 Task: Read customer reviews and ratings for real estate agents in Topeka, Kansas, to find an agent who specializes in equestrian properties or ranches.
Action: Mouse moved to (319, 204)
Screenshot: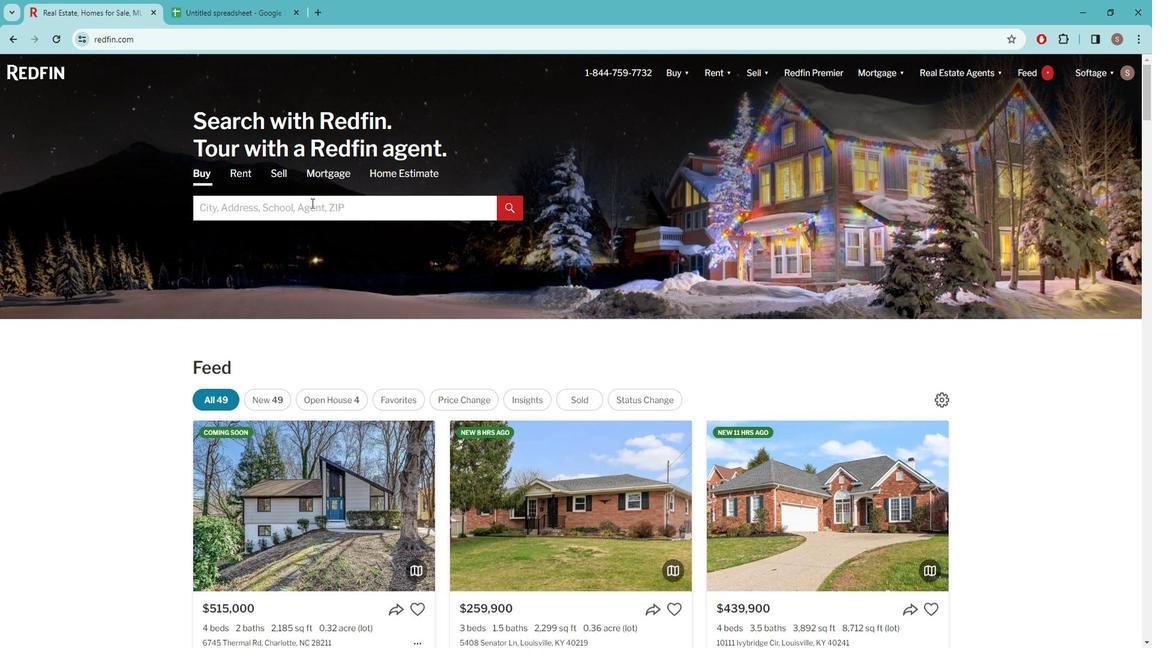 
Action: Mouse pressed left at (319, 204)
Screenshot: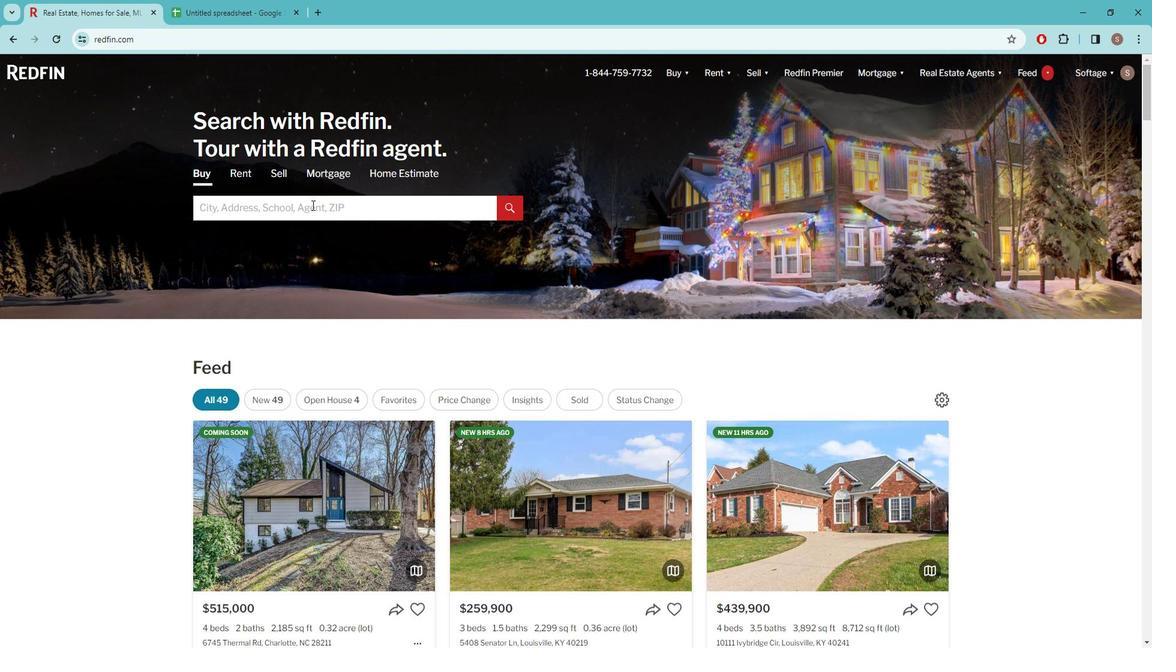 
Action: Key pressed t<Key.caps_lock>OPEKA,<Key.space>
Screenshot: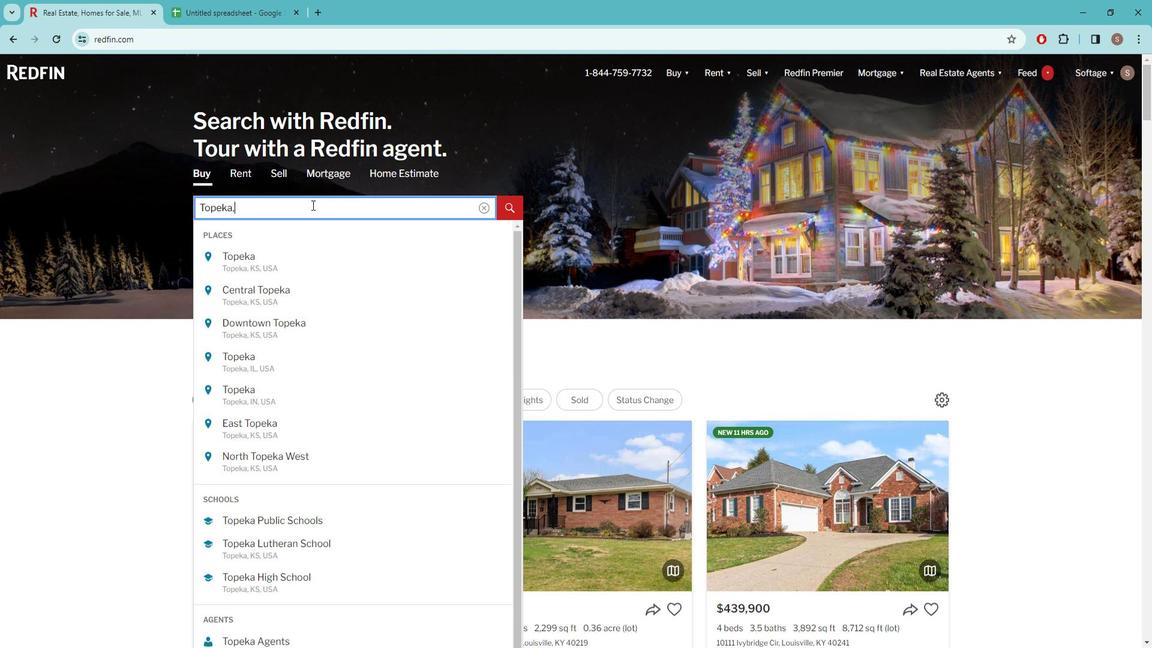 
Action: Mouse moved to (267, 248)
Screenshot: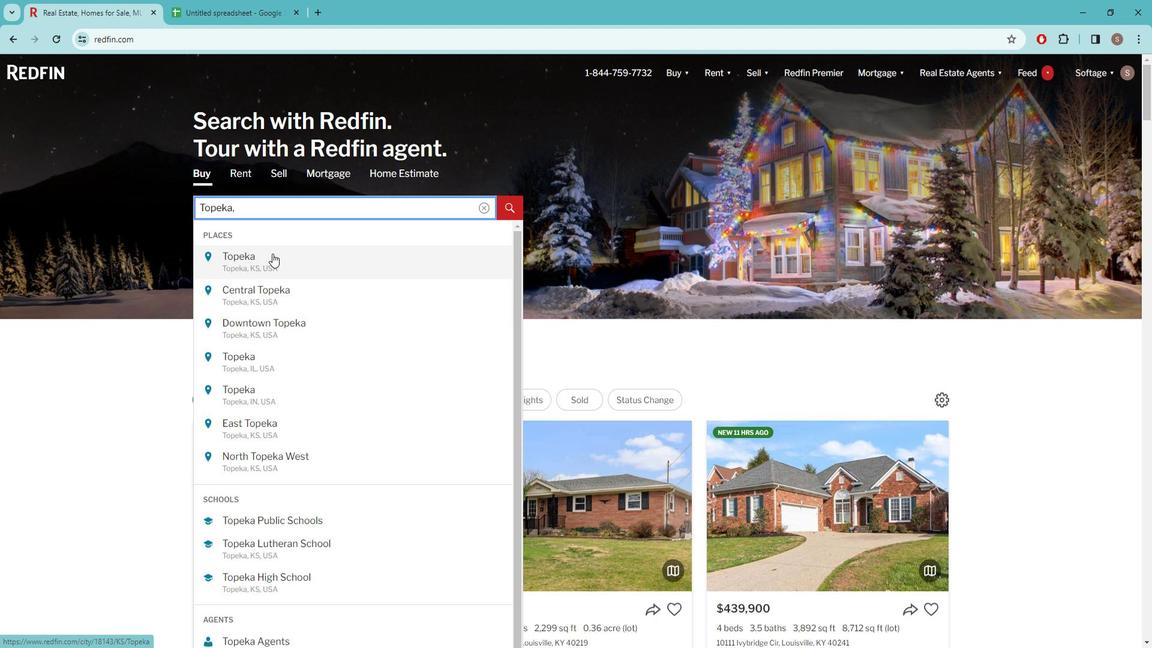 
Action: Mouse pressed left at (267, 248)
Screenshot: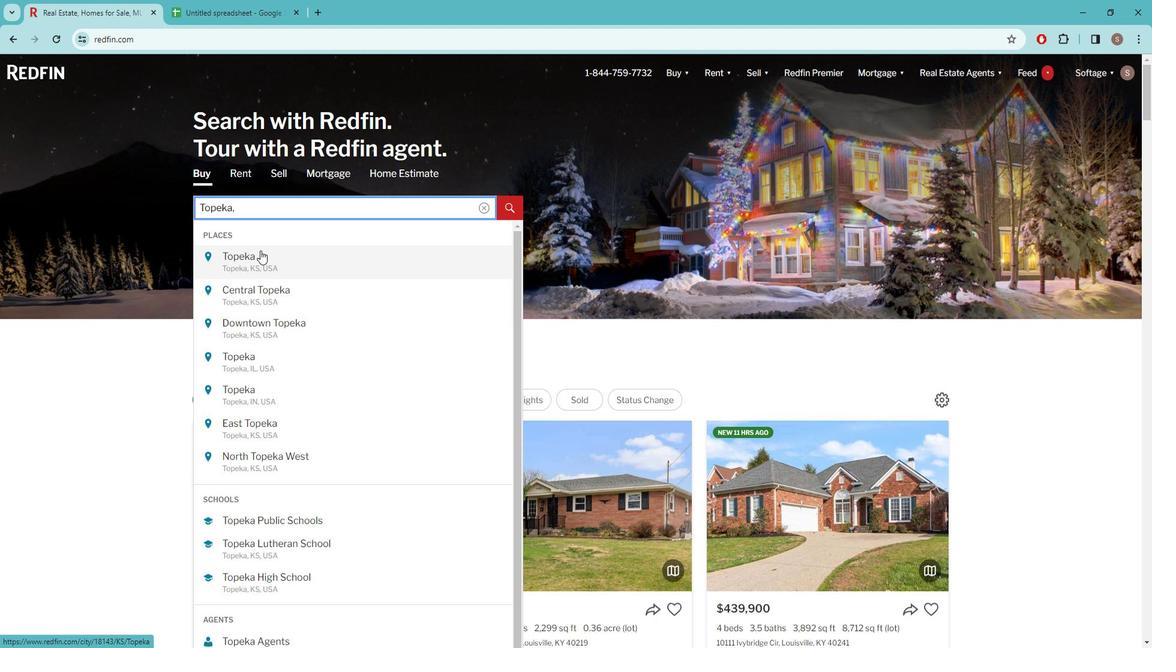 
Action: Mouse moved to (1020, 150)
Screenshot: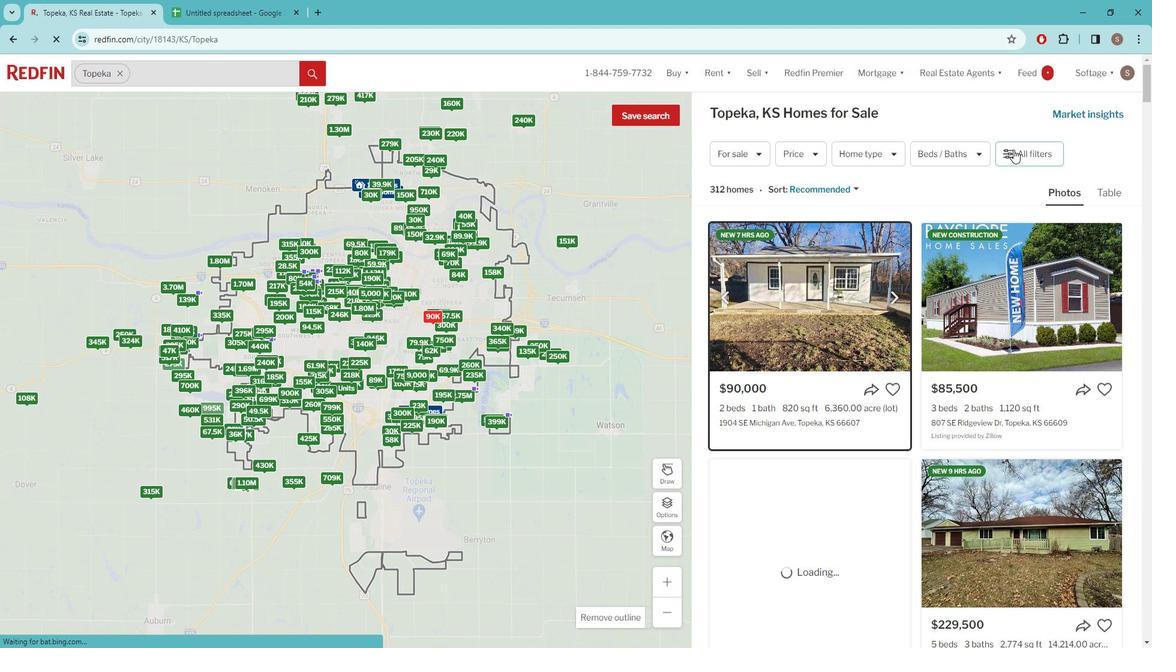 
Action: Mouse pressed left at (1020, 150)
Screenshot: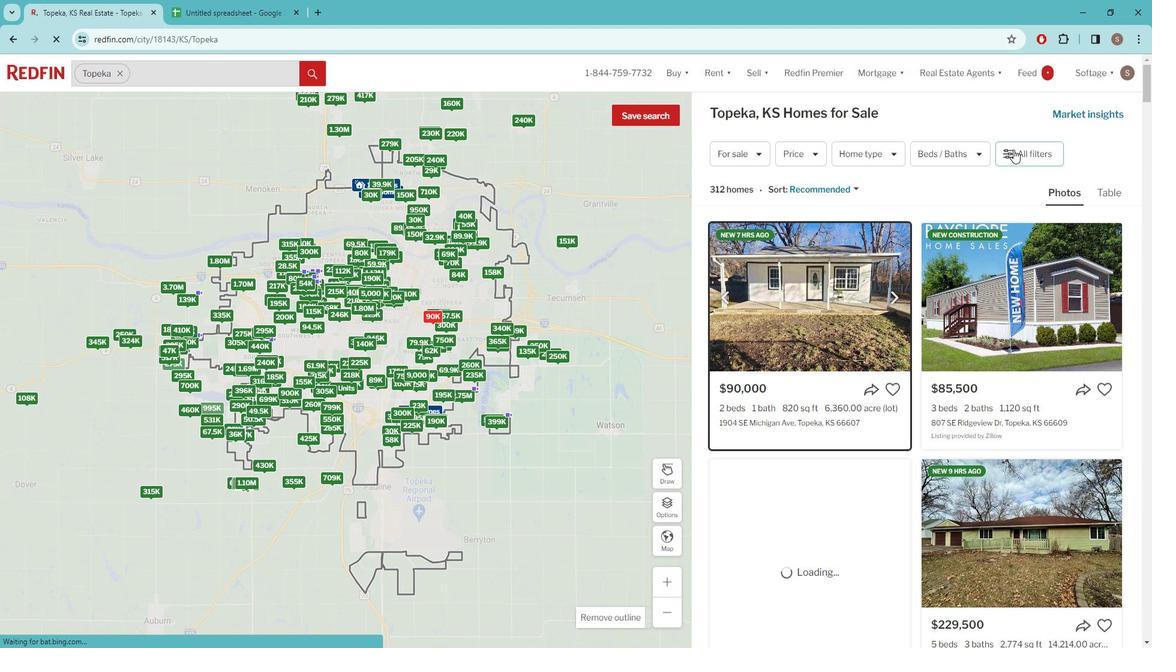 
Action: Mouse pressed left at (1020, 150)
Screenshot: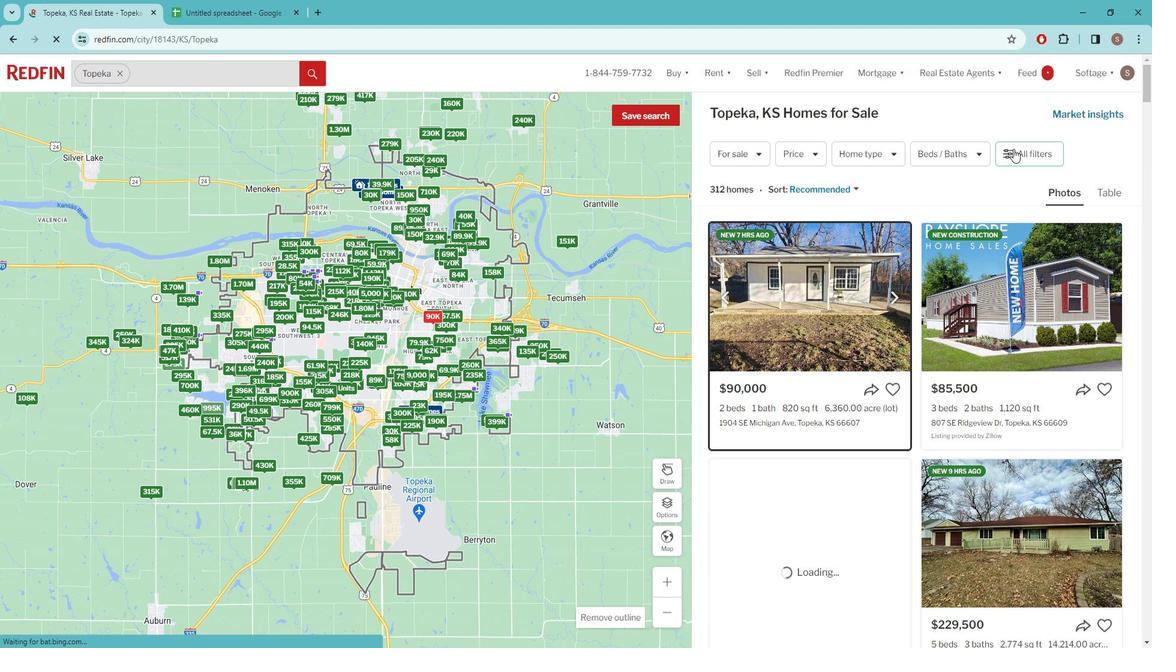 
Action: Mouse moved to (1019, 153)
Screenshot: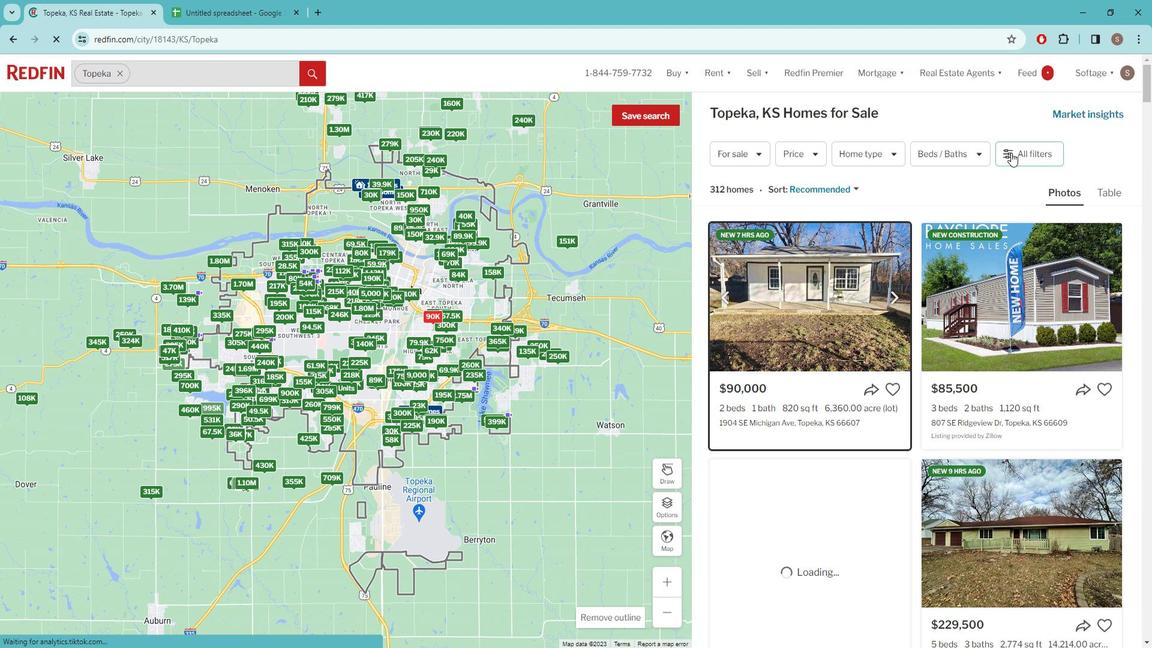
Action: Mouse pressed left at (1019, 153)
Screenshot: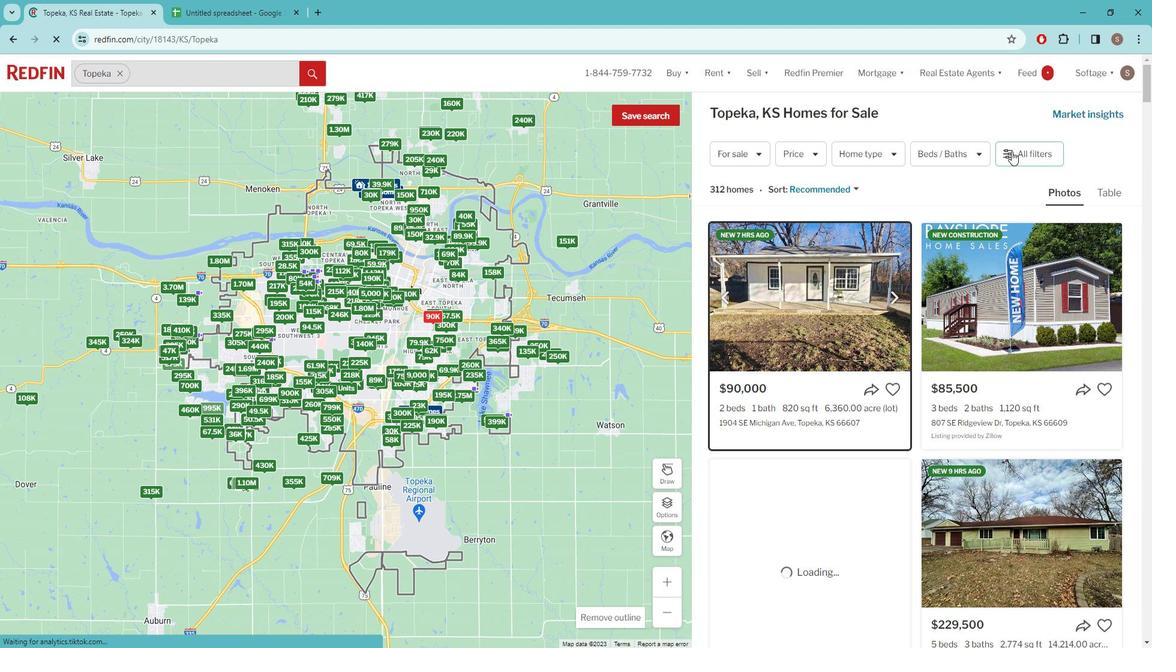 
Action: Mouse moved to (1019, 152)
Screenshot: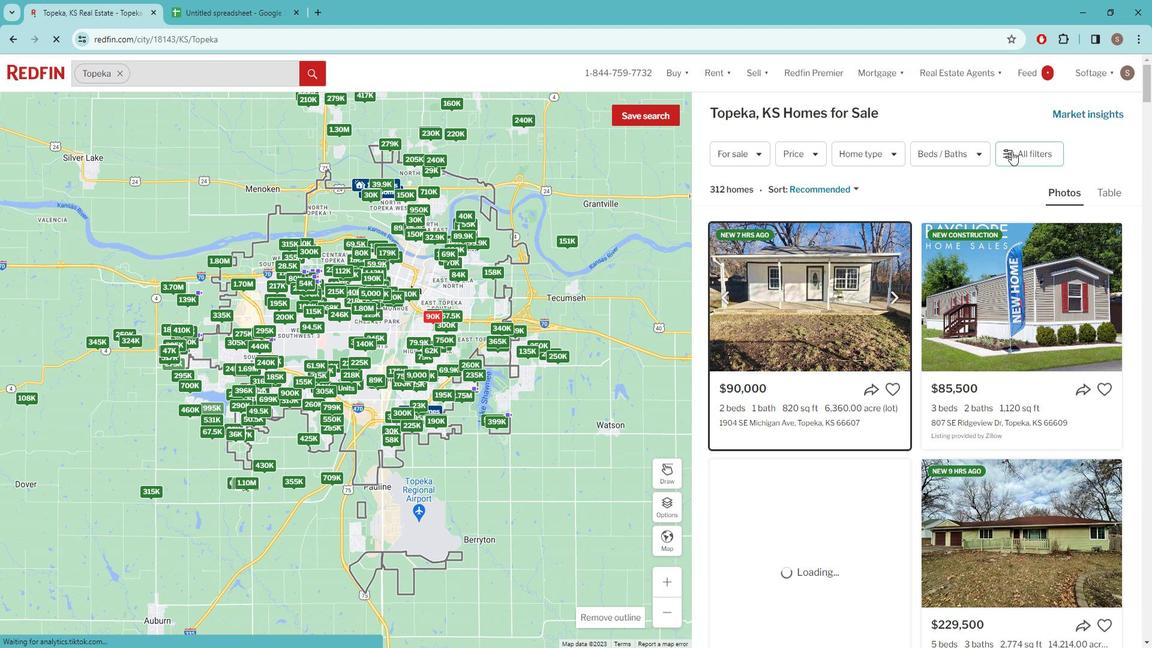 
Action: Mouse pressed left at (1019, 152)
Screenshot: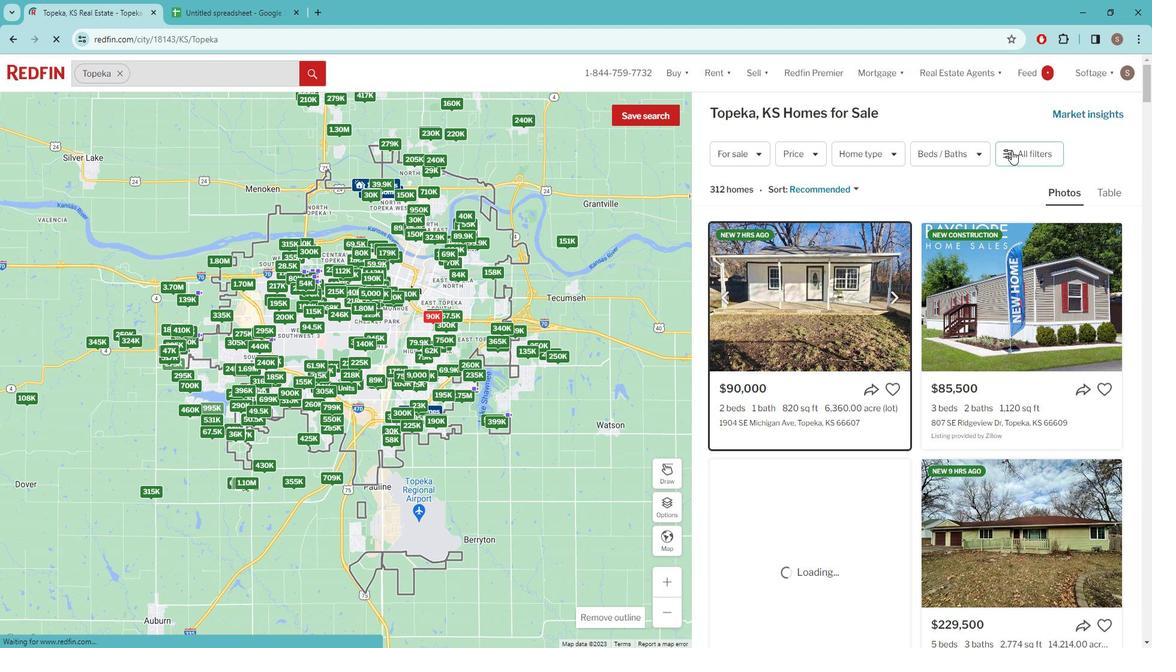 
Action: Mouse moved to (1019, 154)
Screenshot: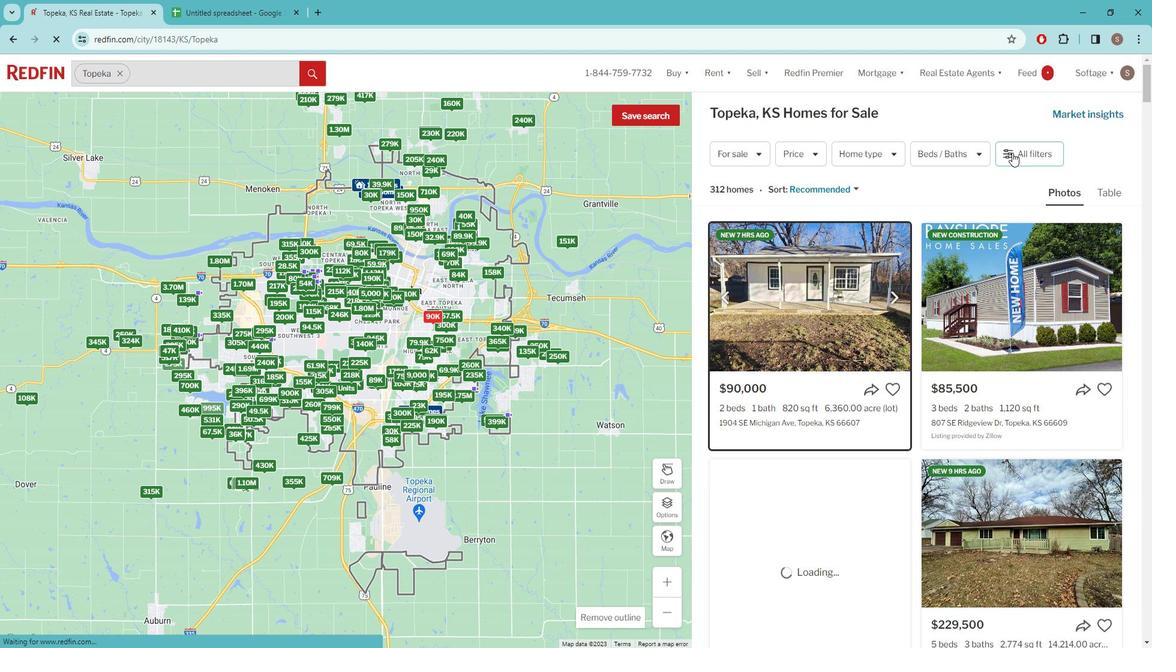 
Action: Mouse pressed left at (1019, 154)
Screenshot: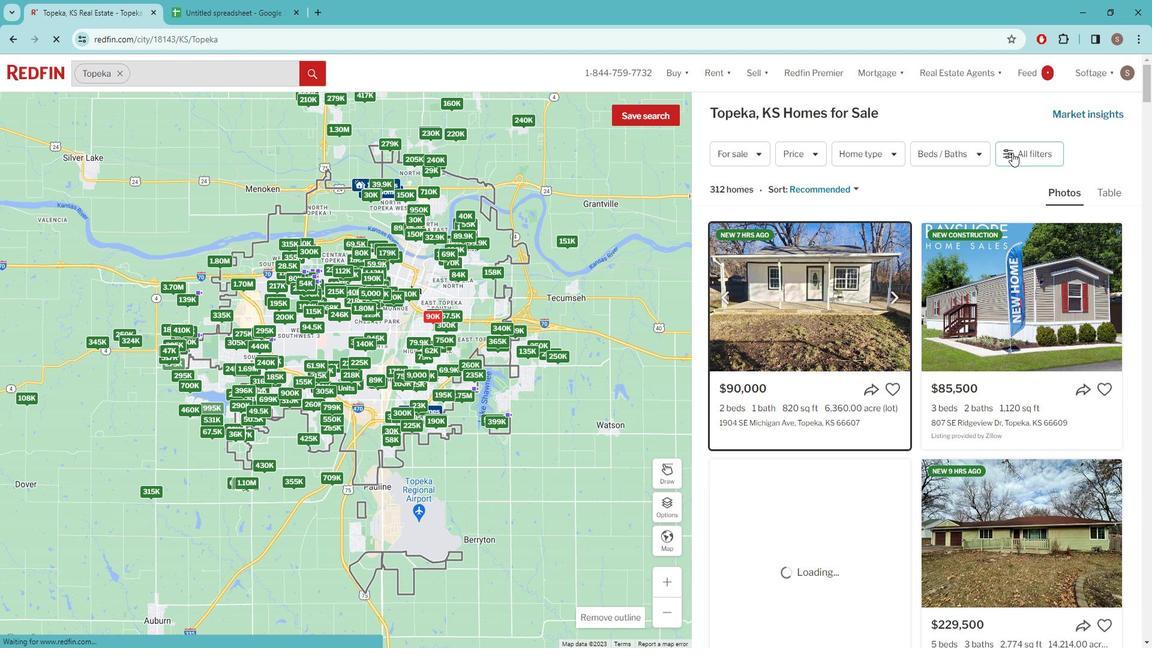 
Action: Mouse moved to (1026, 154)
Screenshot: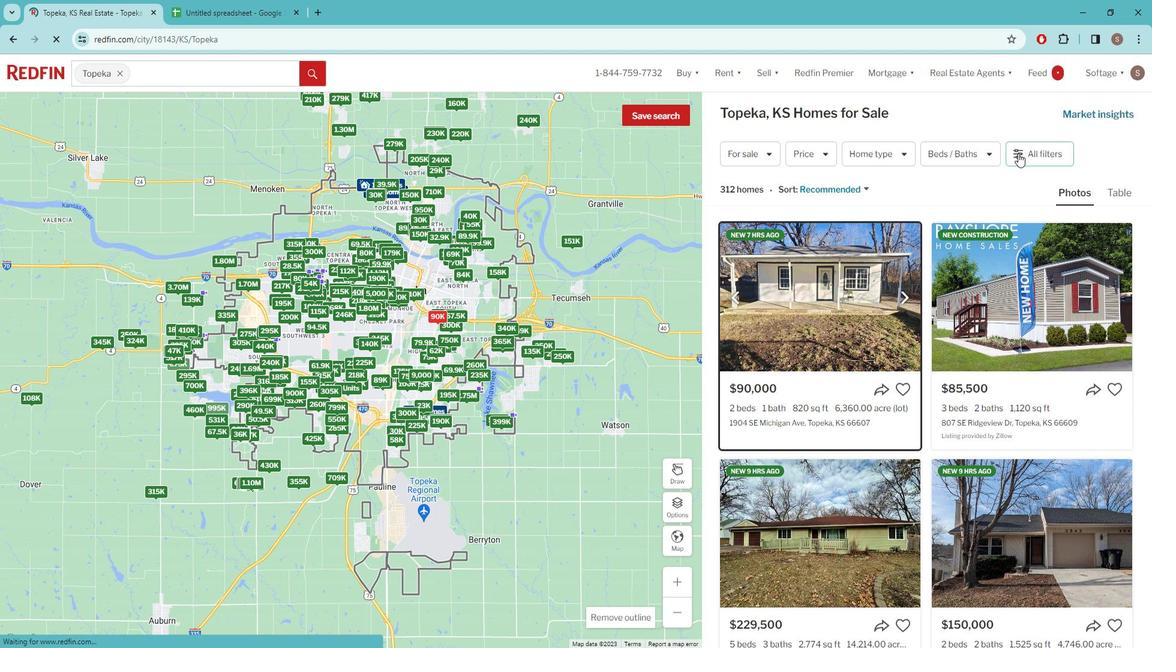 
Action: Mouse pressed left at (1026, 154)
Screenshot: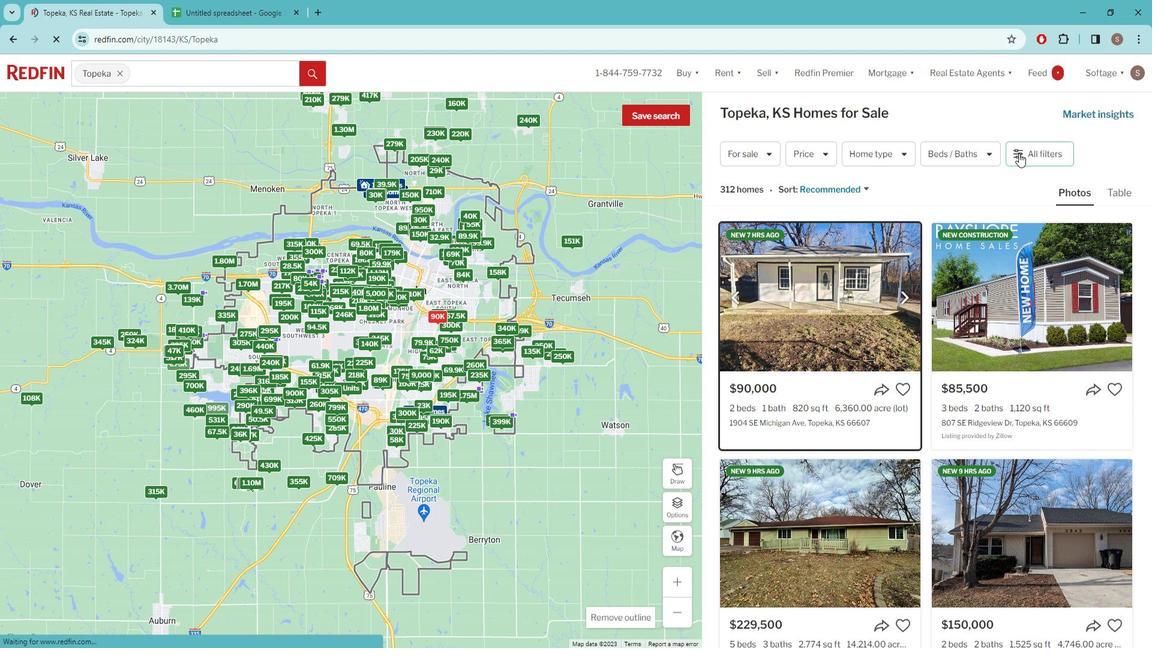 
Action: Mouse moved to (1025, 154)
Screenshot: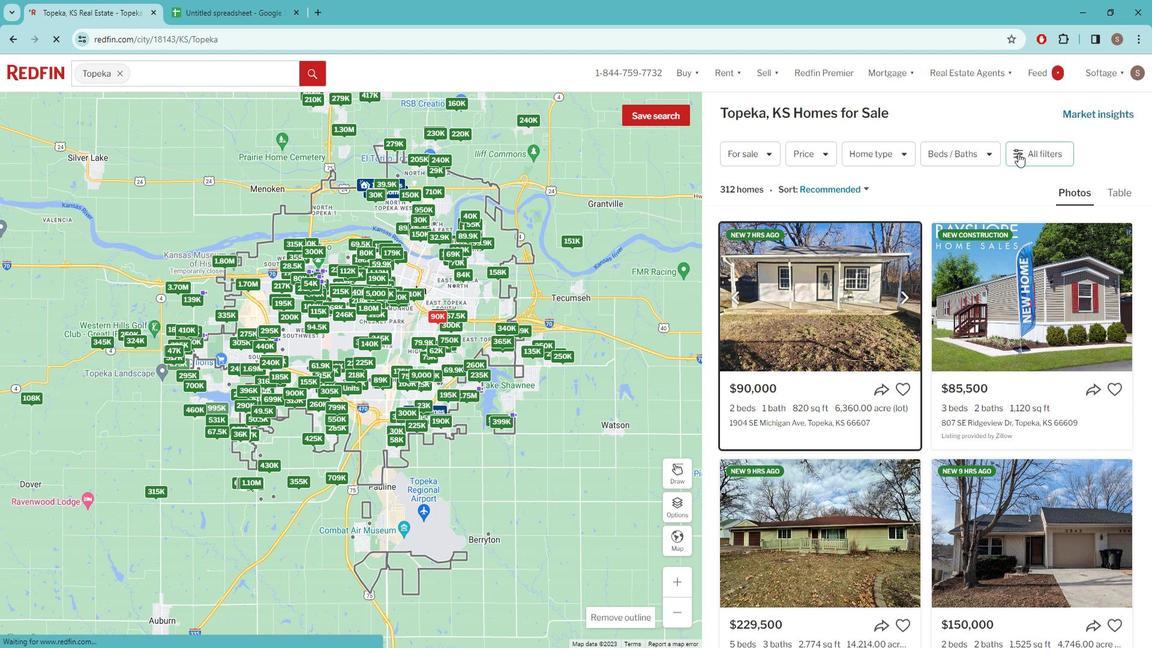 
Action: Mouse pressed left at (1025, 154)
Screenshot: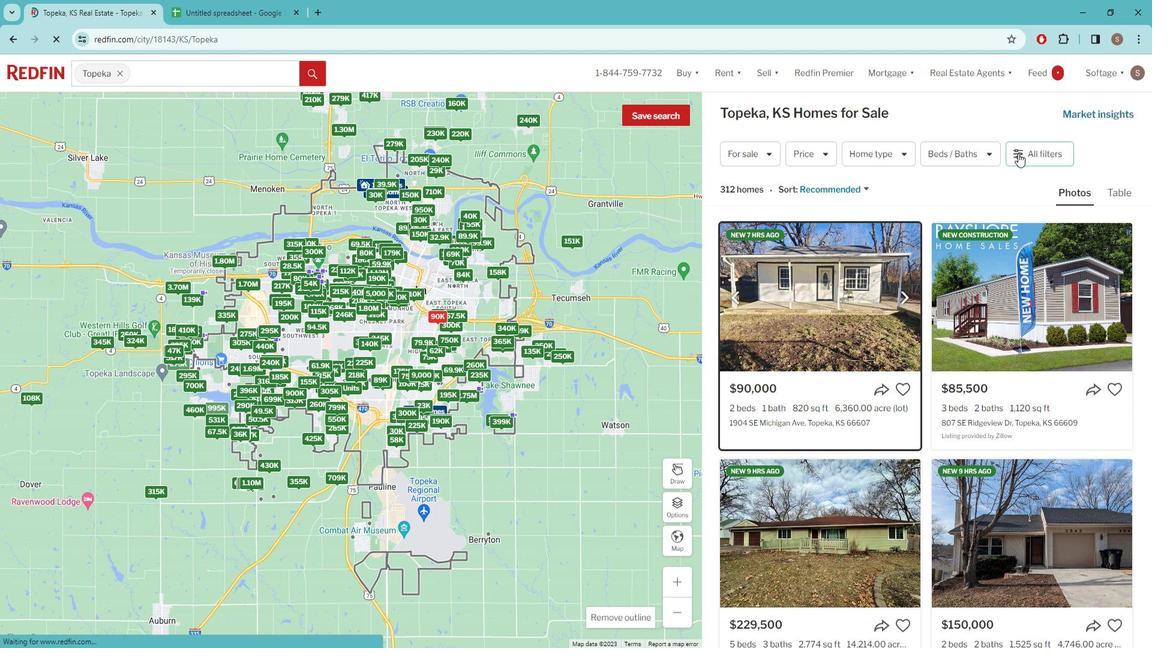 
Action: Mouse pressed left at (1025, 154)
Screenshot: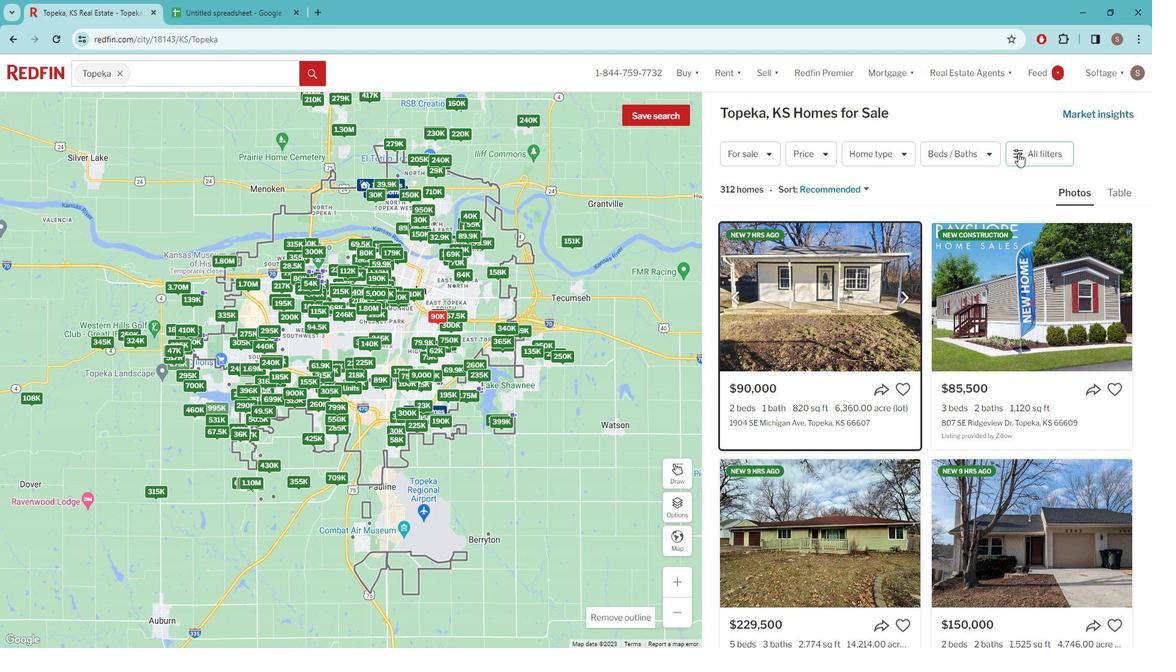 
Action: Mouse moved to (944, 207)
Screenshot: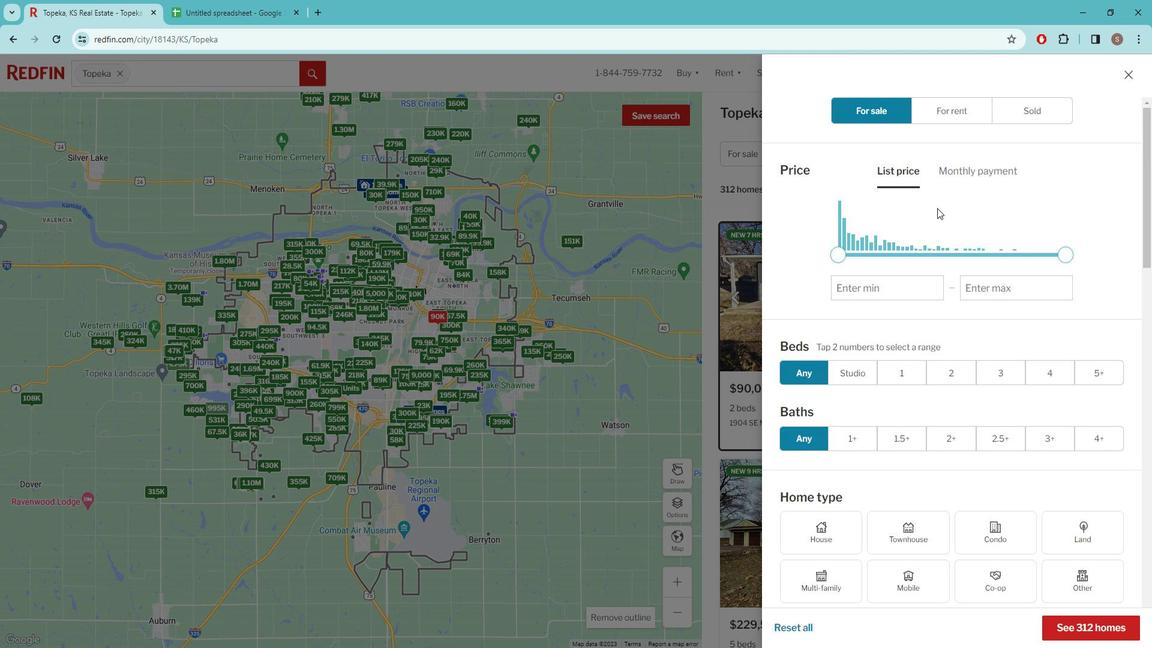 
Action: Mouse scrolled (944, 207) with delta (0, 0)
Screenshot: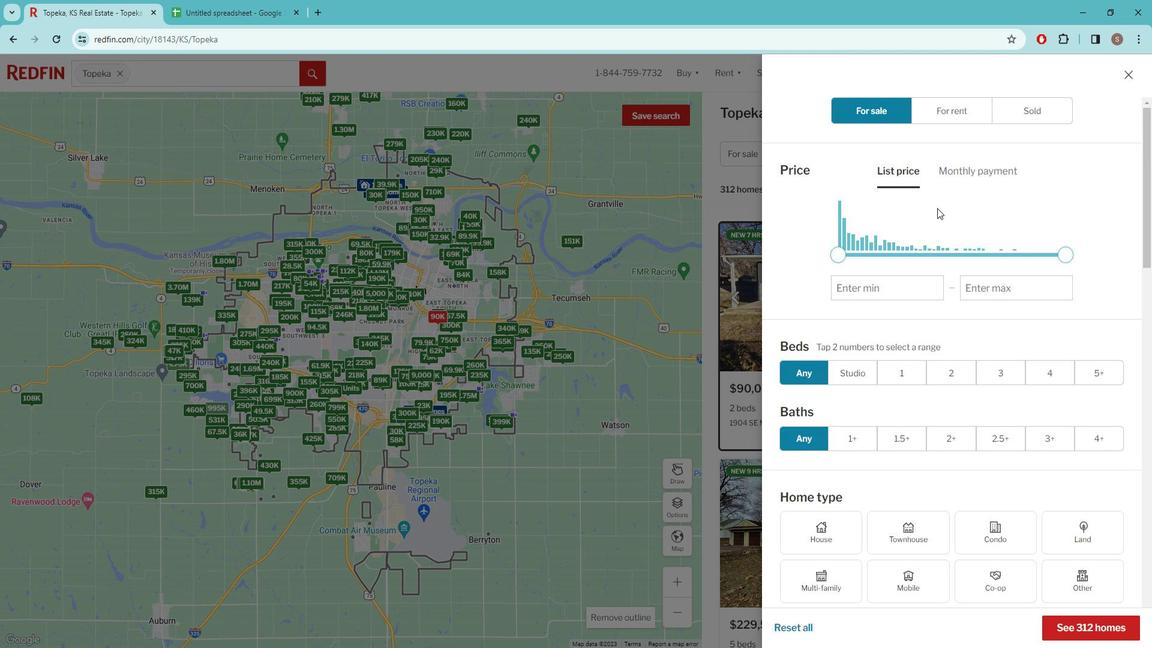 
Action: Mouse moved to (944, 208)
Screenshot: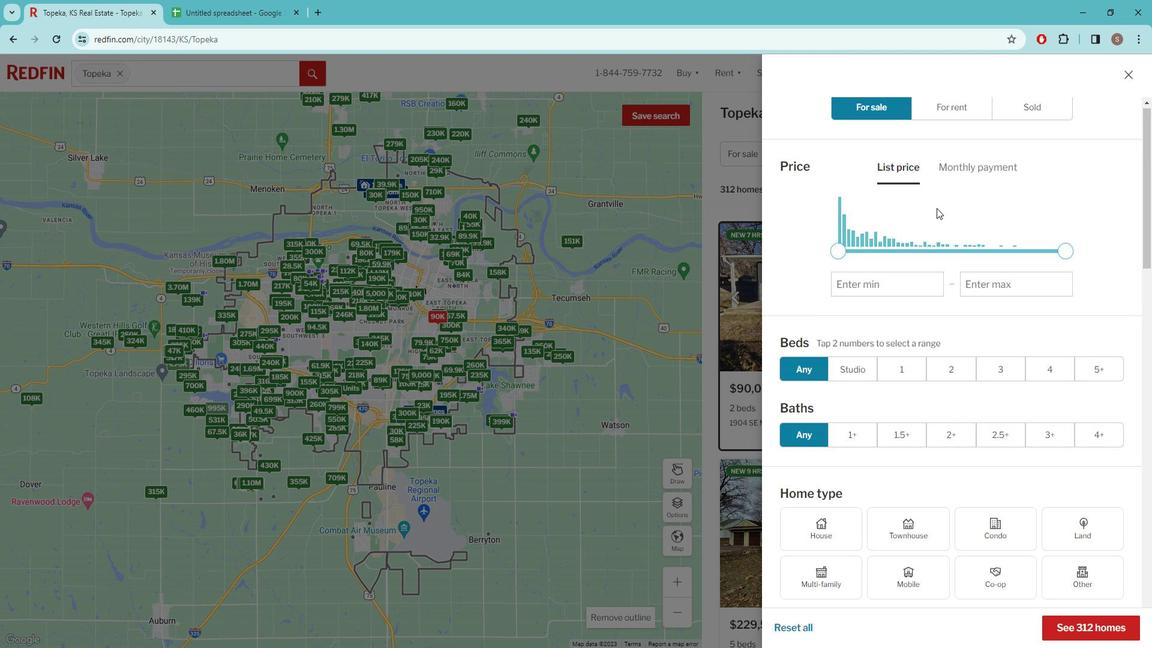 
Action: Mouse scrolled (944, 207) with delta (0, 0)
Screenshot: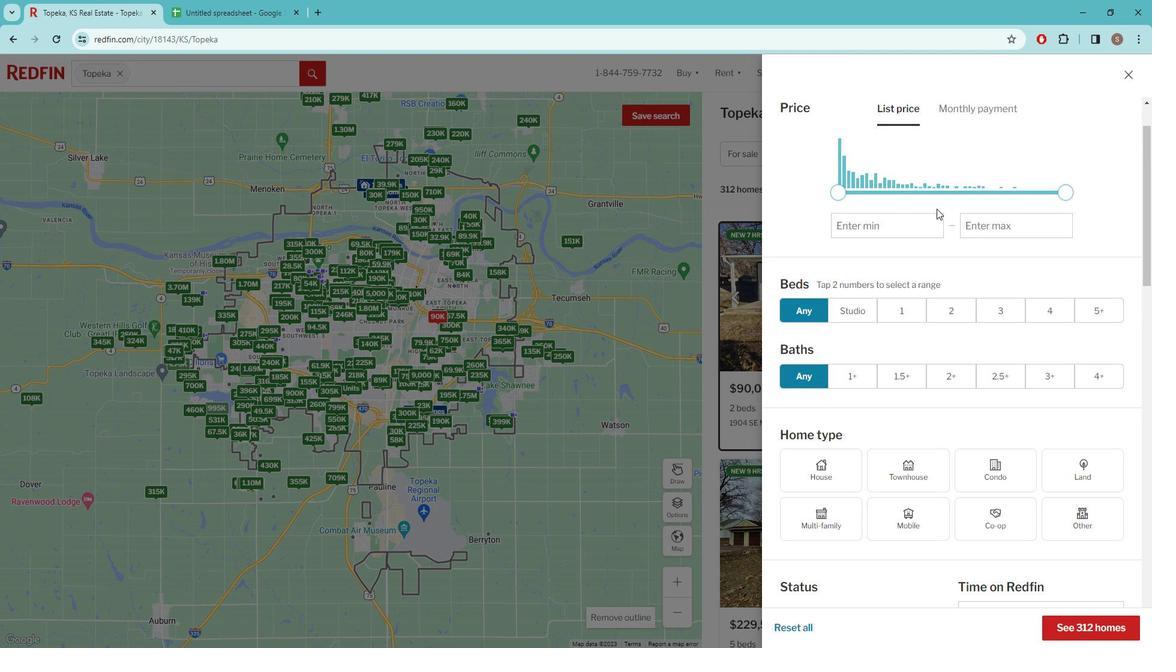 
Action: Mouse moved to (926, 223)
Screenshot: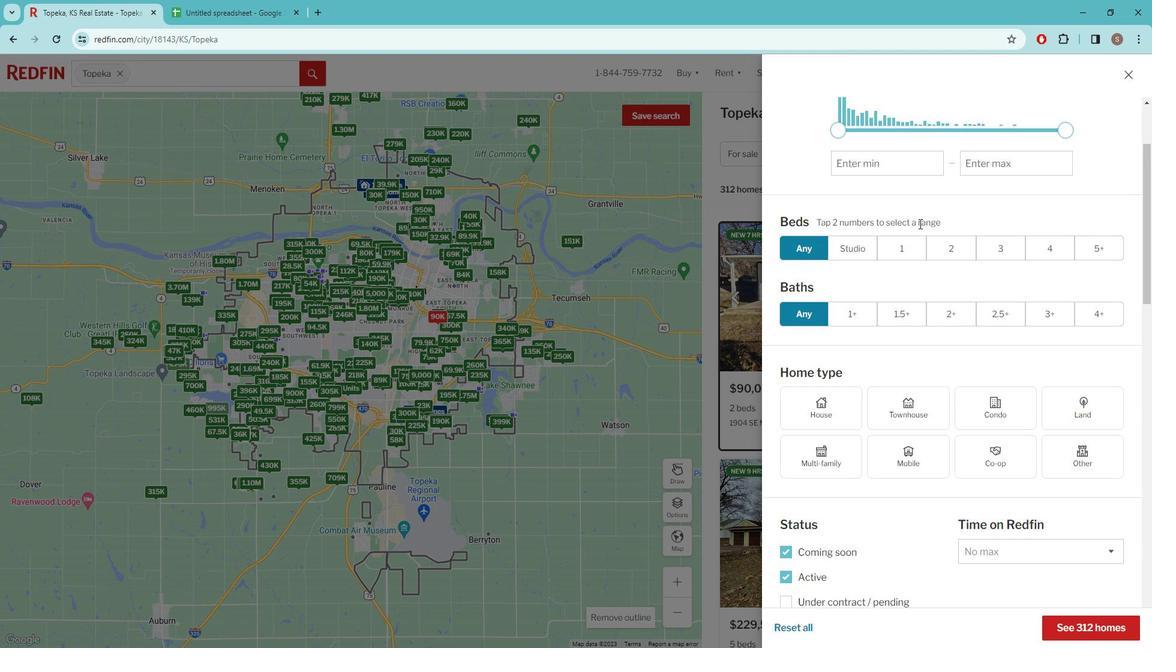 
Action: Mouse scrolled (926, 223) with delta (0, 0)
Screenshot: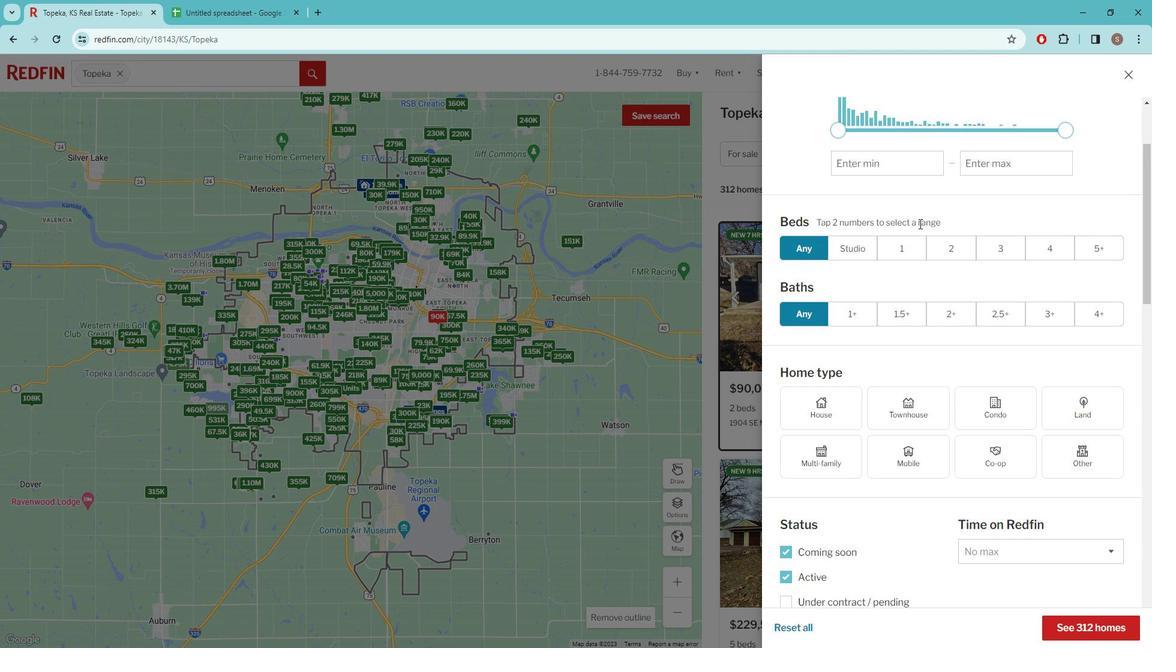 
Action: Mouse moved to (926, 225)
Screenshot: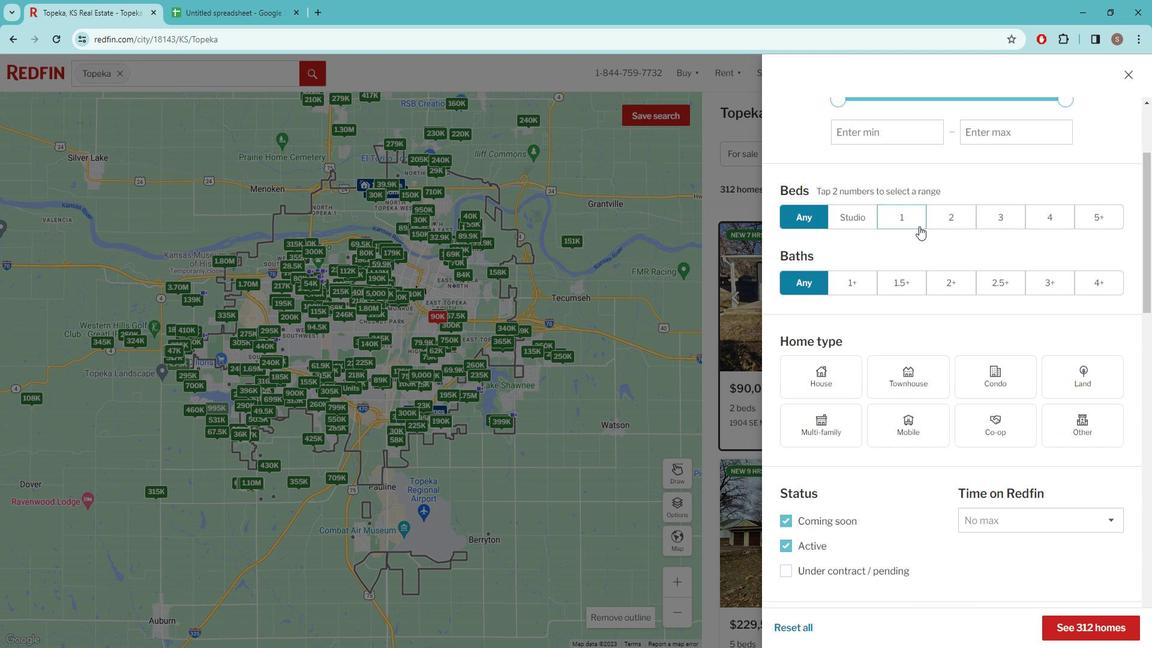 
Action: Mouse scrolled (926, 225) with delta (0, 0)
Screenshot: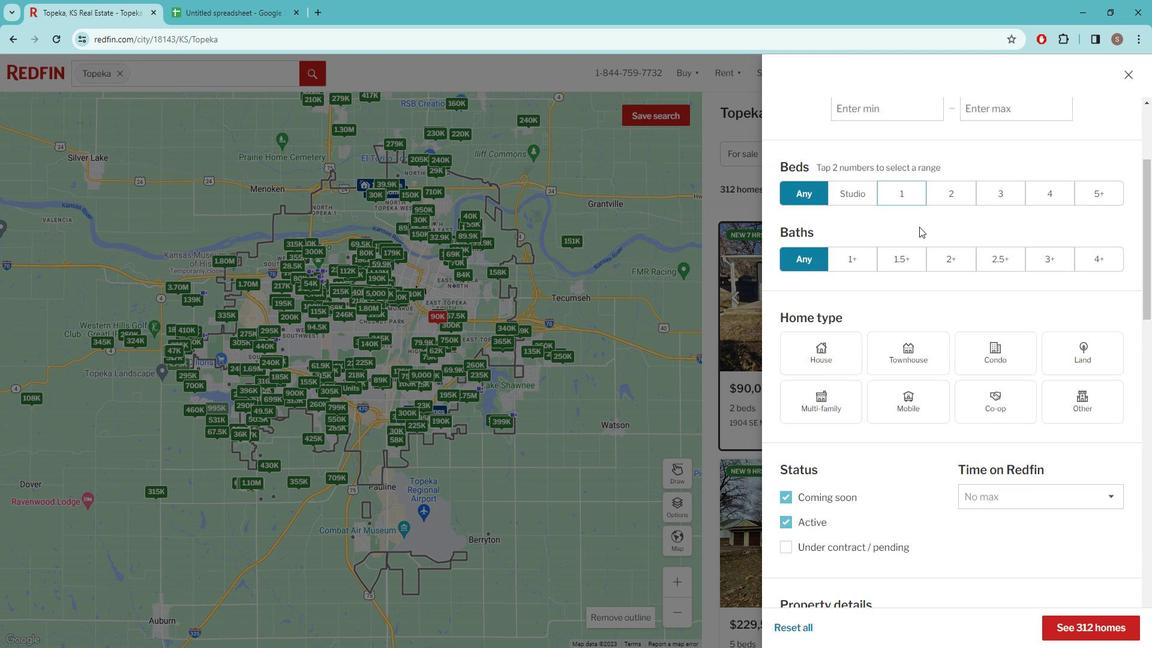 
Action: Mouse moved to (881, 241)
Screenshot: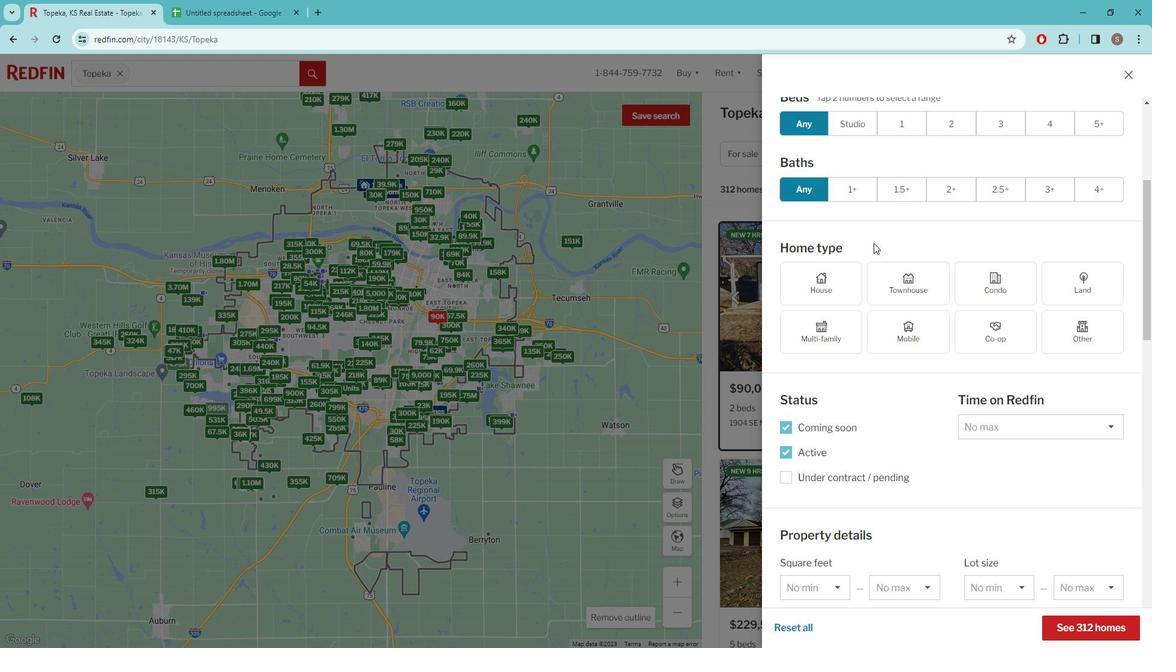 
Action: Mouse scrolled (881, 240) with delta (0, 0)
Screenshot: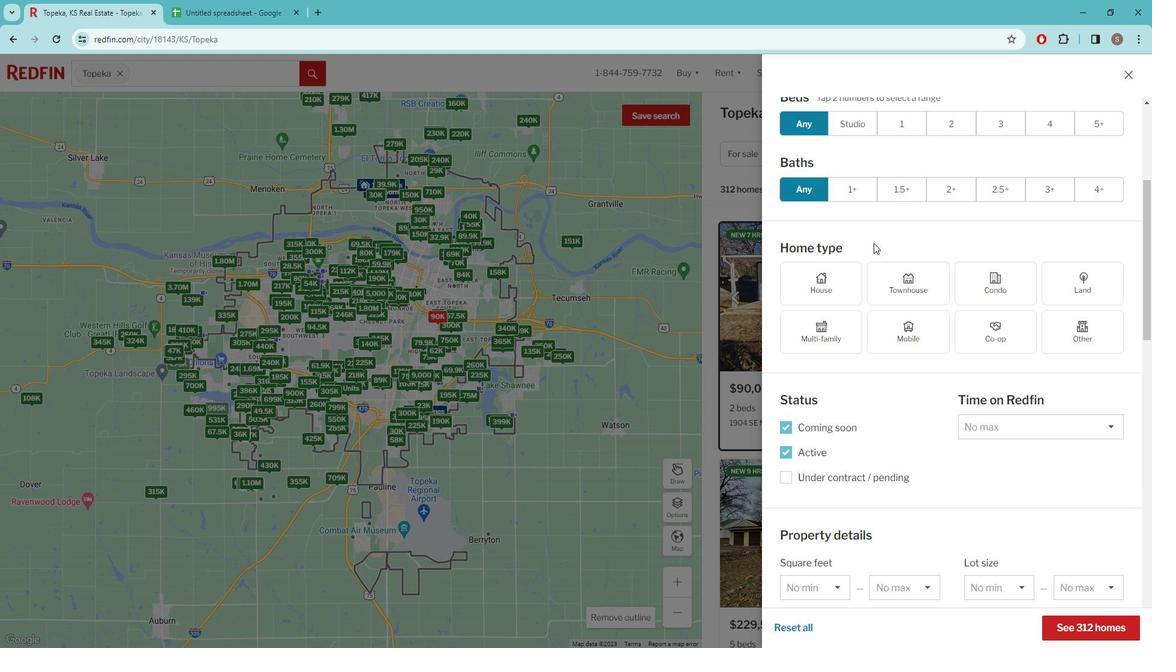 
Action: Mouse moved to (879, 243)
Screenshot: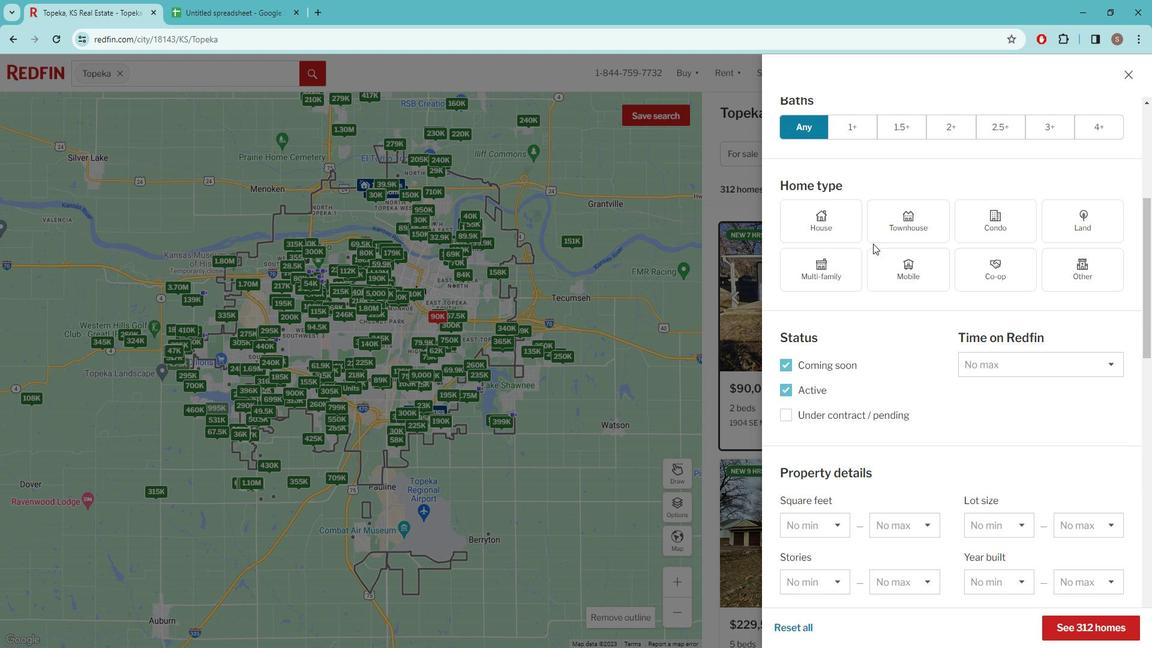 
Action: Mouse scrolled (879, 242) with delta (0, 0)
Screenshot: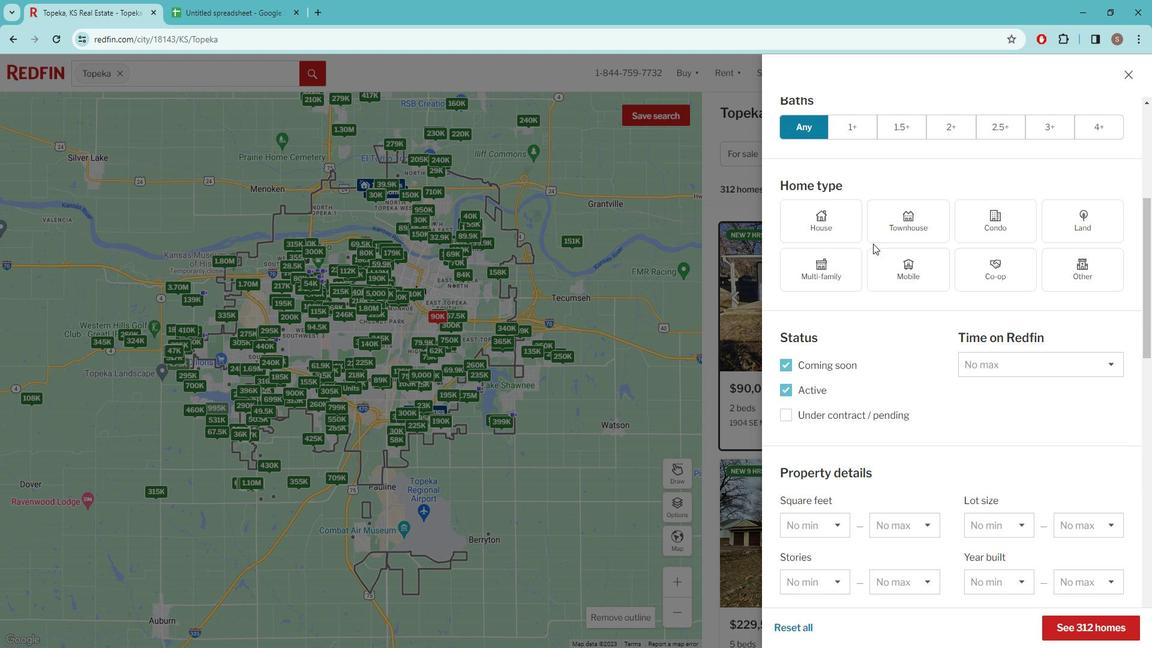 
Action: Mouse moved to (993, 298)
Screenshot: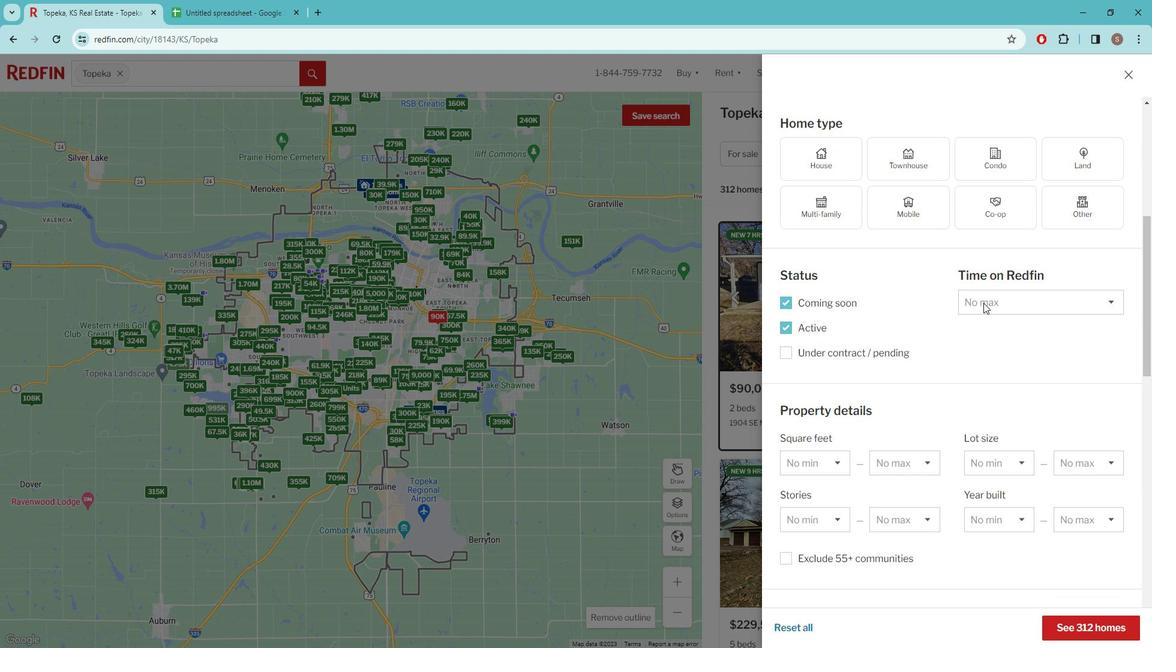 
Action: Mouse scrolled (993, 299) with delta (0, 0)
Screenshot: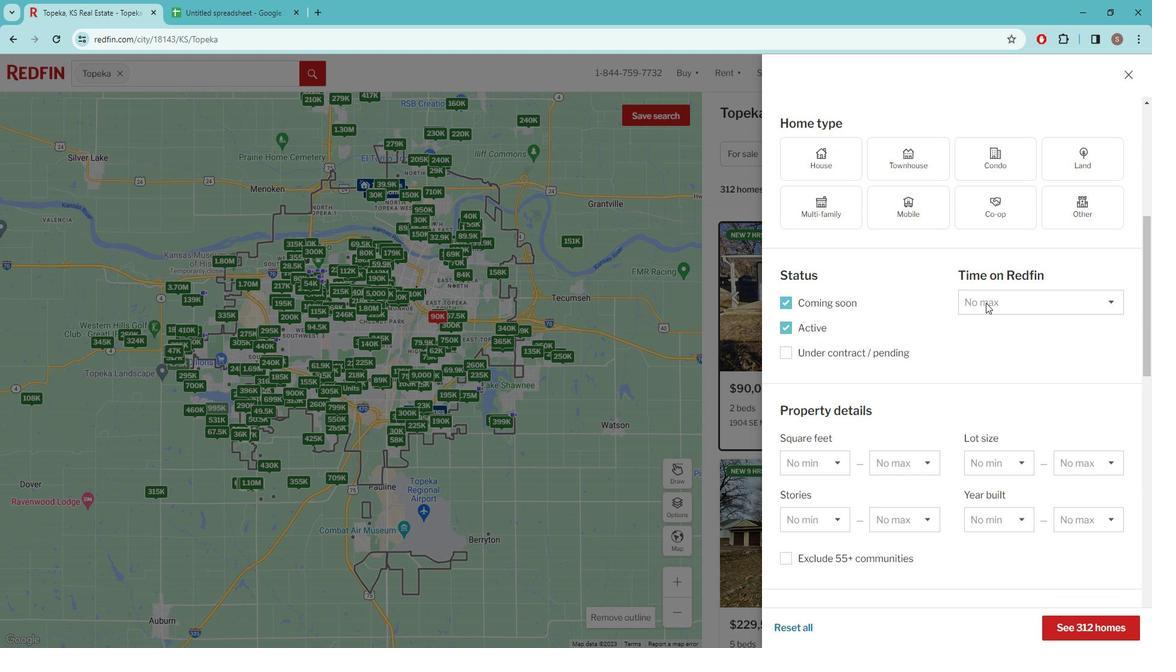 
Action: Mouse scrolled (993, 299) with delta (0, 0)
Screenshot: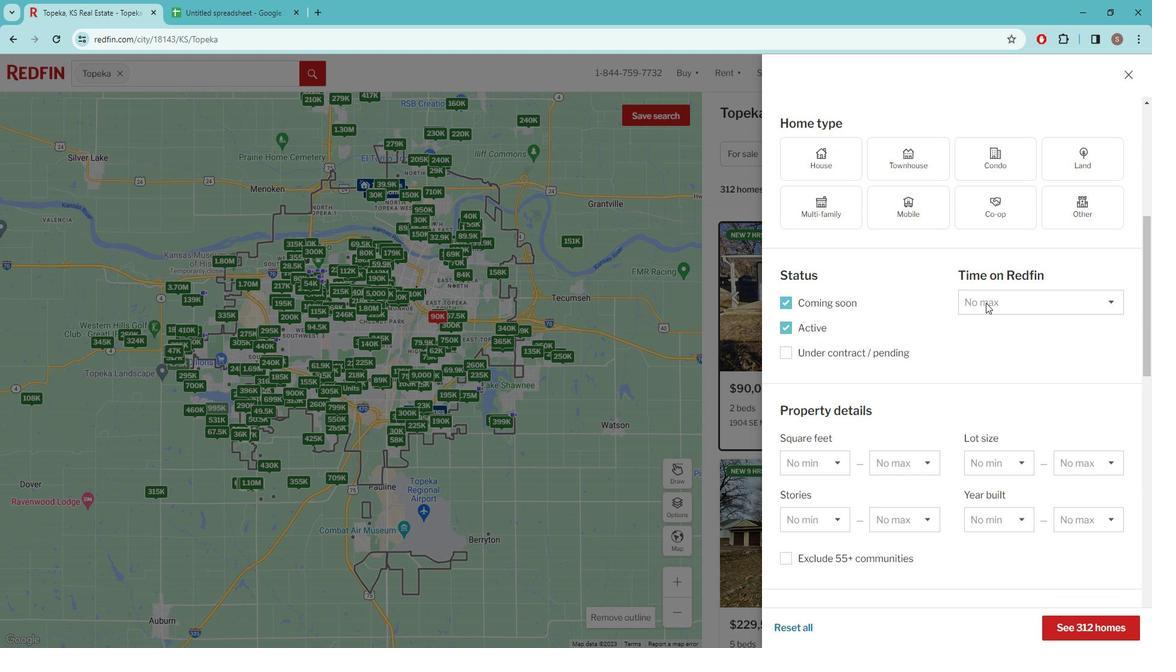 
Action: Mouse moved to (1089, 333)
Screenshot: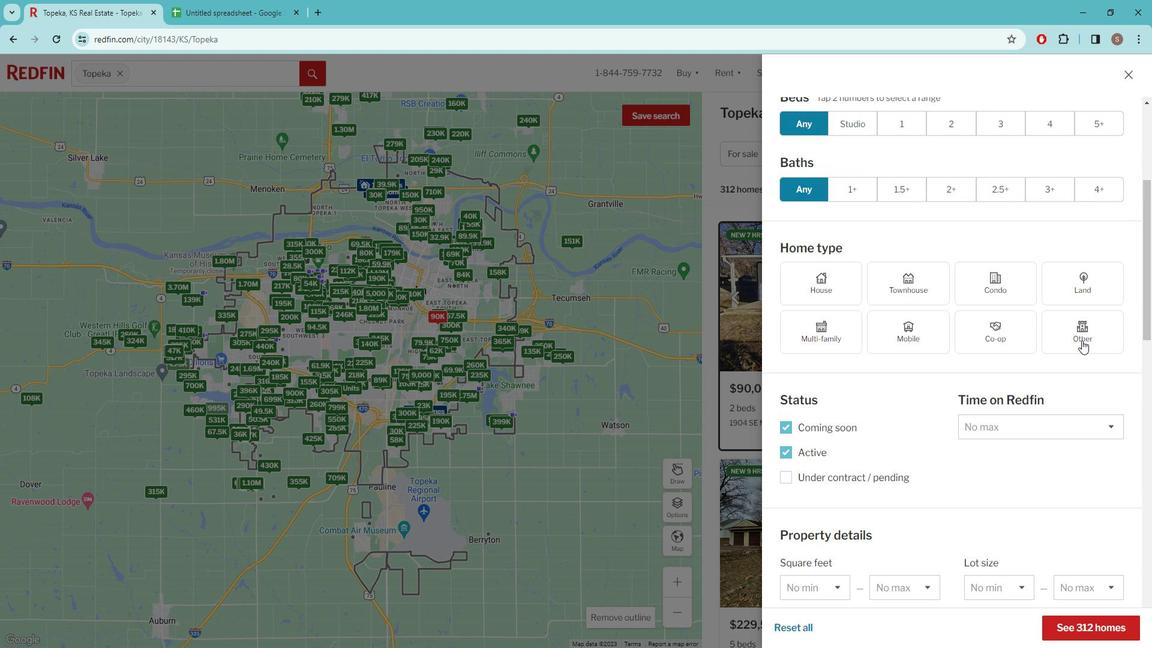 
Action: Mouse pressed left at (1089, 333)
Screenshot: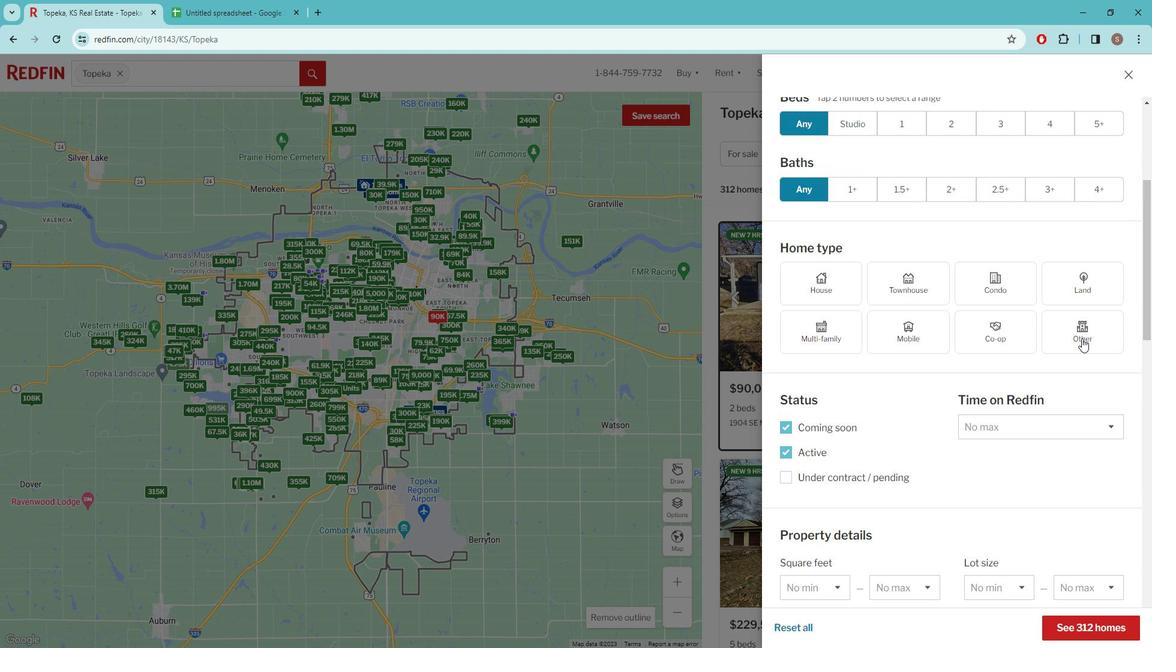 
Action: Mouse moved to (1032, 321)
Screenshot: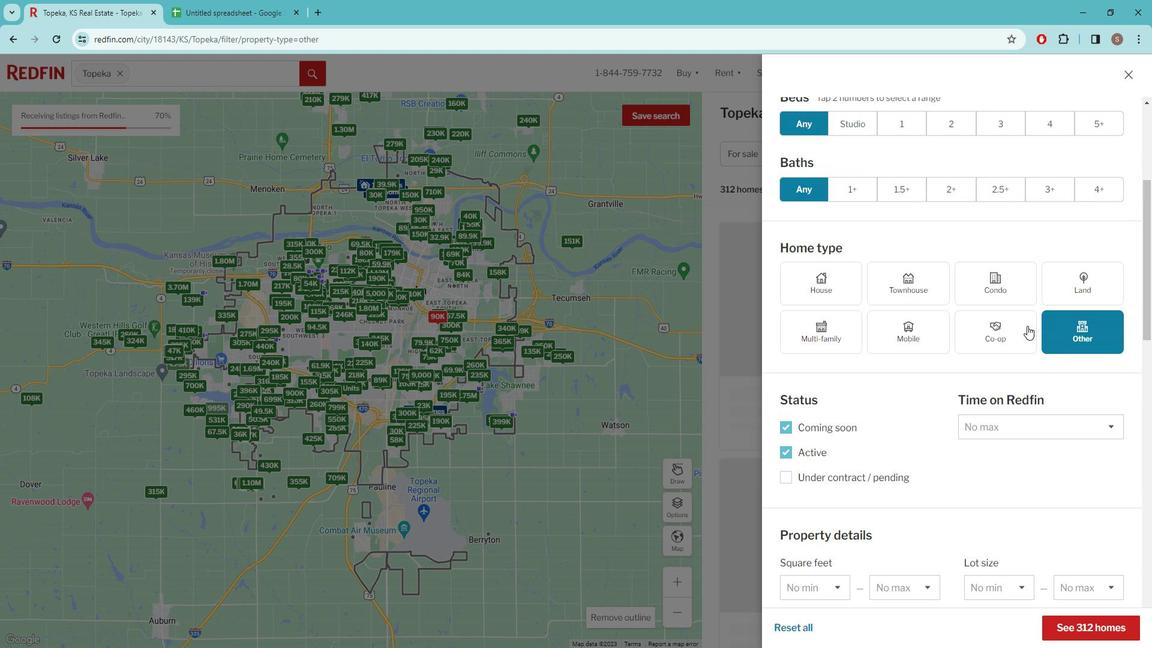 
Action: Mouse scrolled (1032, 320) with delta (0, 0)
Screenshot: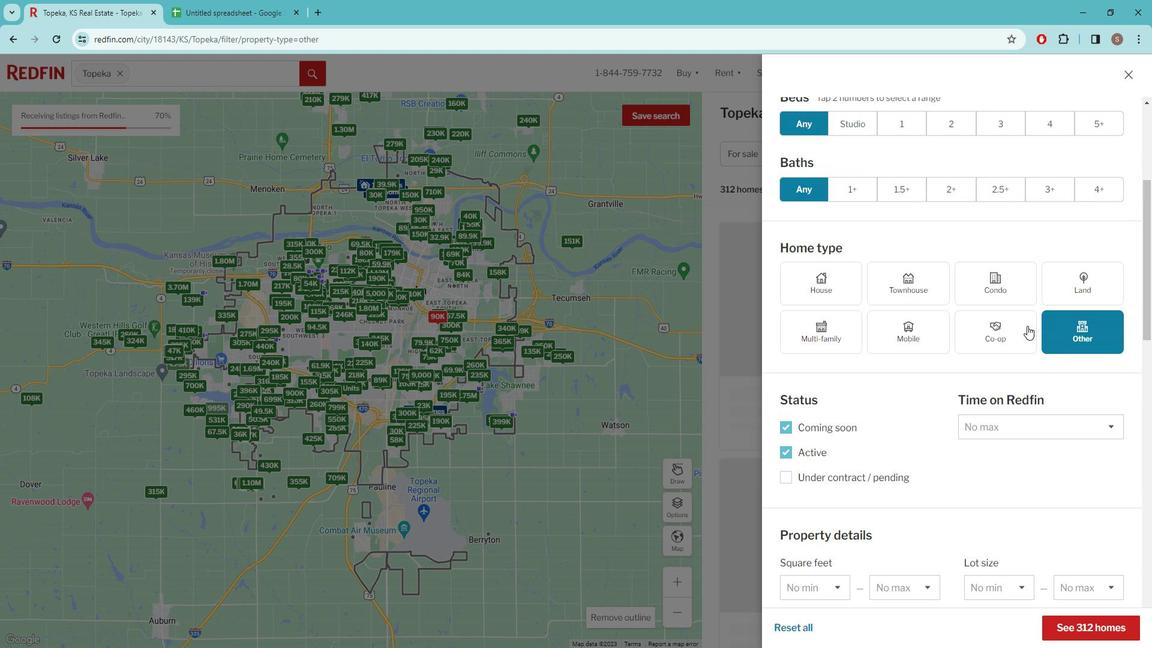 
Action: Mouse scrolled (1032, 320) with delta (0, 0)
Screenshot: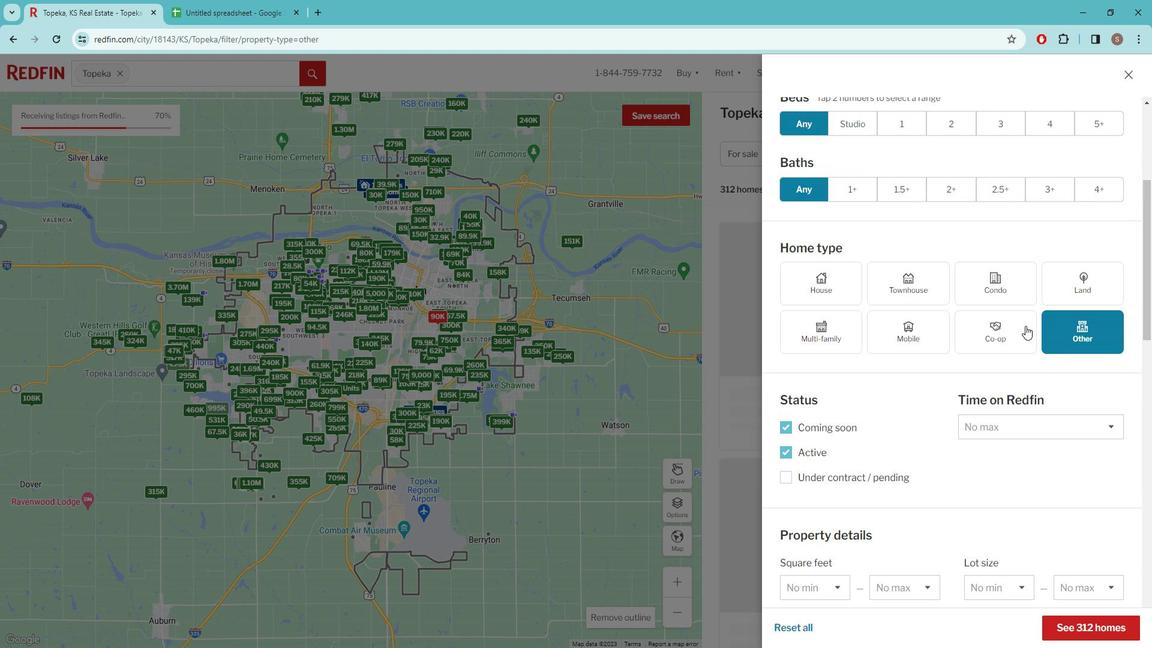 
Action: Mouse moved to (1031, 321)
Screenshot: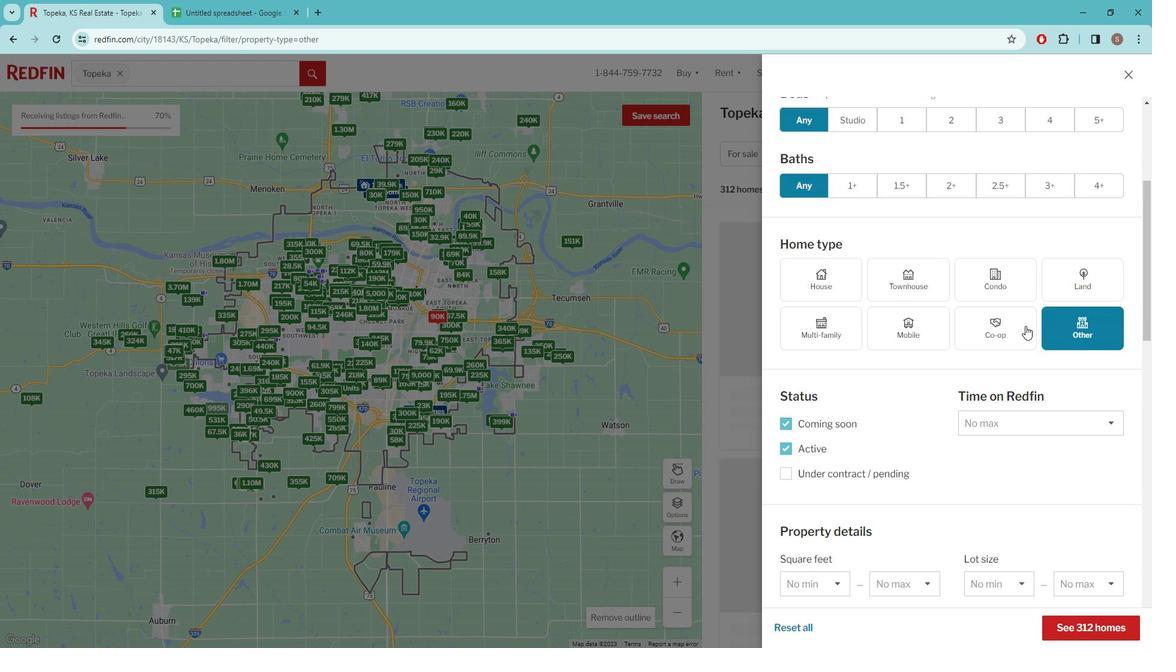 
Action: Mouse scrolled (1031, 320) with delta (0, 0)
Screenshot: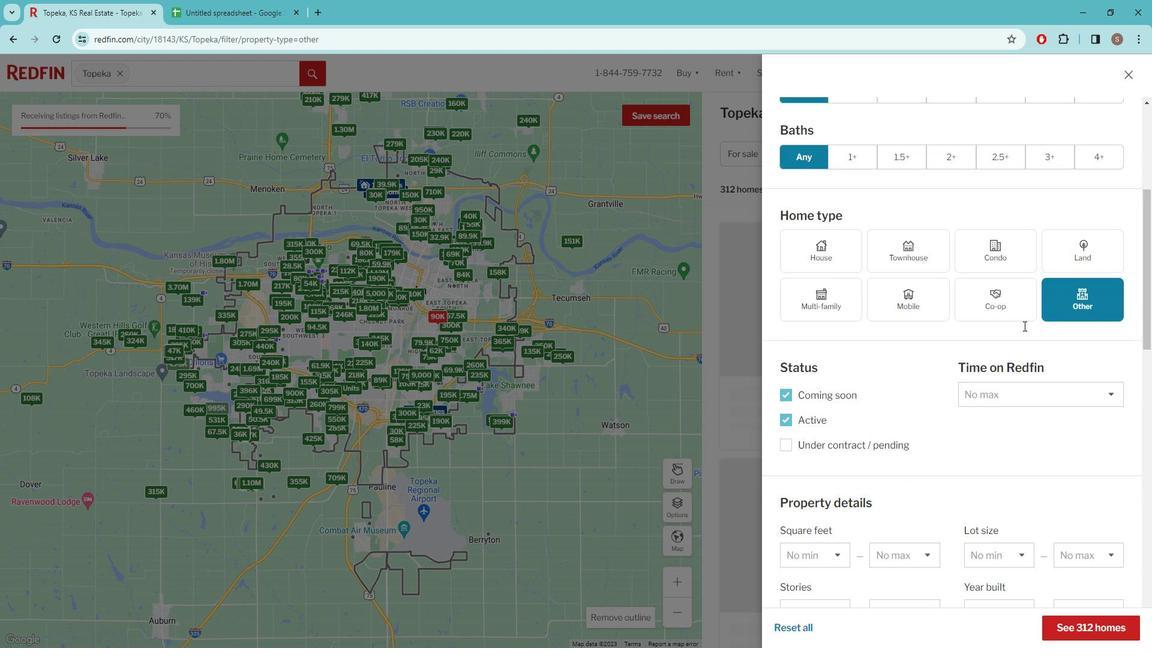 
Action: Mouse moved to (1029, 319)
Screenshot: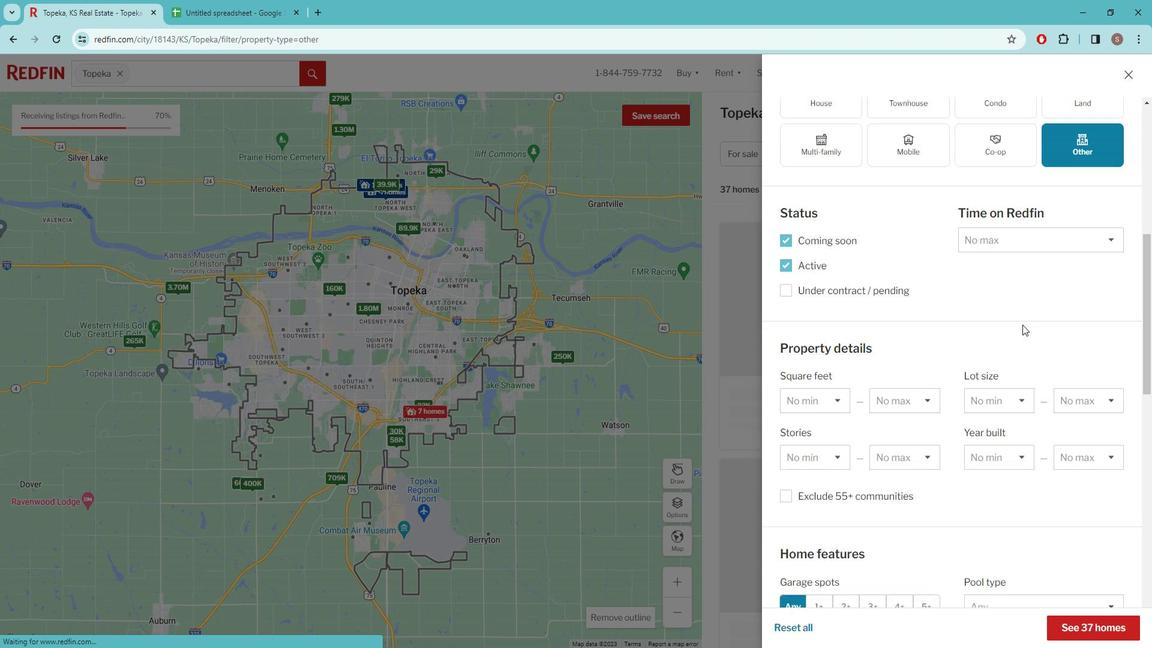 
Action: Mouse scrolled (1029, 318) with delta (0, 0)
Screenshot: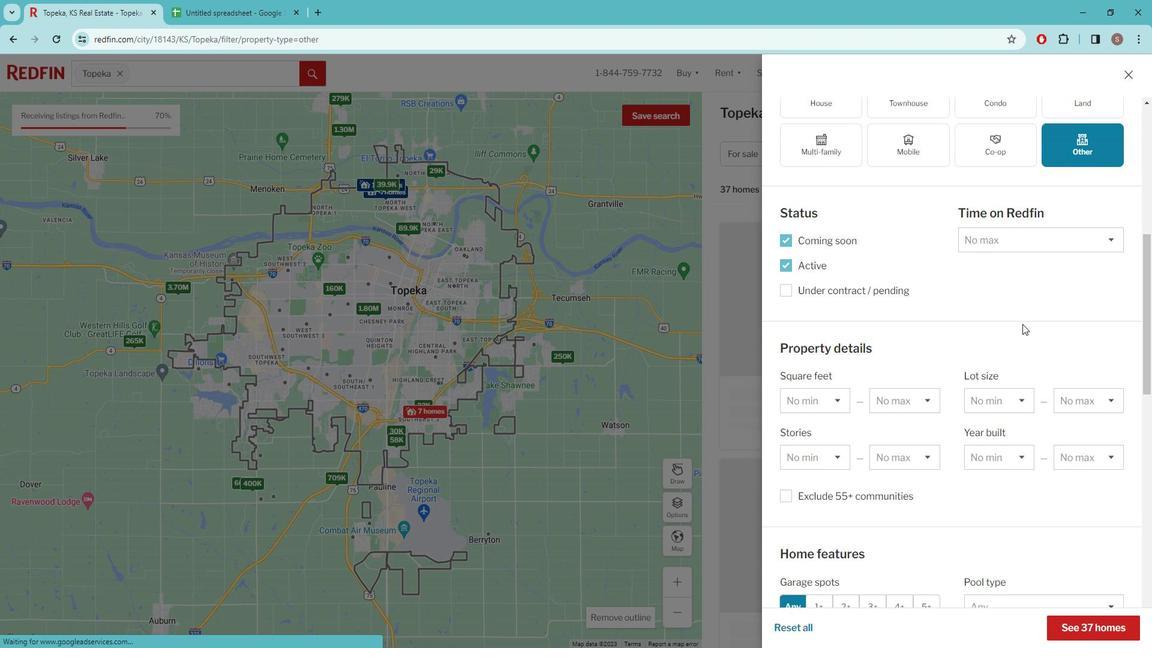 
Action: Mouse scrolled (1029, 318) with delta (0, 0)
Screenshot: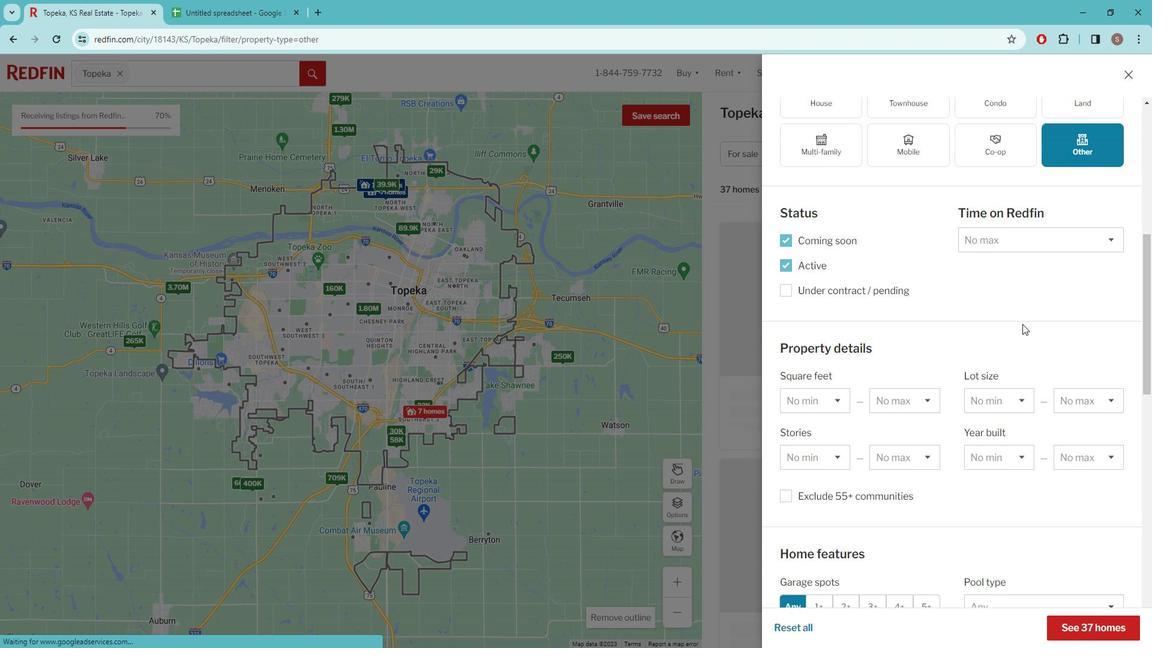 
Action: Mouse scrolled (1029, 318) with delta (0, 0)
Screenshot: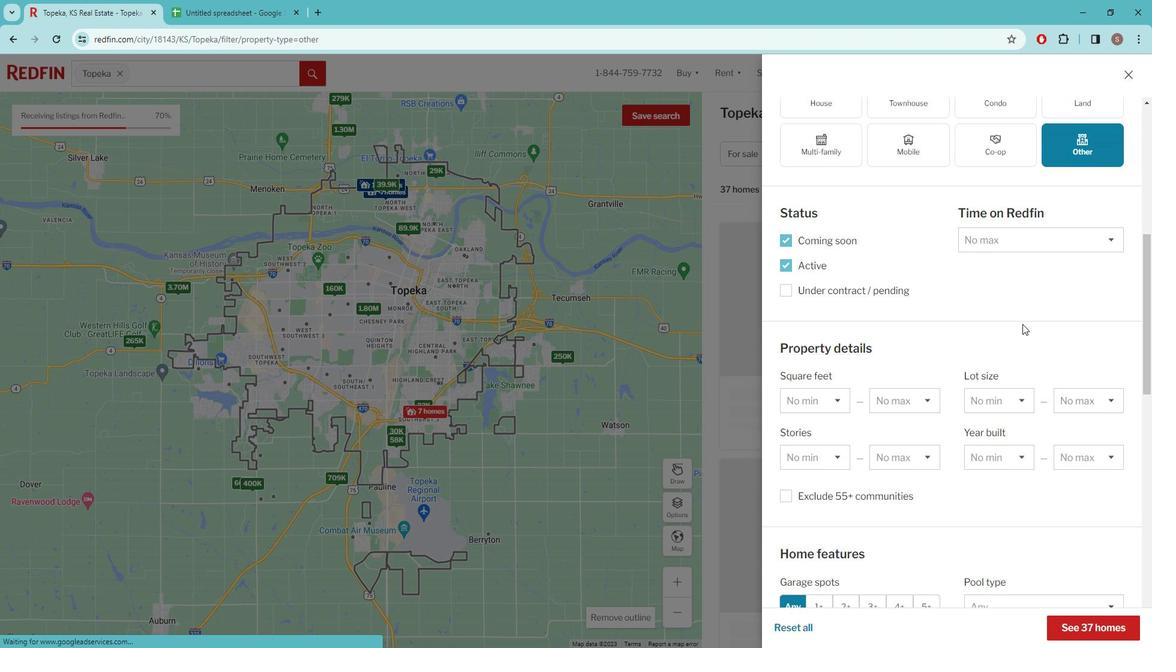 
Action: Mouse scrolled (1029, 318) with delta (0, 0)
Screenshot: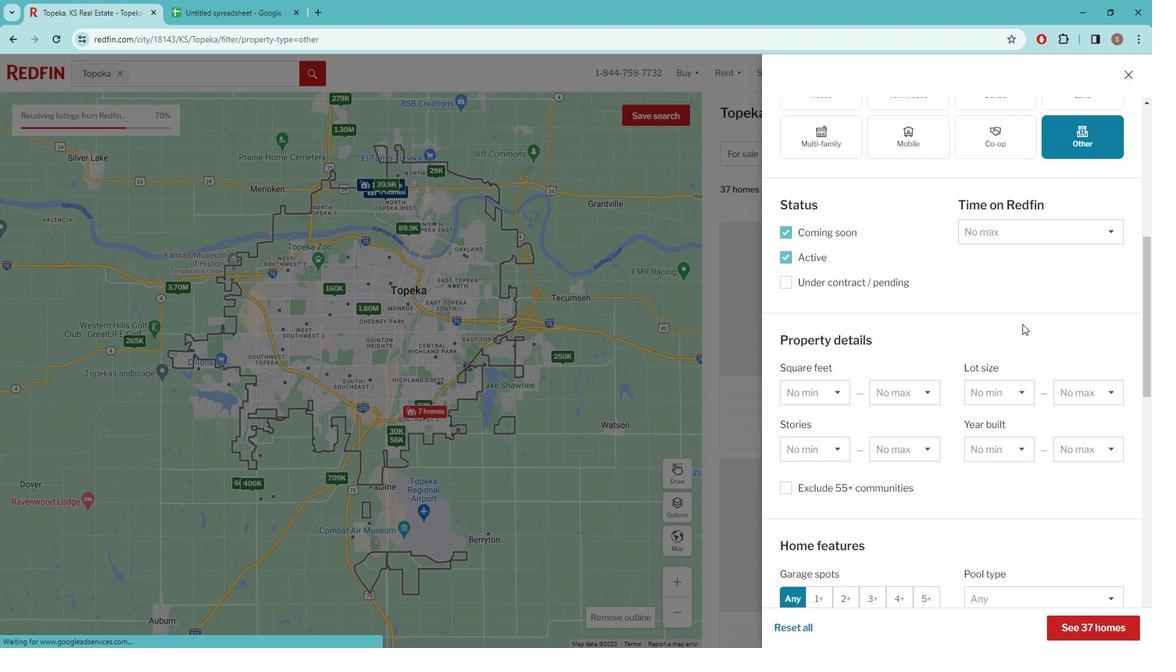 
Action: Mouse scrolled (1029, 318) with delta (0, 0)
Screenshot: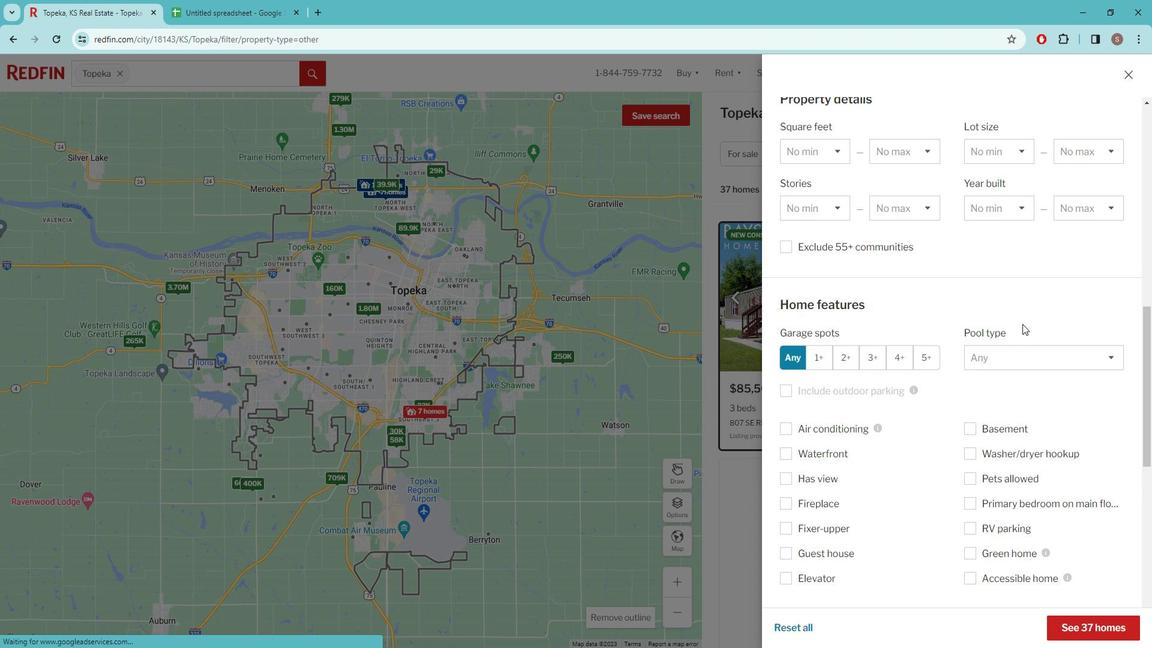 
Action: Mouse scrolled (1029, 318) with delta (0, 0)
Screenshot: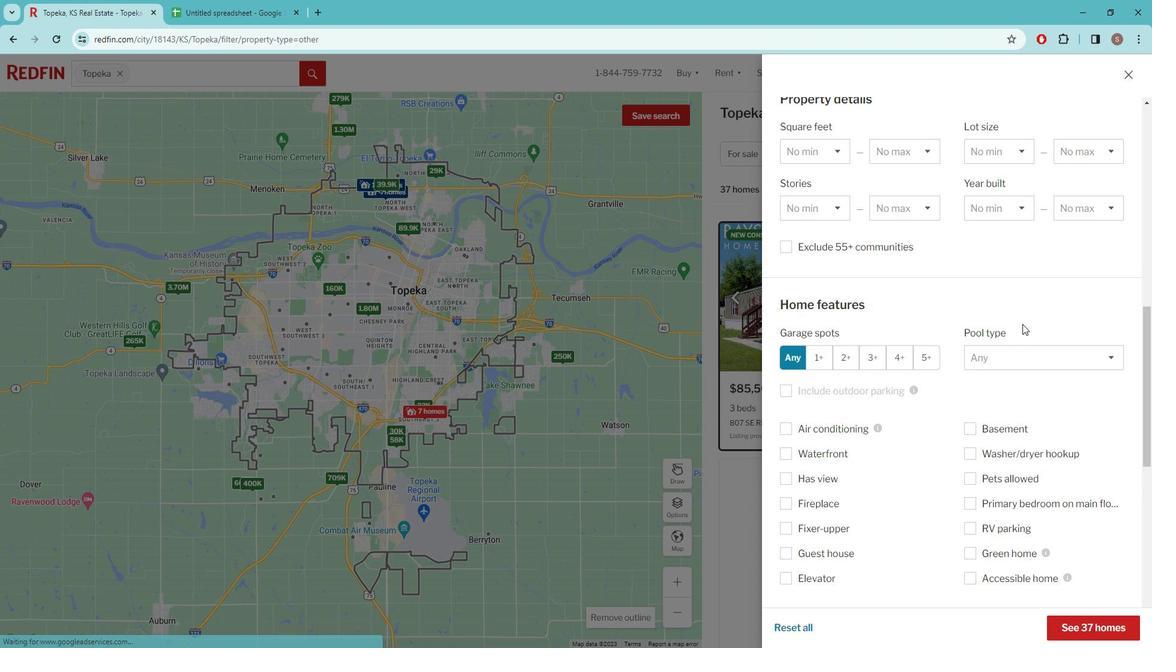 
Action: Mouse scrolled (1029, 318) with delta (0, 0)
Screenshot: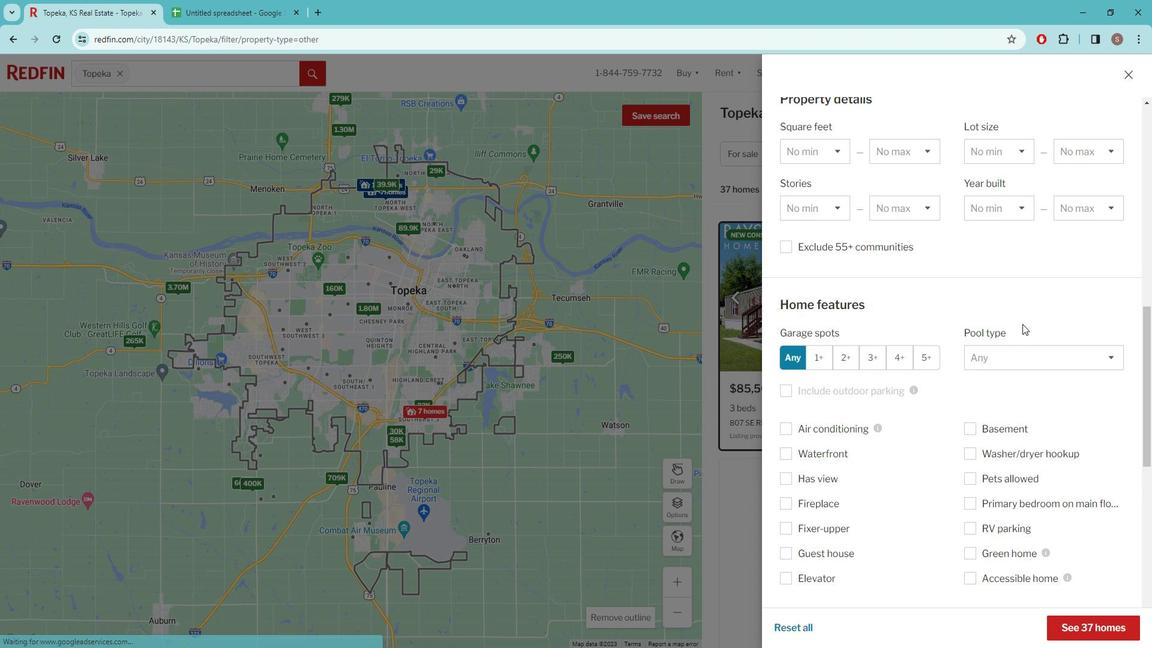 
Action: Mouse scrolled (1029, 318) with delta (0, 0)
Screenshot: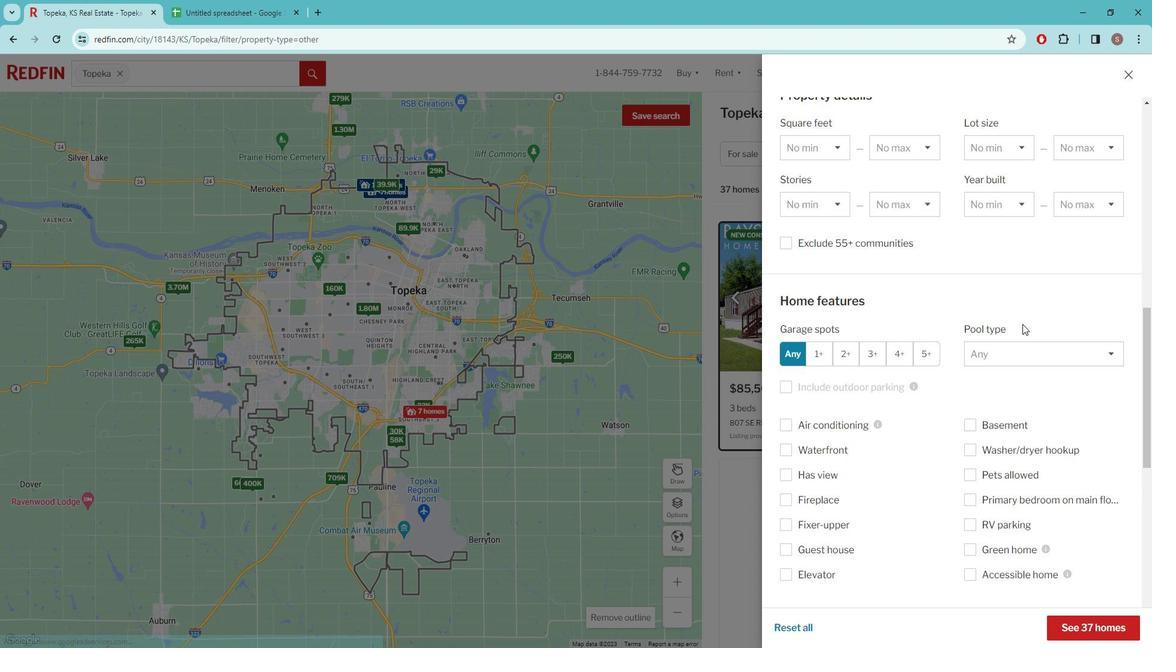 
Action: Mouse scrolled (1029, 318) with delta (0, 0)
Screenshot: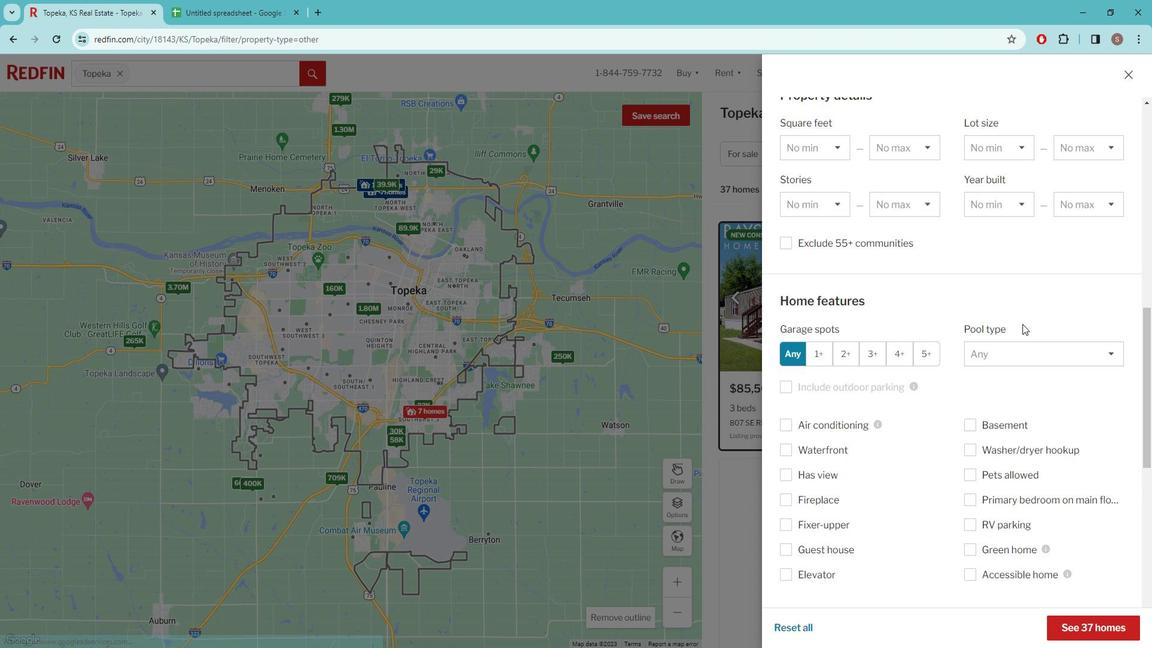 
Action: Mouse scrolled (1029, 318) with delta (0, 0)
Screenshot: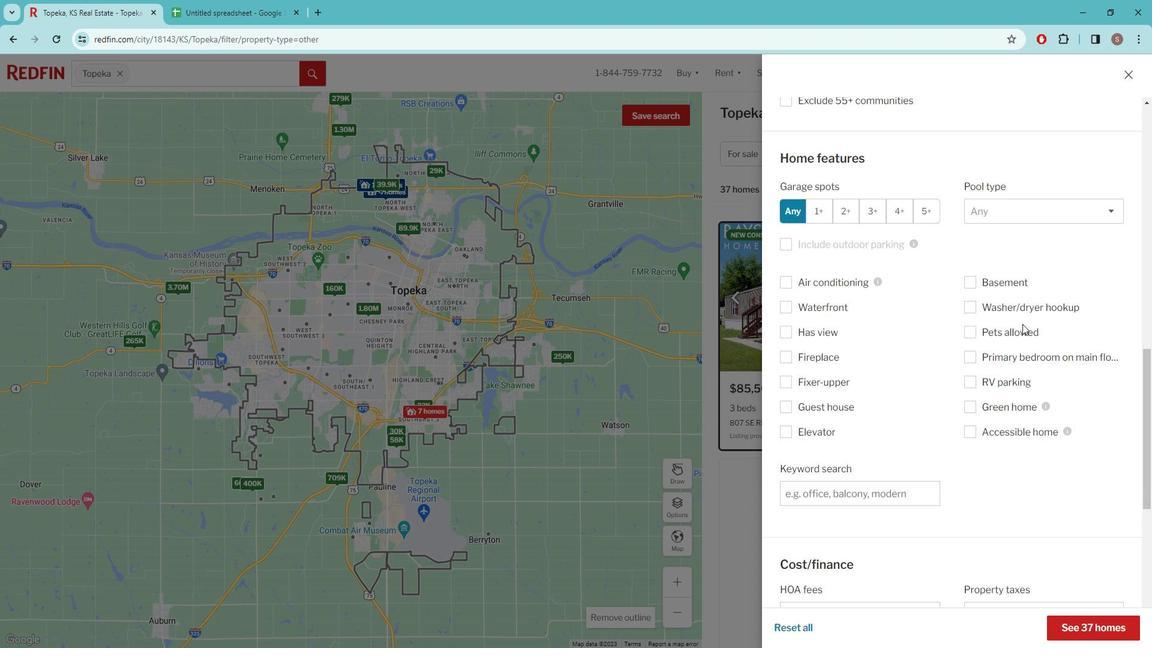 
Action: Mouse moved to (1035, 402)
Screenshot: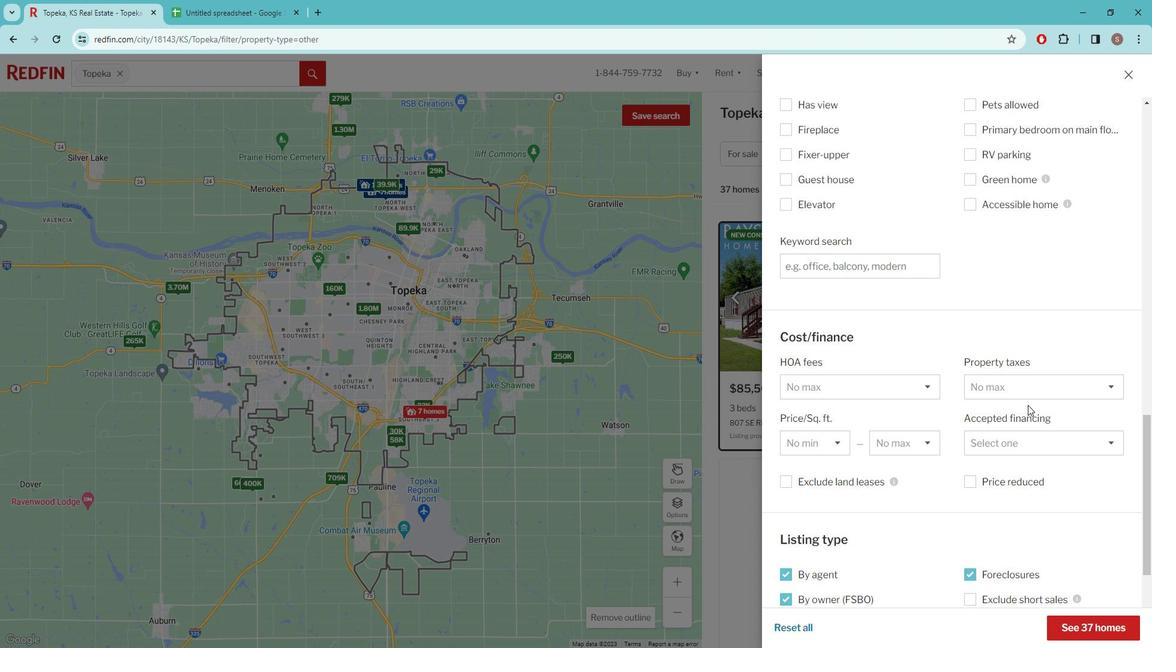 
Action: Mouse scrolled (1035, 402) with delta (0, 0)
Screenshot: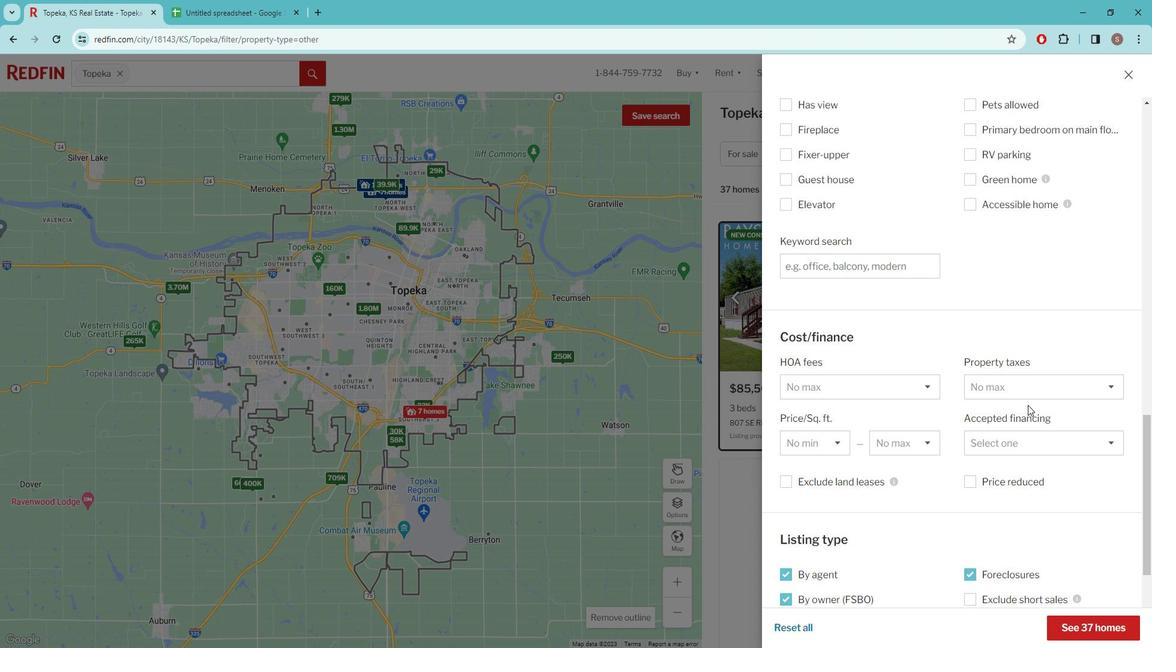 
Action: Mouse scrolled (1035, 402) with delta (0, 0)
Screenshot: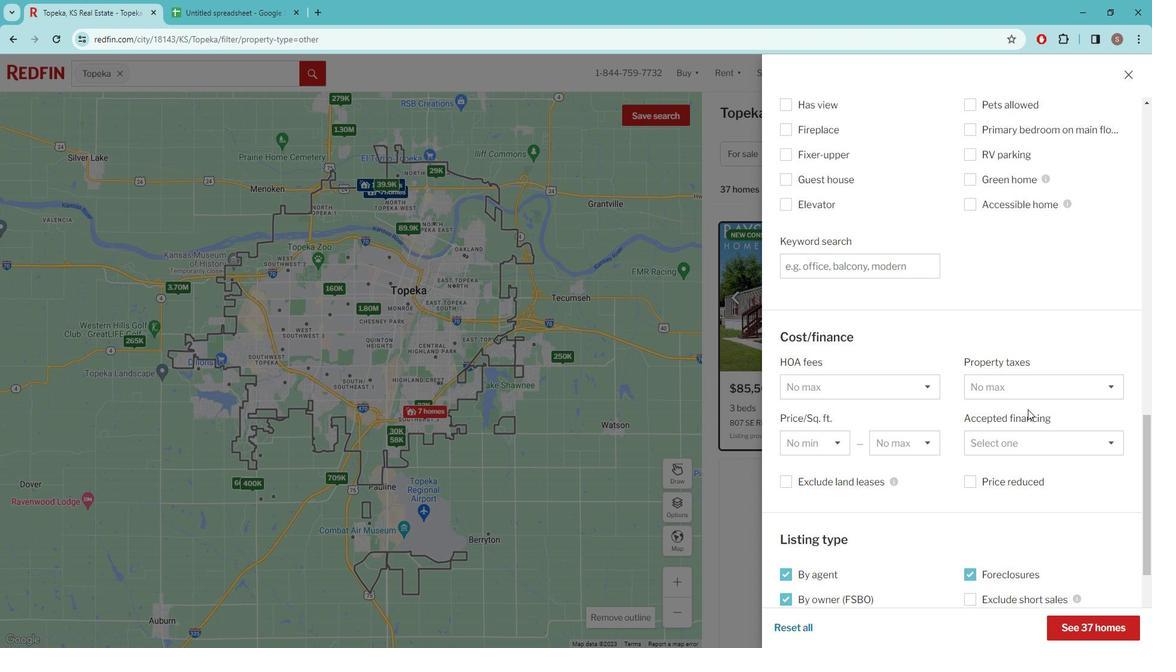 
Action: Mouse scrolled (1035, 402) with delta (0, 0)
Screenshot: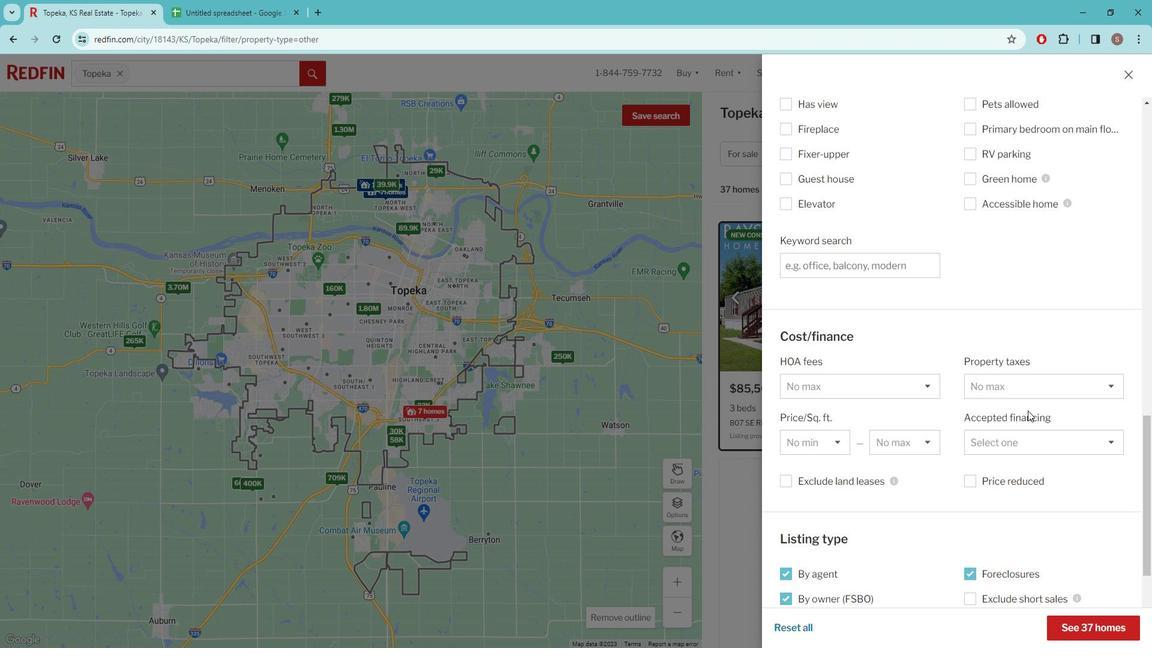 
Action: Mouse moved to (1035, 403)
Screenshot: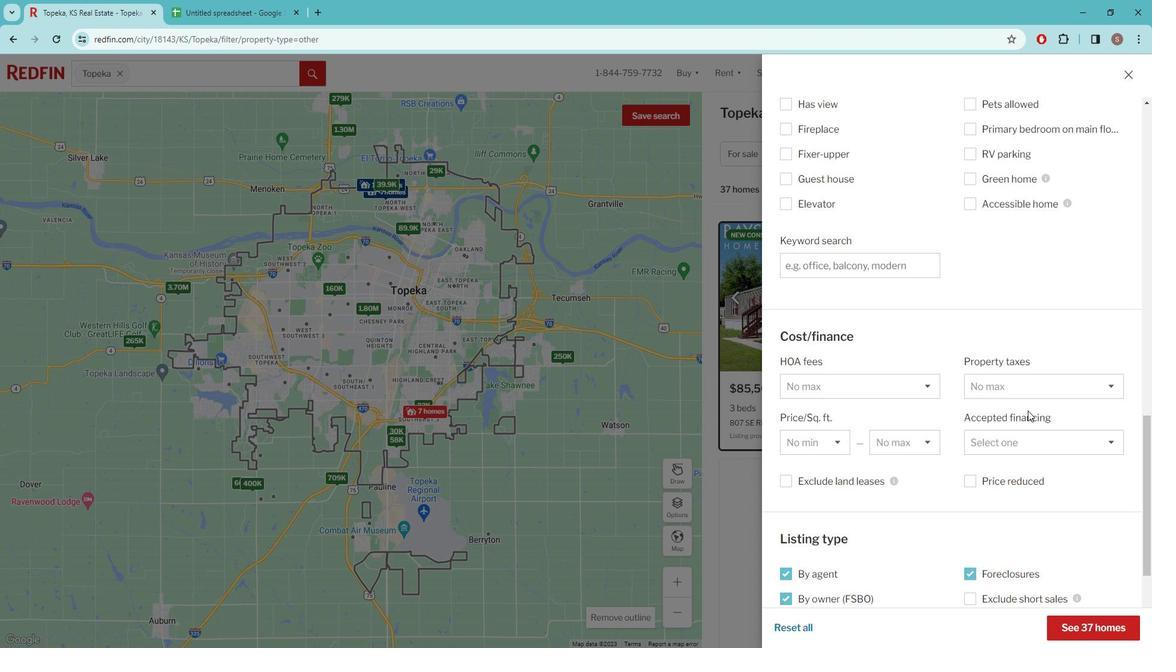 
Action: Mouse scrolled (1035, 402) with delta (0, 0)
Screenshot: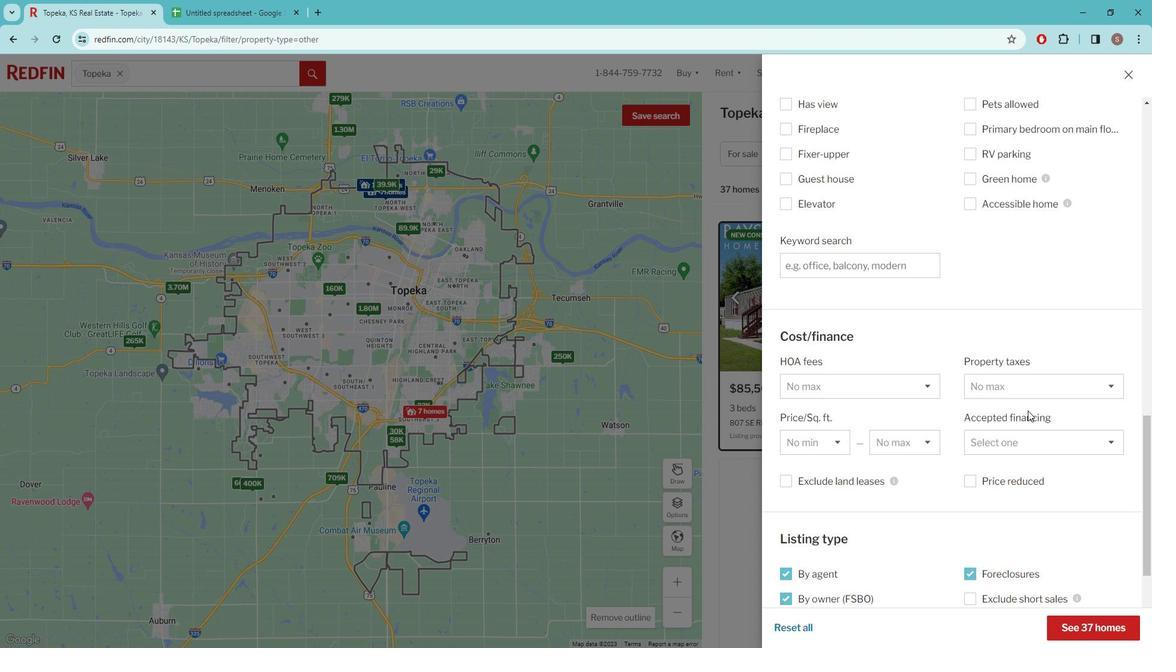
Action: Mouse scrolled (1035, 402) with delta (0, 0)
Screenshot: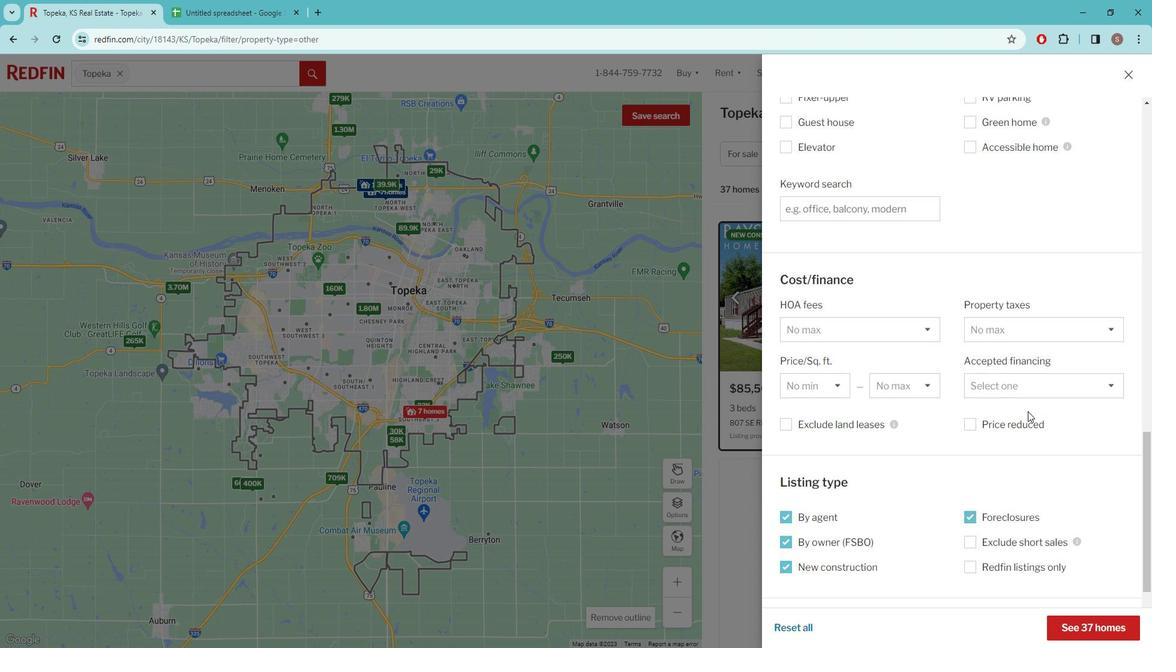 
Action: Mouse moved to (1035, 422)
Screenshot: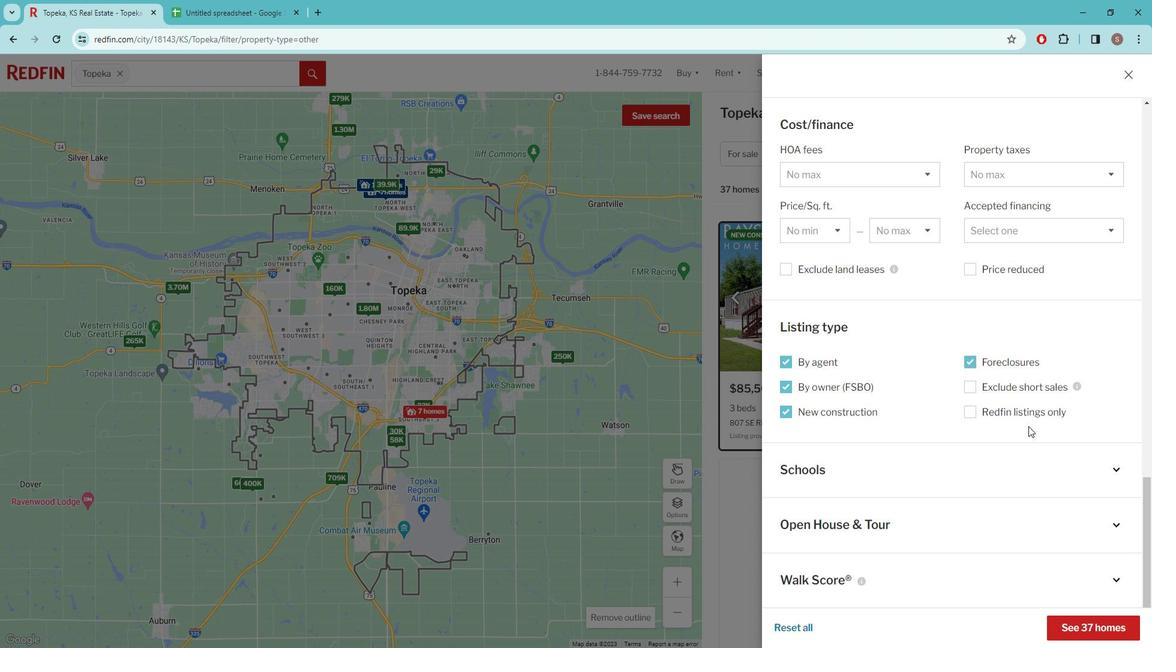 
Action: Mouse scrolled (1035, 421) with delta (0, 0)
Screenshot: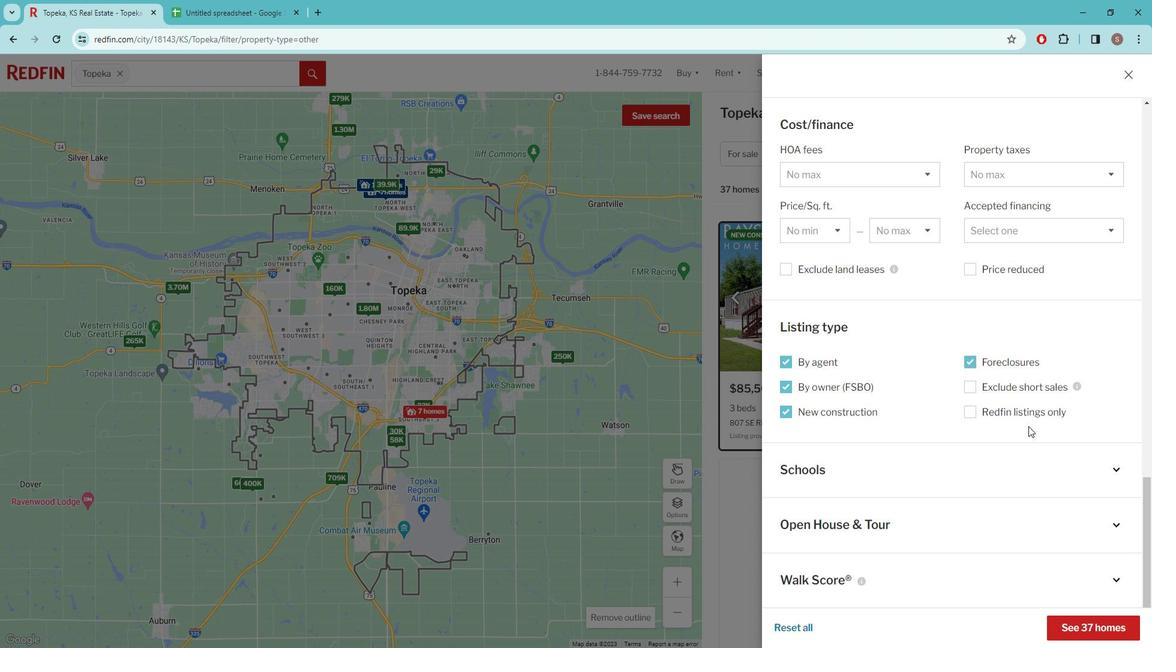 
Action: Mouse moved to (1036, 423)
Screenshot: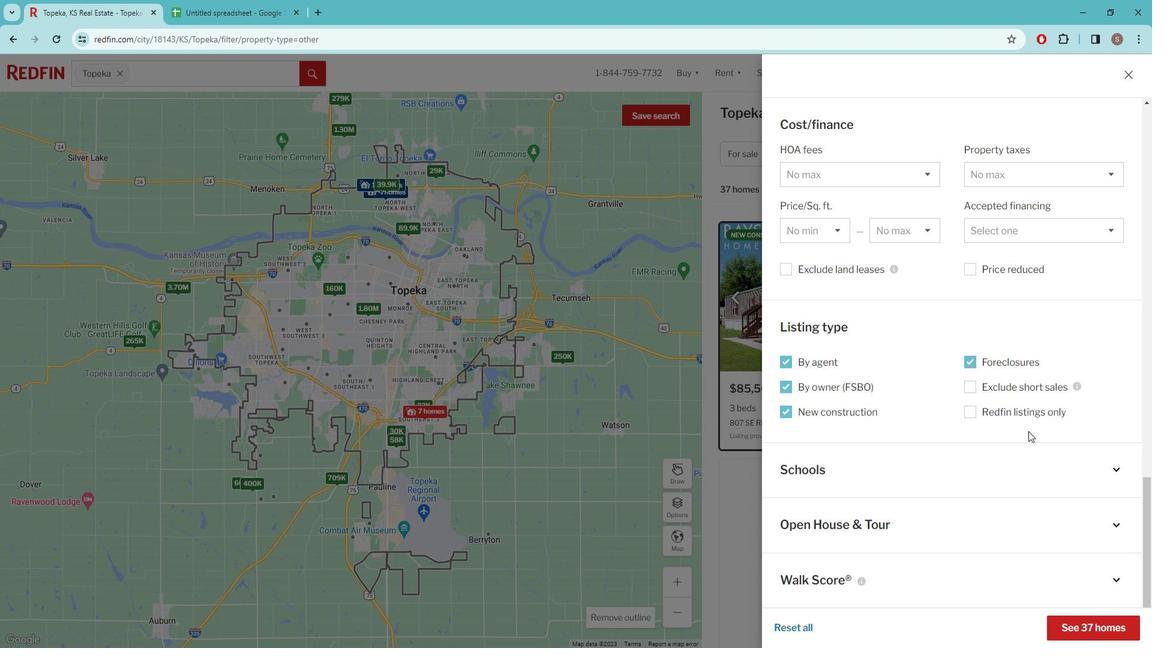 
Action: Mouse scrolled (1036, 422) with delta (0, 0)
Screenshot: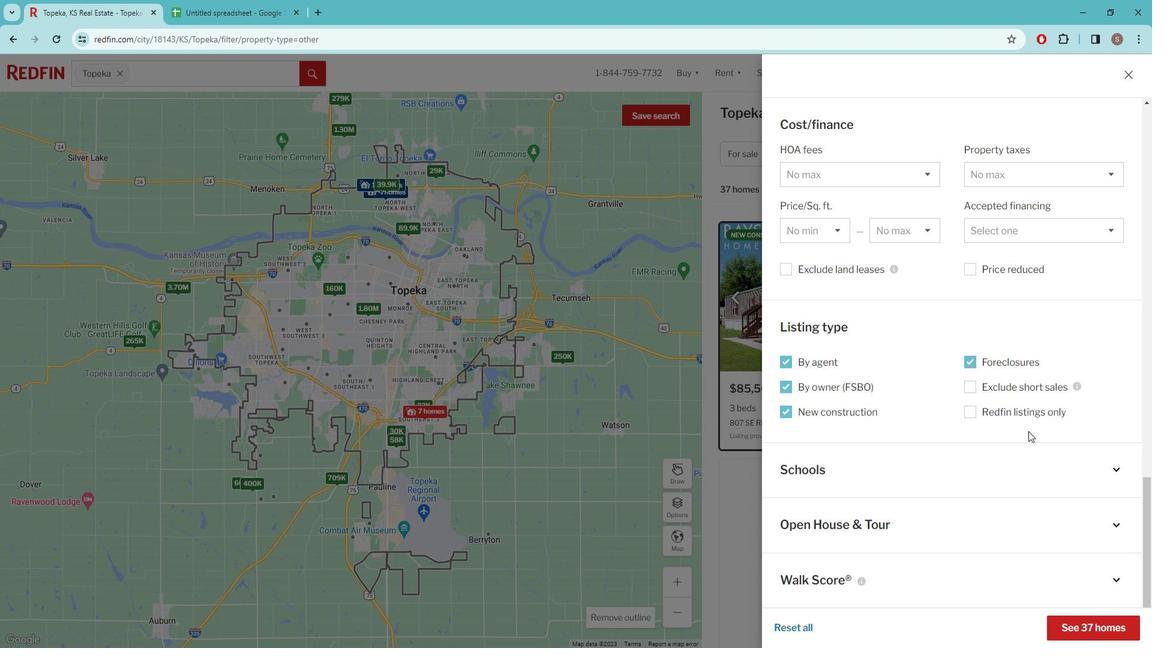 
Action: Mouse moved to (1036, 424)
Screenshot: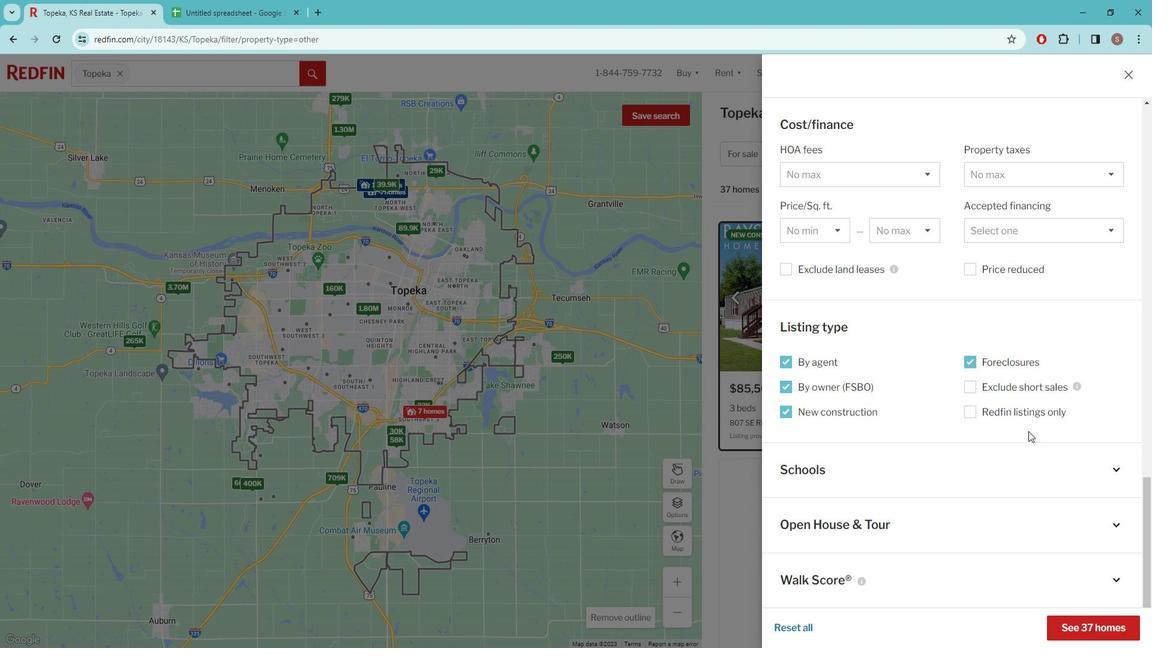 
Action: Mouse scrolled (1036, 424) with delta (0, 0)
Screenshot: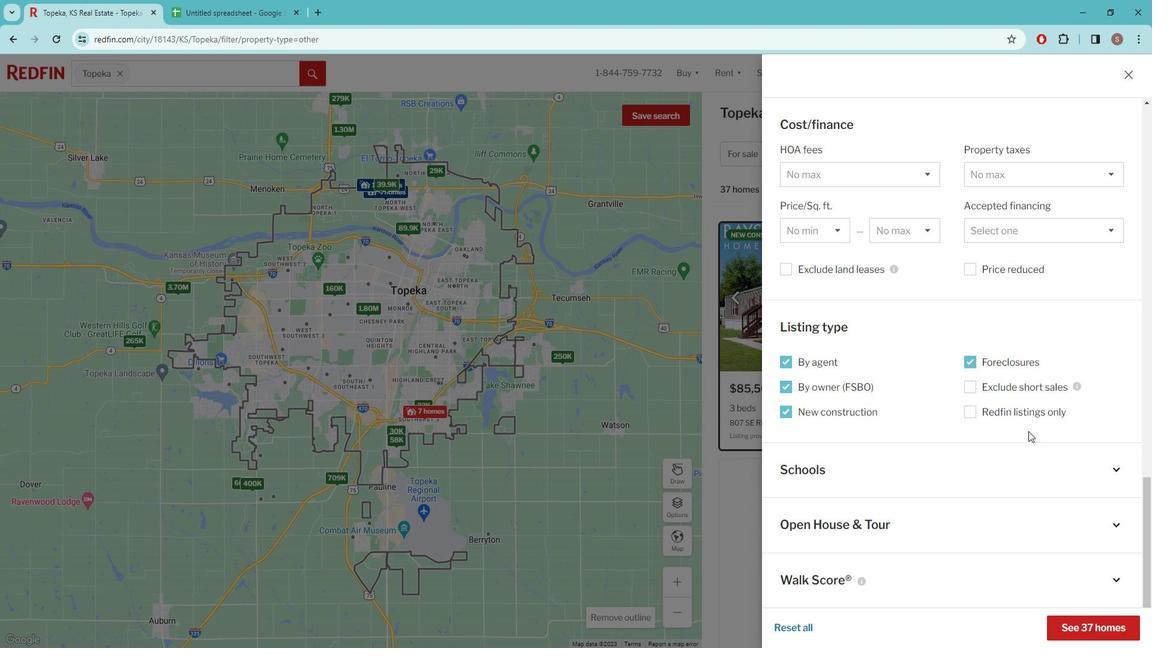 
Action: Mouse moved to (1037, 428)
Screenshot: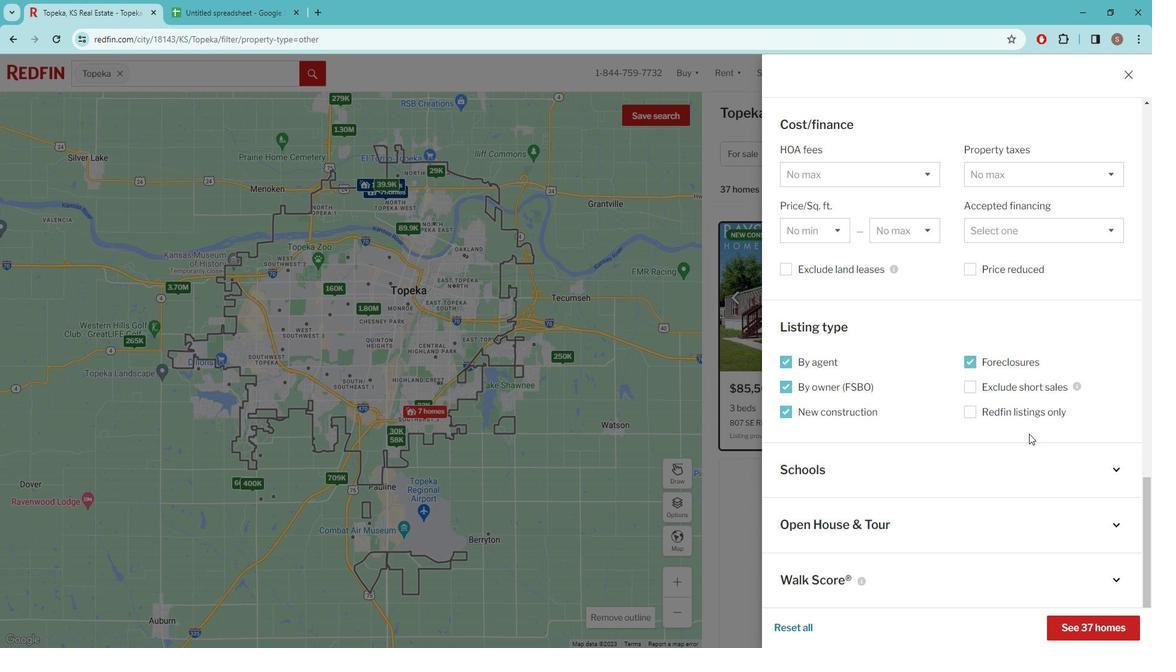
Action: Mouse scrolled (1037, 427) with delta (0, 0)
Screenshot: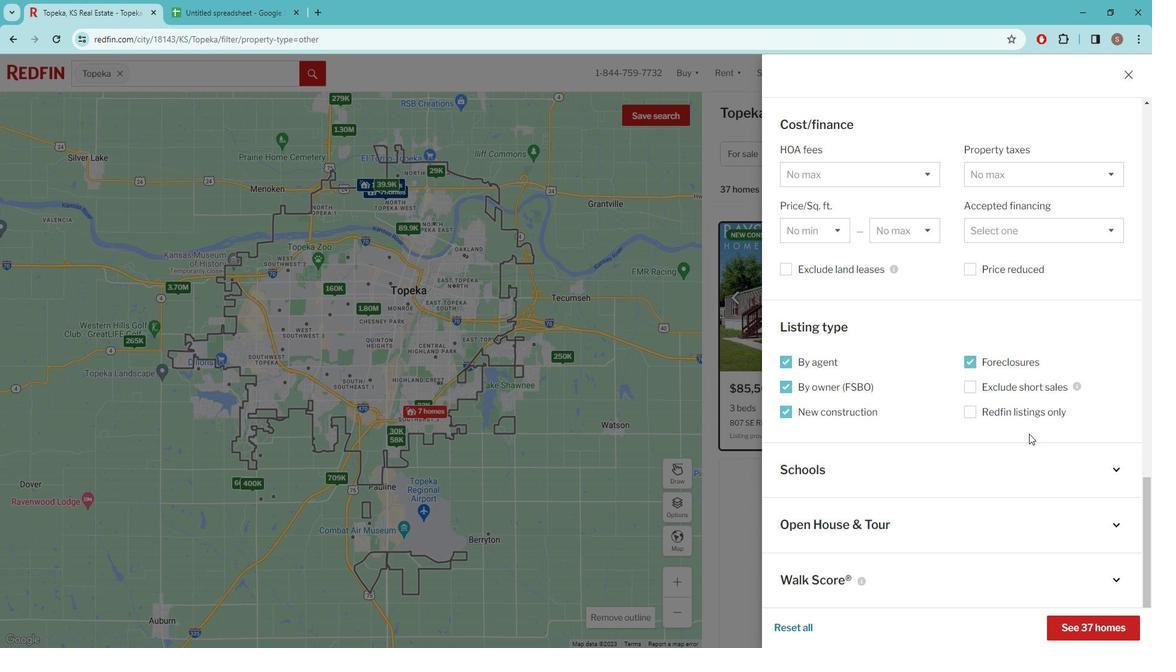 
Action: Mouse moved to (1081, 609)
Screenshot: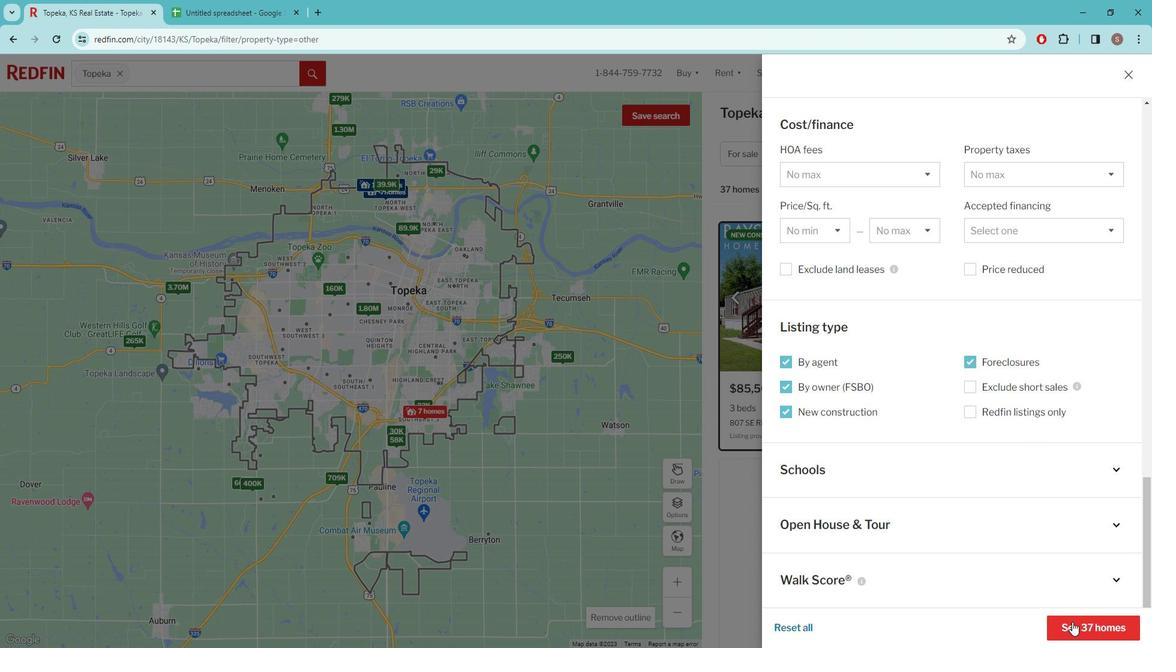 
Action: Mouse pressed left at (1081, 609)
Screenshot: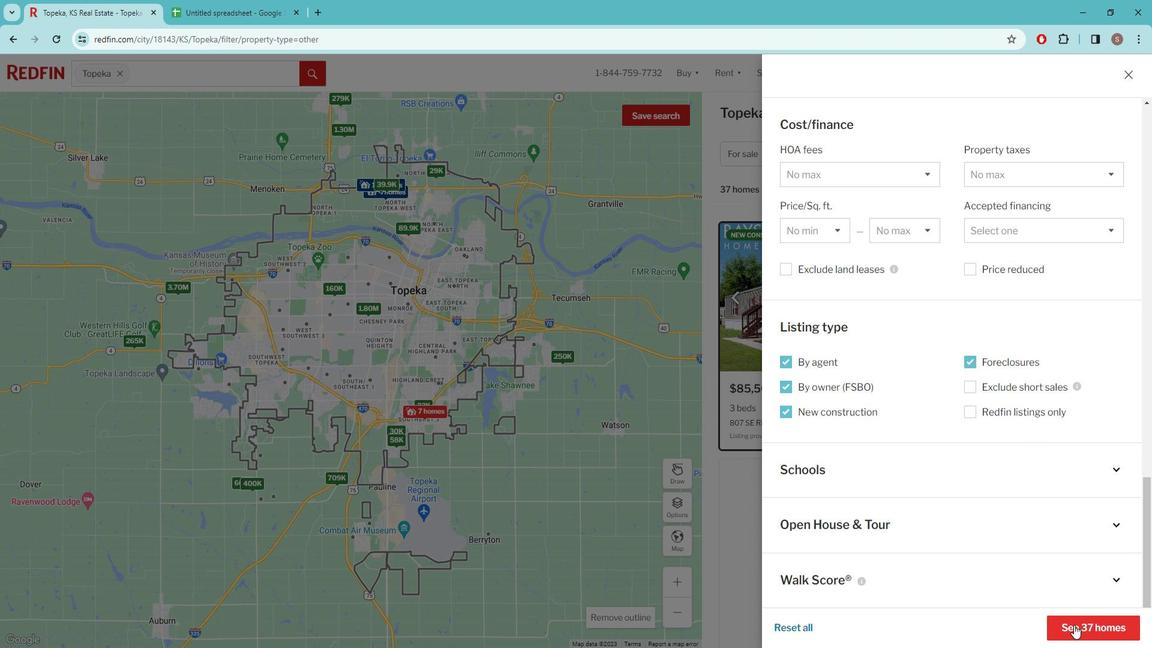 
Action: Mouse moved to (965, 124)
Screenshot: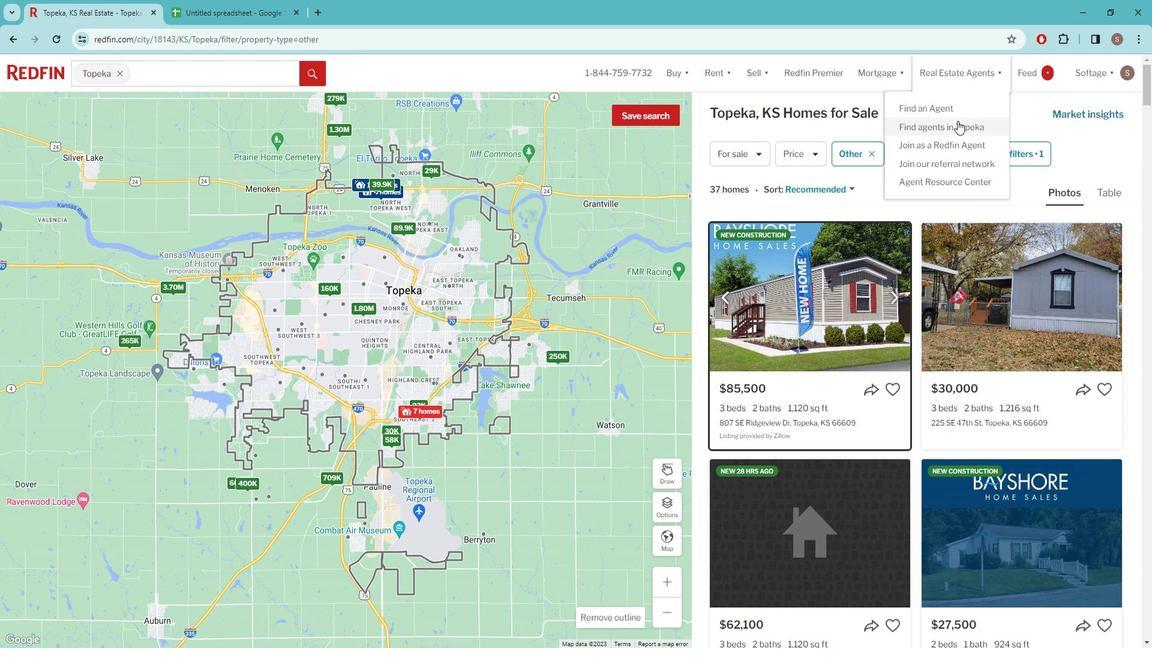 
Action: Mouse pressed left at (965, 124)
Screenshot: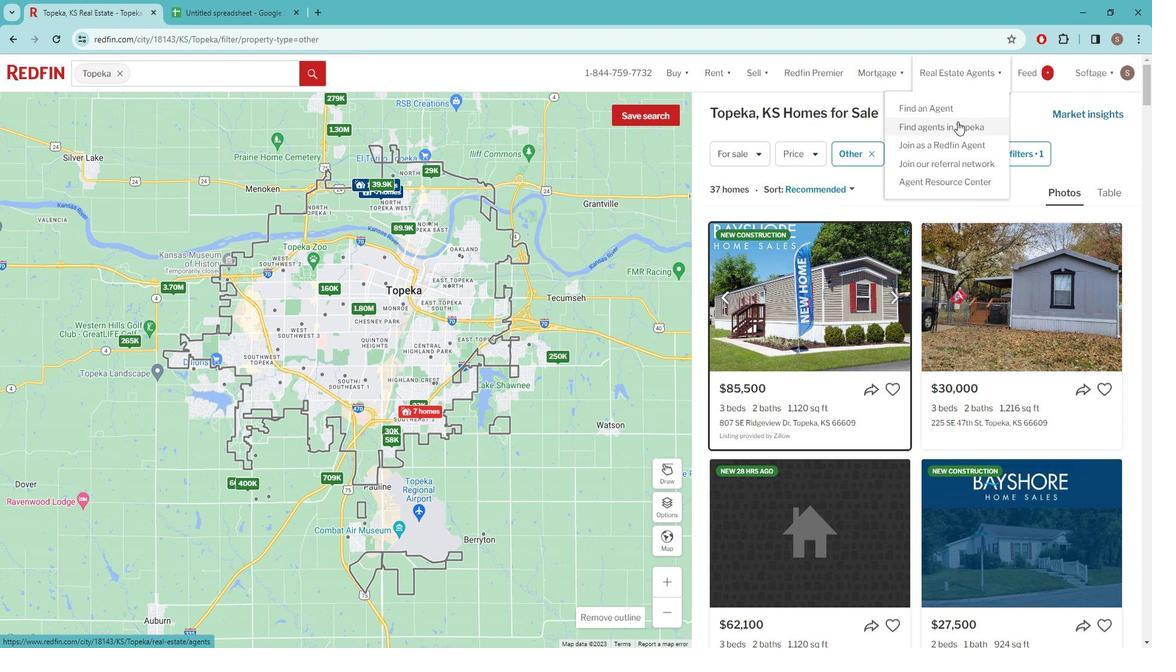 
Action: Mouse moved to (588, 285)
Screenshot: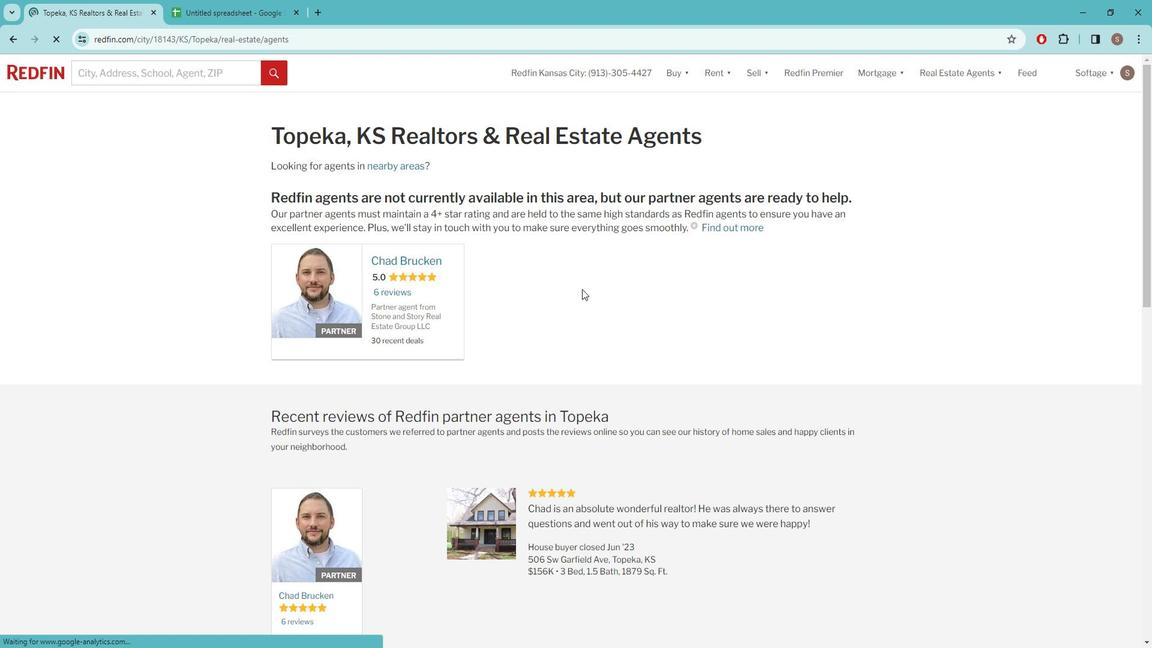 
Action: Mouse scrolled (588, 285) with delta (0, 0)
Screenshot: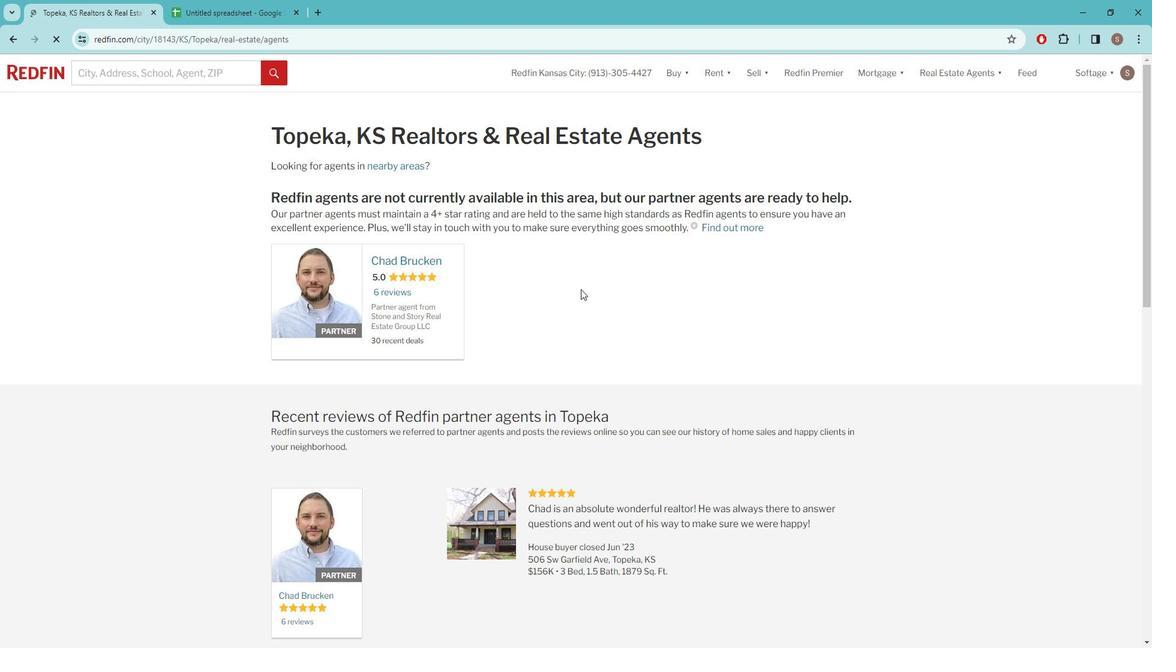 
Action: Mouse scrolled (588, 285) with delta (0, 0)
Screenshot: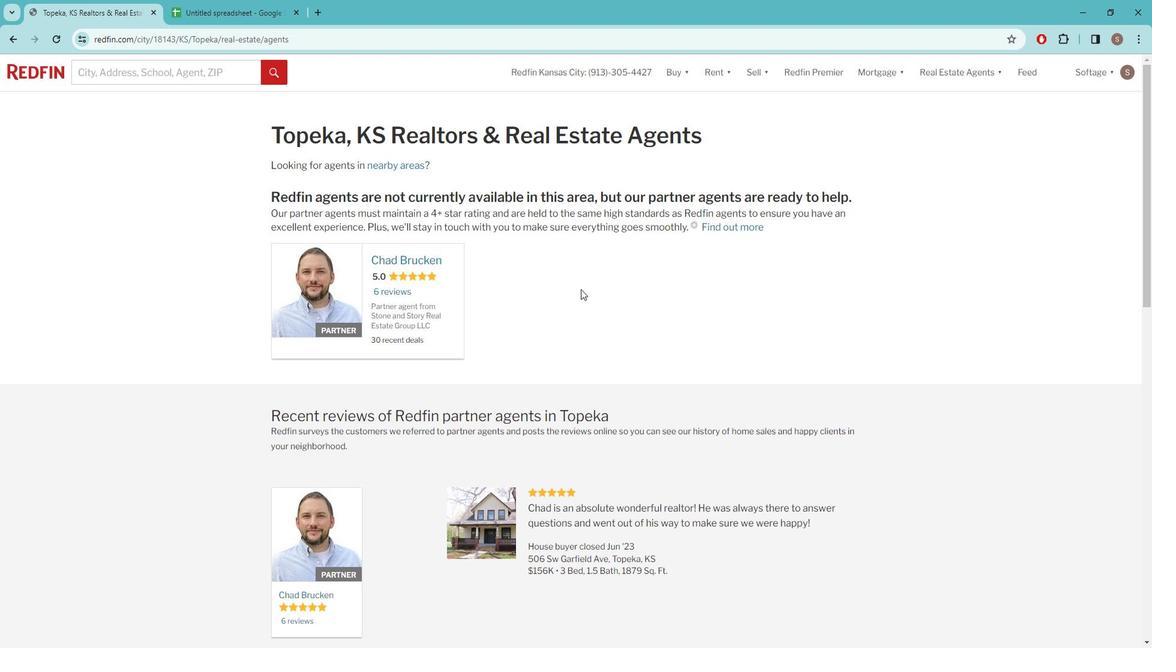 
Action: Mouse scrolled (588, 285) with delta (0, 0)
Screenshot: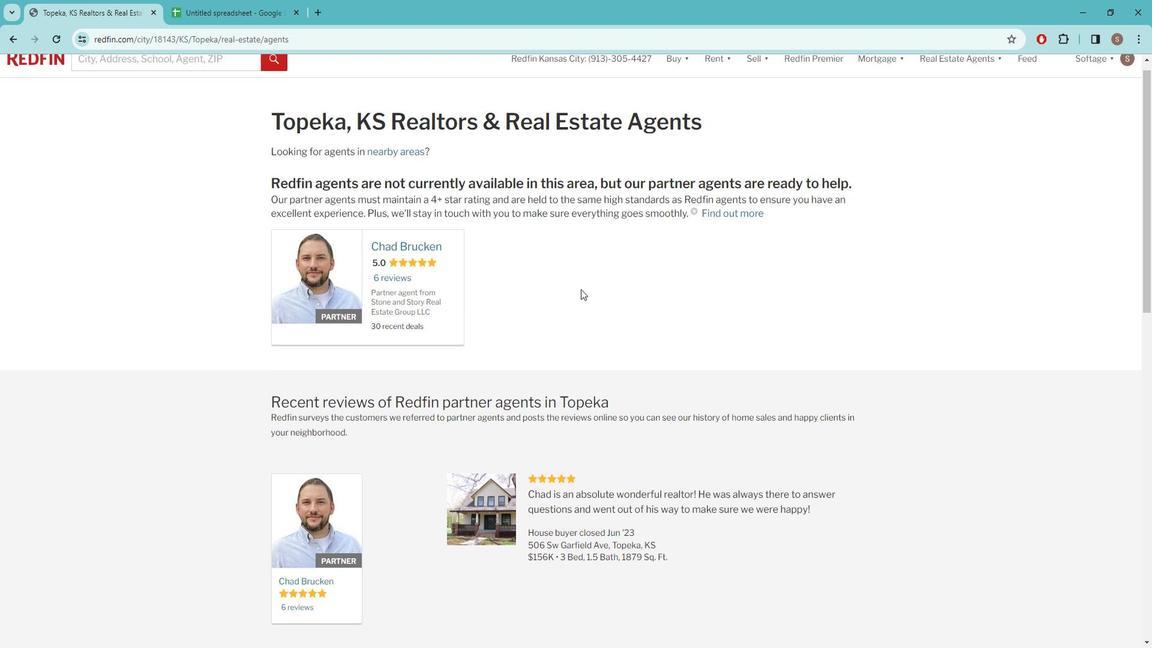 
Action: Mouse scrolled (588, 285) with delta (0, 0)
Screenshot: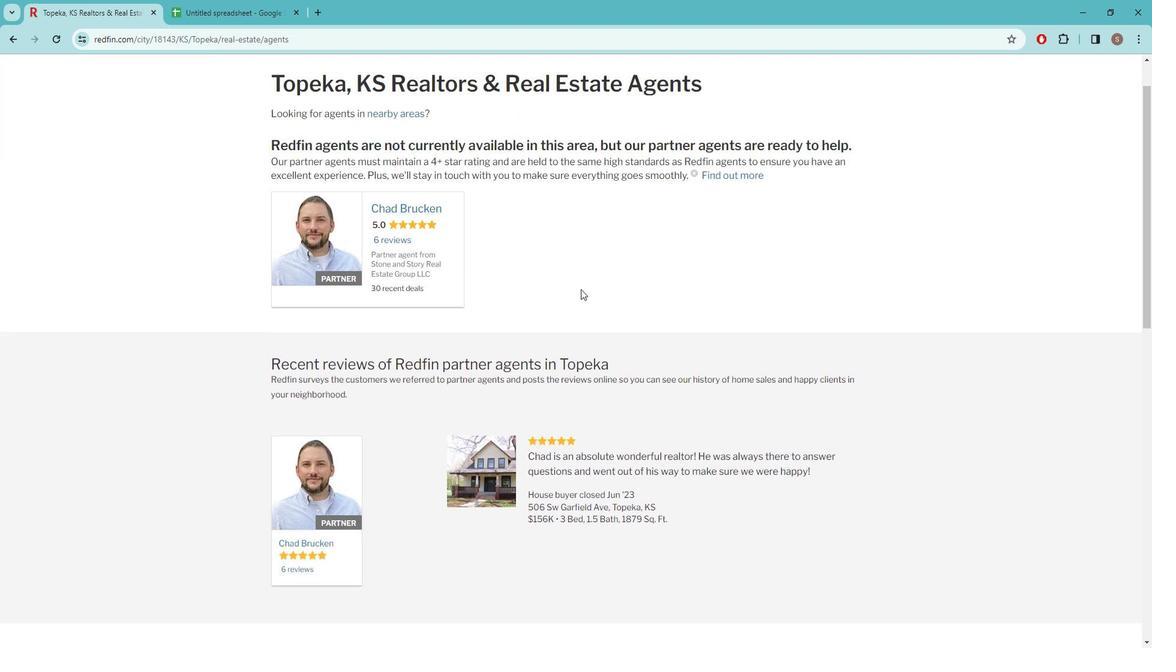 
Action: Mouse scrolled (588, 285) with delta (0, 0)
Screenshot: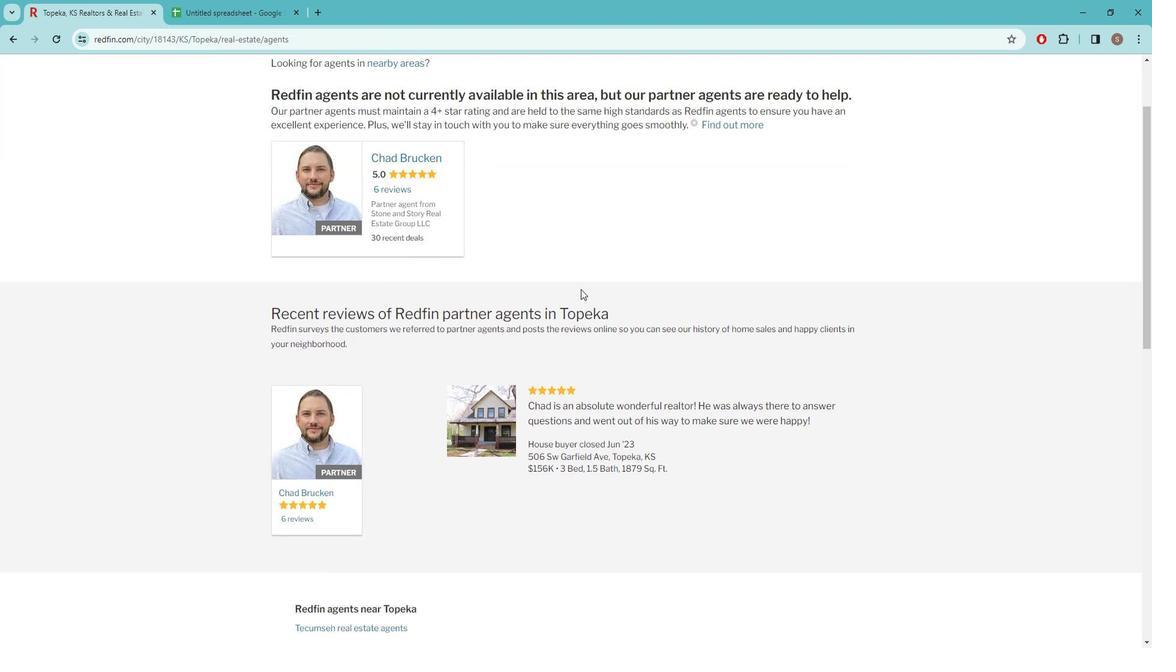 
Action: Mouse scrolled (588, 286) with delta (0, 0)
Screenshot: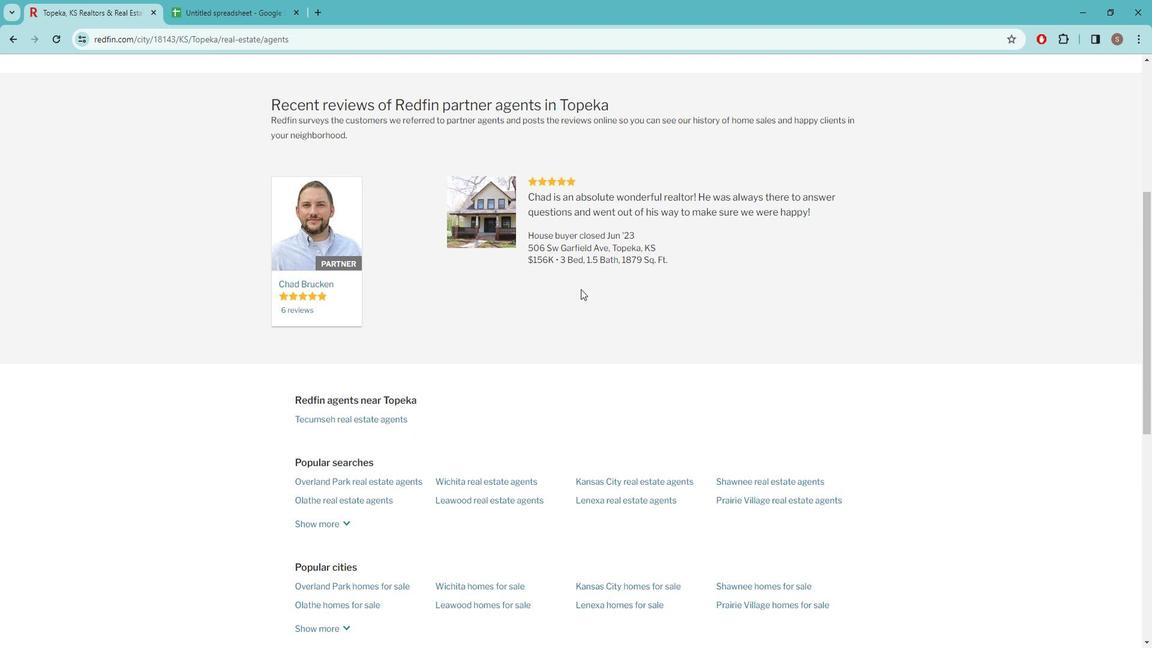 
Action: Mouse scrolled (588, 286) with delta (0, 0)
Screenshot: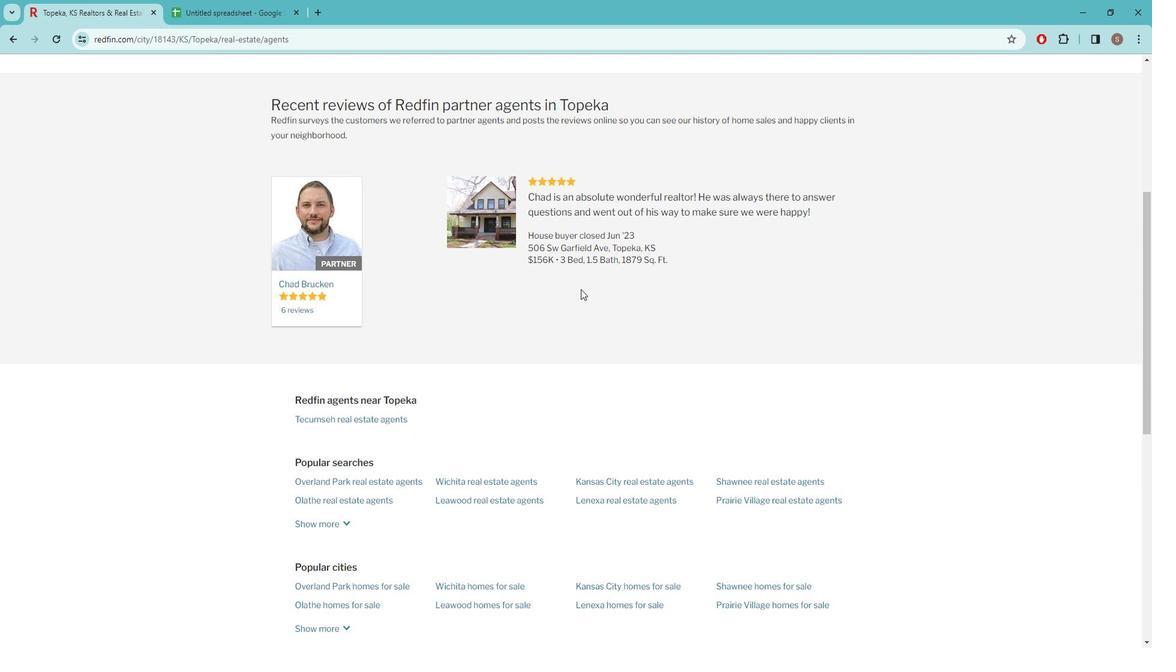 
Action: Mouse scrolled (588, 286) with delta (0, 0)
Screenshot: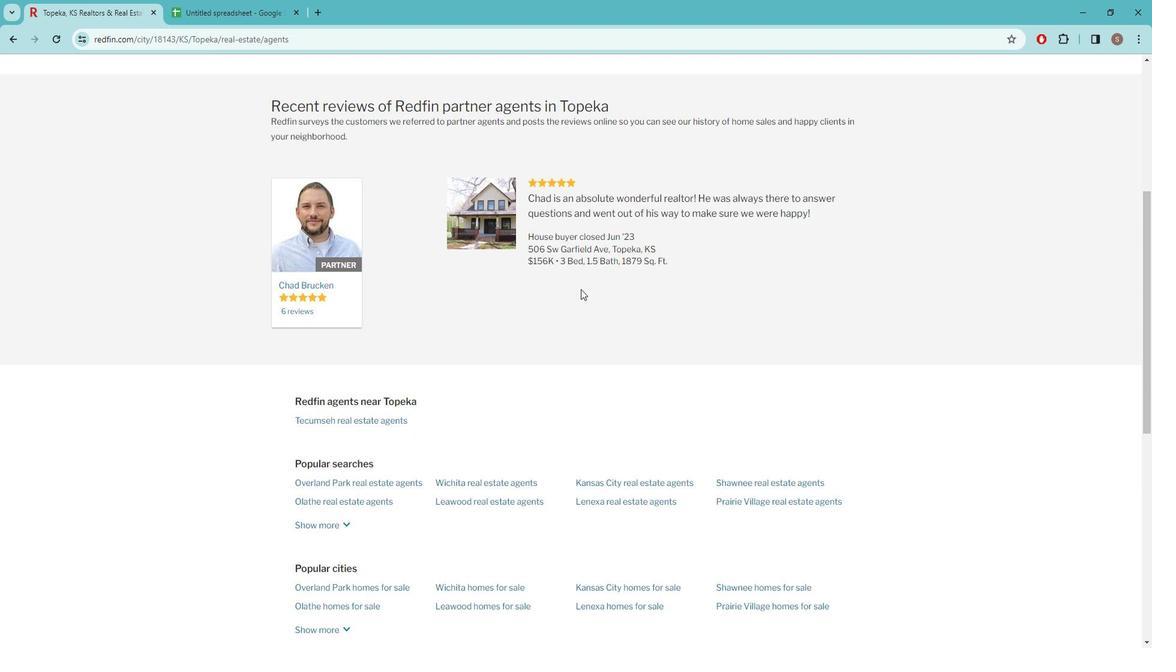 
Action: Mouse moved to (409, 168)
Screenshot: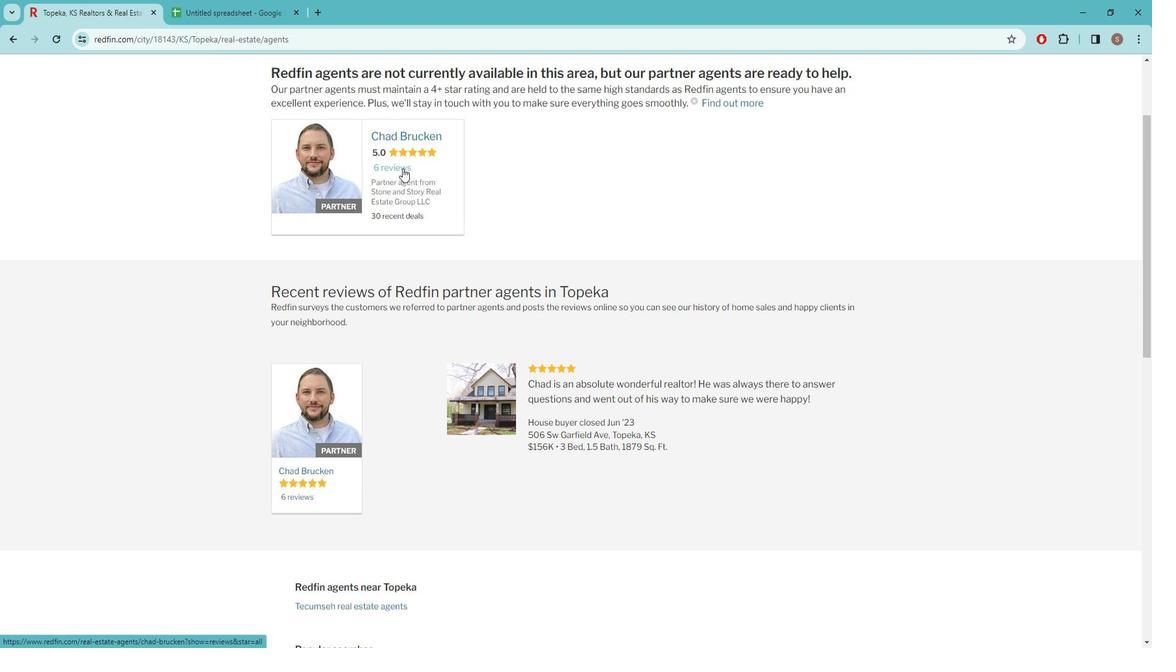 
Action: Mouse pressed left at (409, 168)
Screenshot: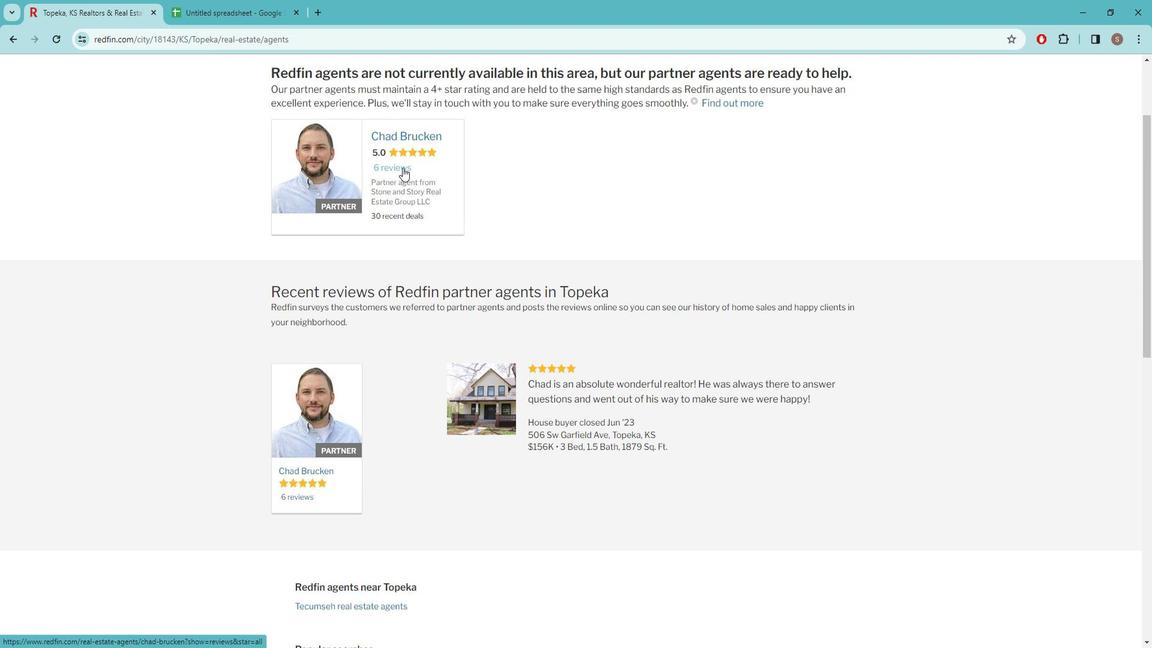 
Action: Mouse moved to (550, 253)
Screenshot: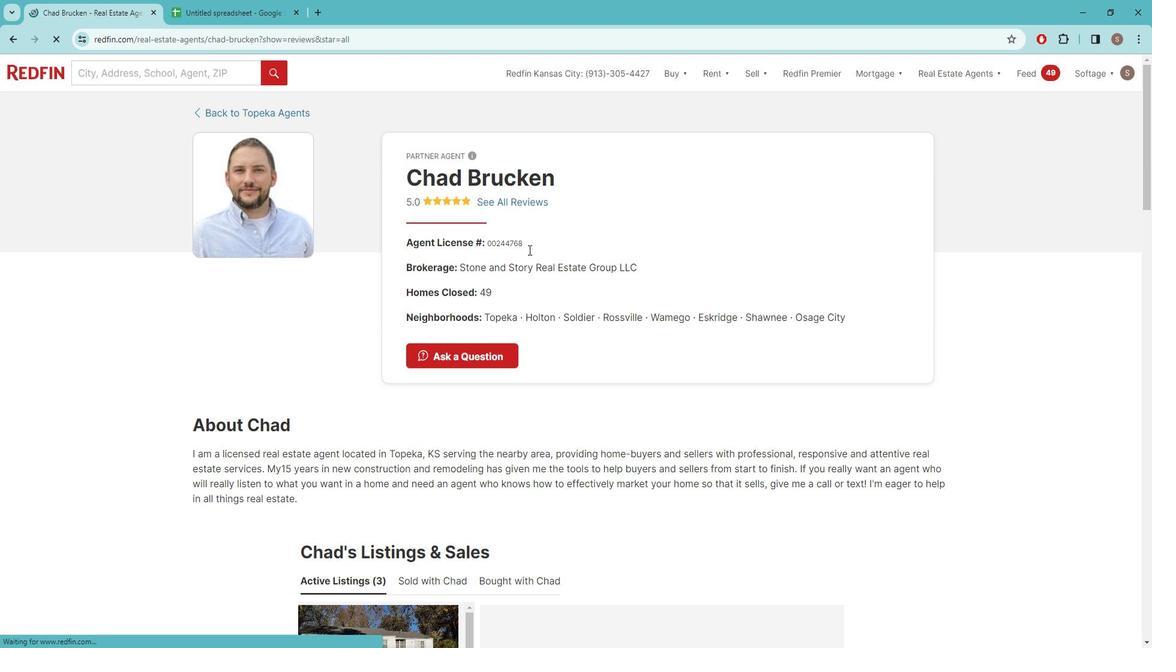 
Action: Mouse scrolled (550, 253) with delta (0, 0)
Screenshot: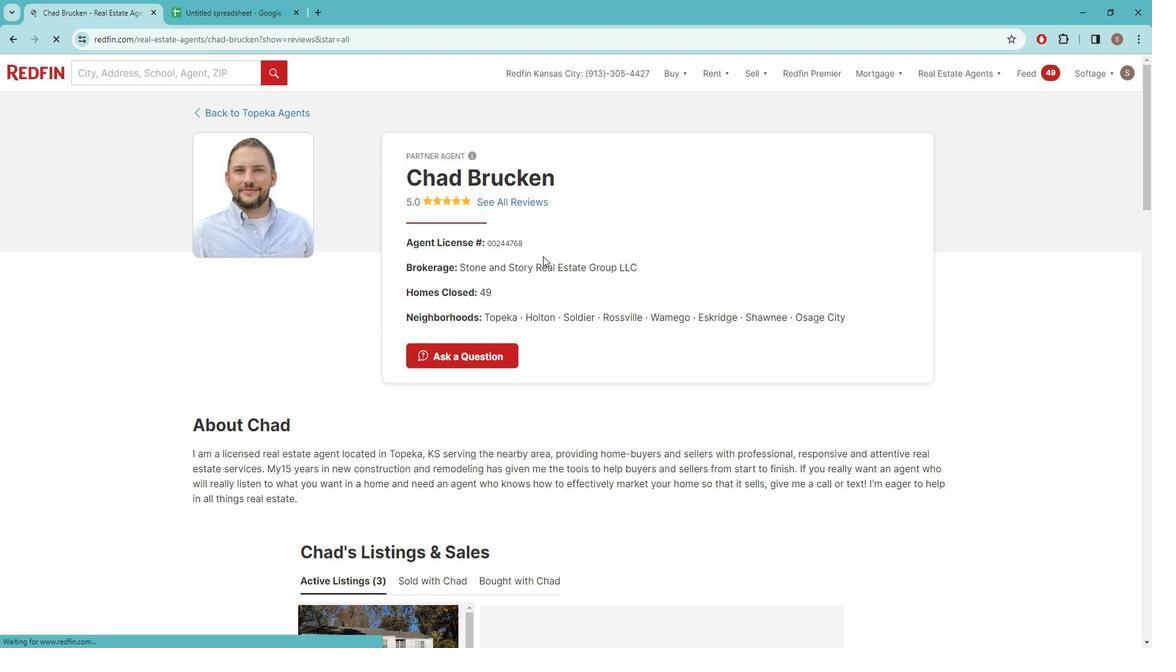 
Action: Mouse scrolled (550, 253) with delta (0, 0)
Screenshot: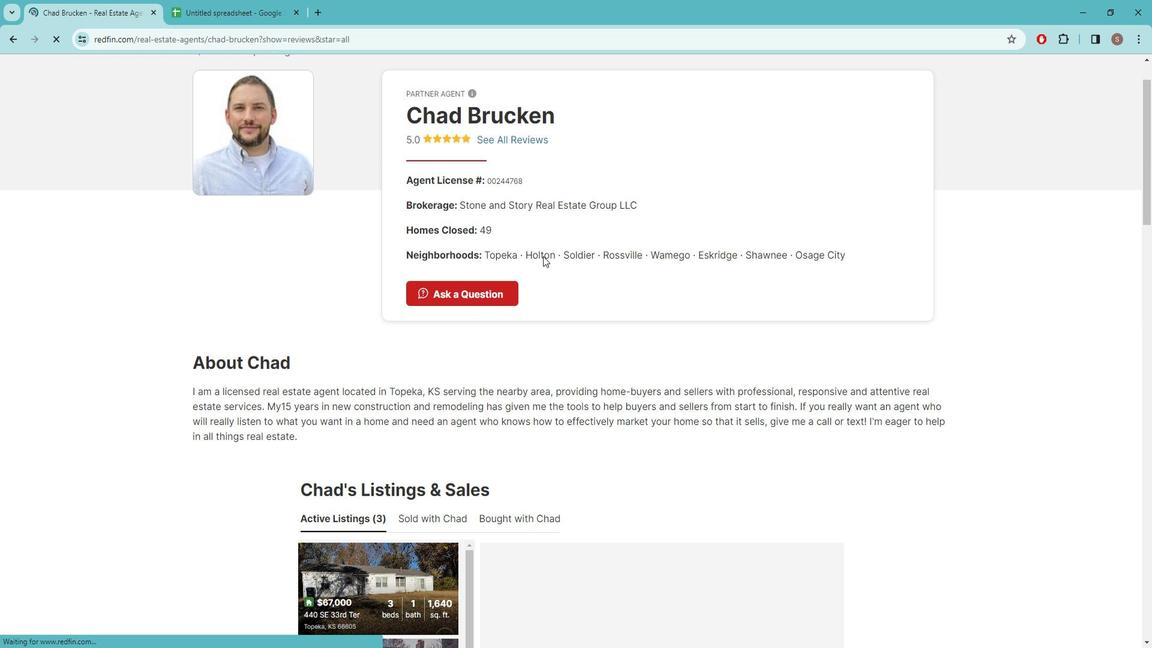 
Action: Mouse scrolled (550, 253) with delta (0, 0)
Screenshot: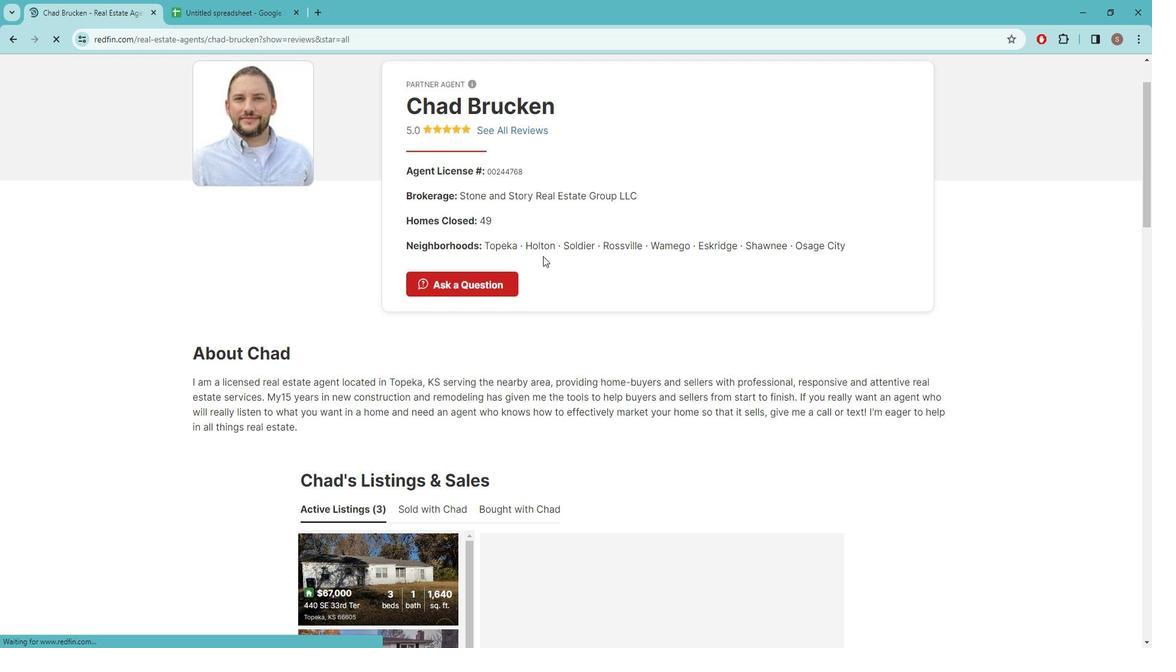 
Action: Mouse scrolled (550, 254) with delta (0, 0)
Screenshot: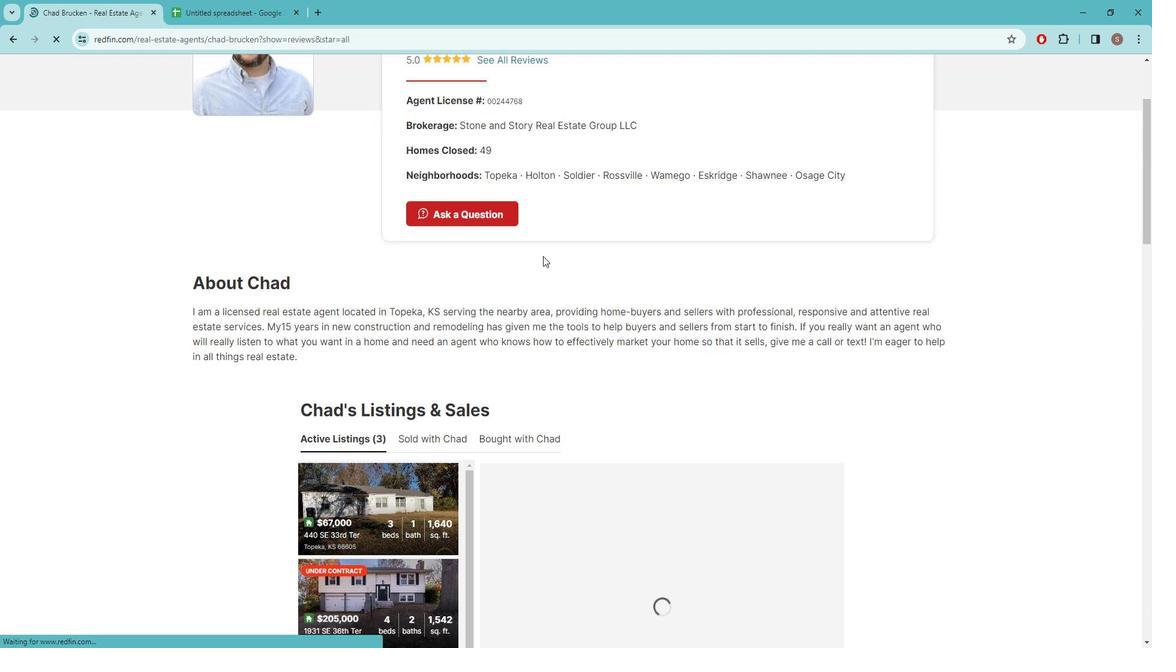 
Action: Mouse scrolled (550, 253) with delta (0, 0)
Screenshot: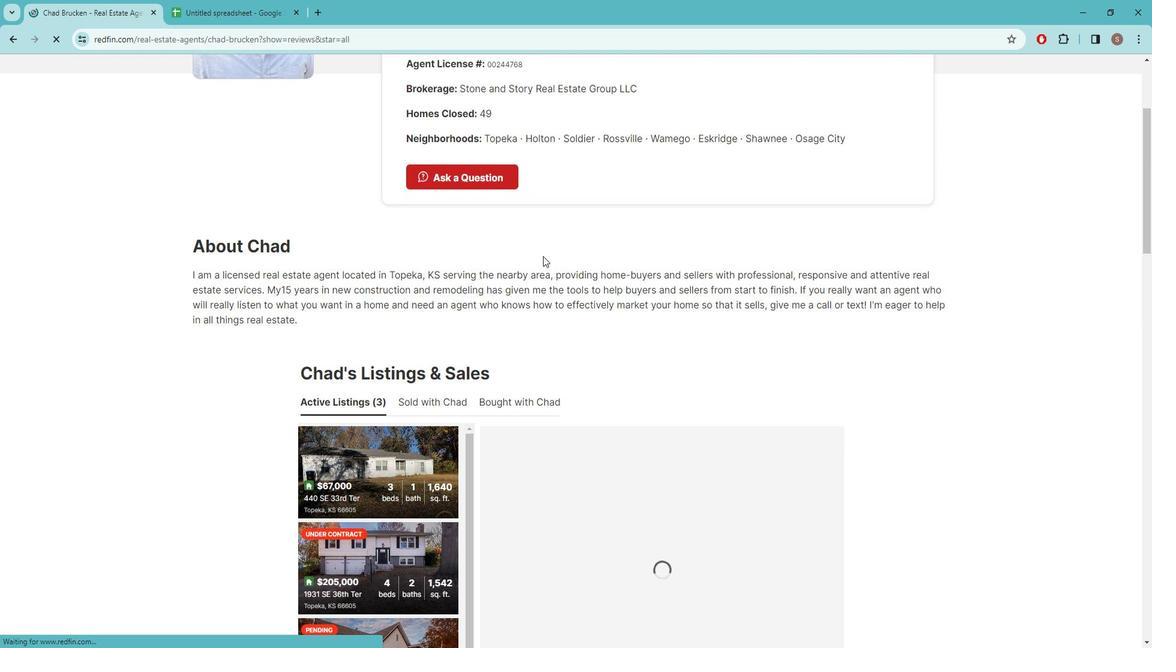 
Action: Mouse scrolled (550, 253) with delta (0, 0)
Screenshot: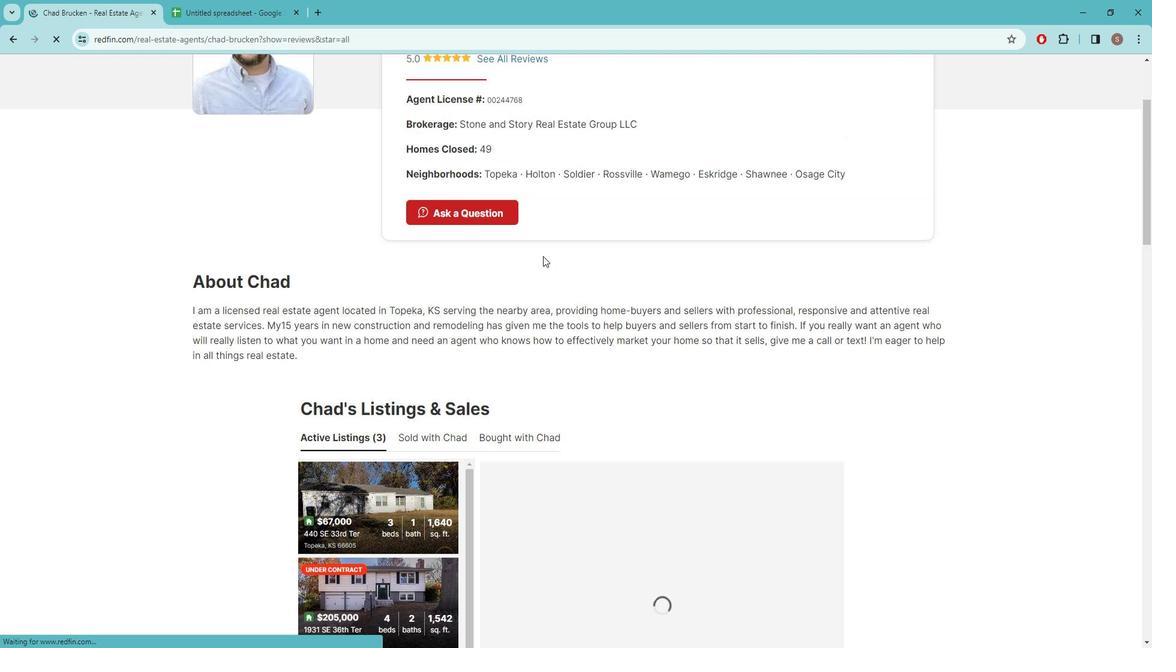 
Action: Mouse scrolled (550, 253) with delta (0, 0)
Screenshot: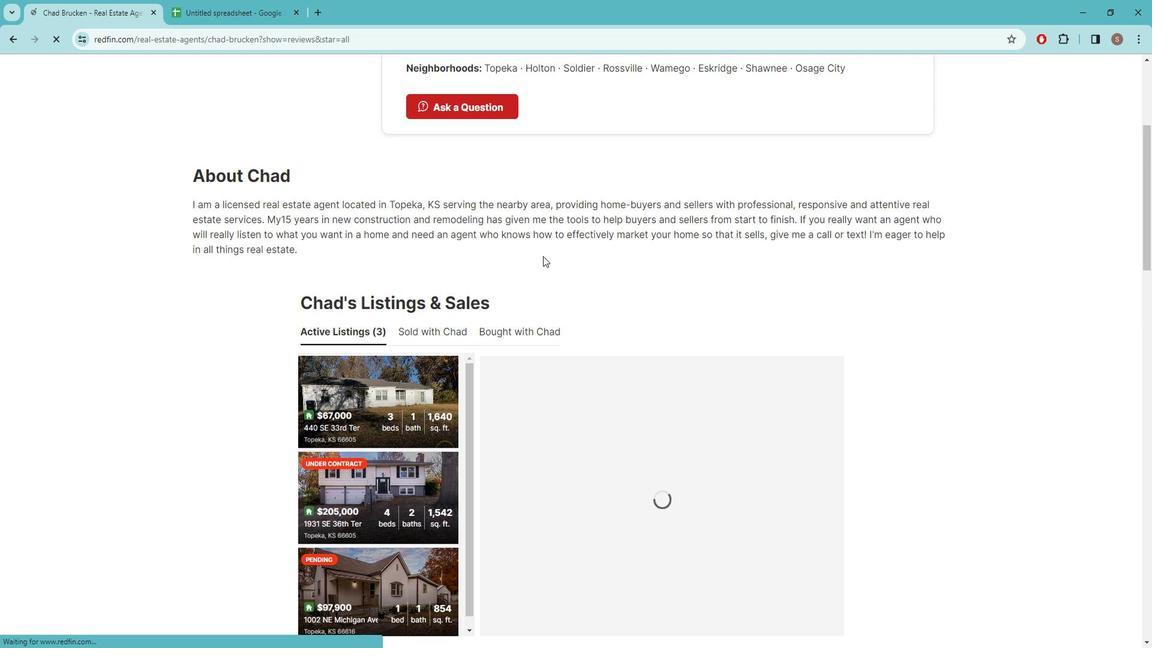 
Action: Mouse scrolled (550, 253) with delta (0, 0)
Screenshot: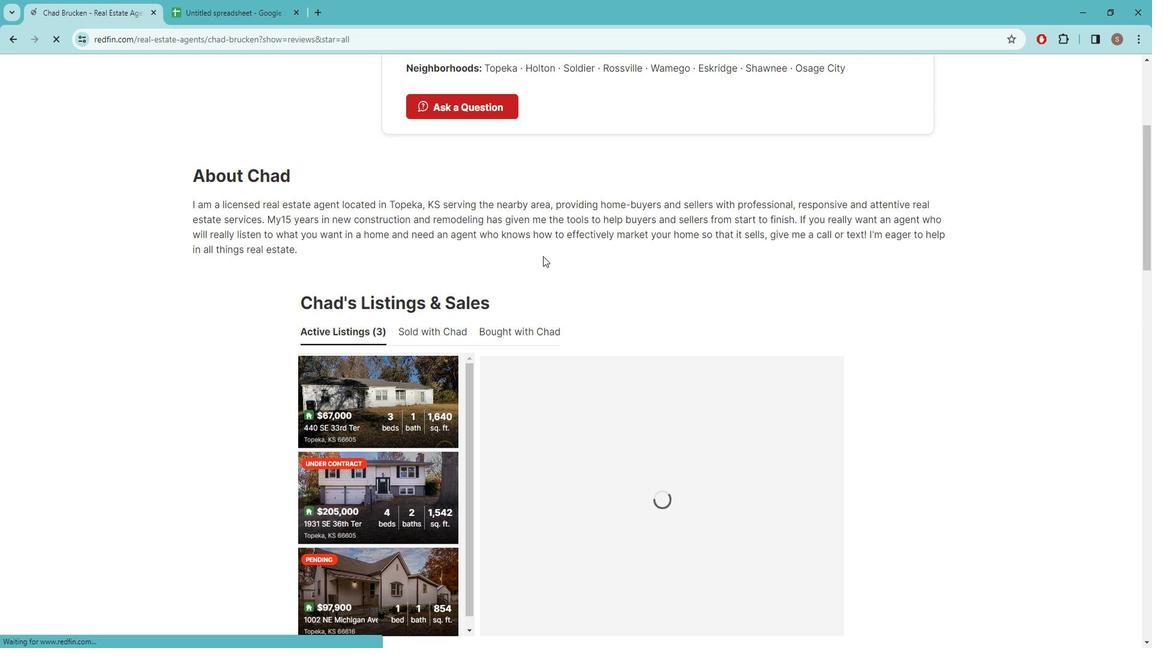 
Action: Mouse scrolled (550, 253) with delta (0, 0)
Screenshot: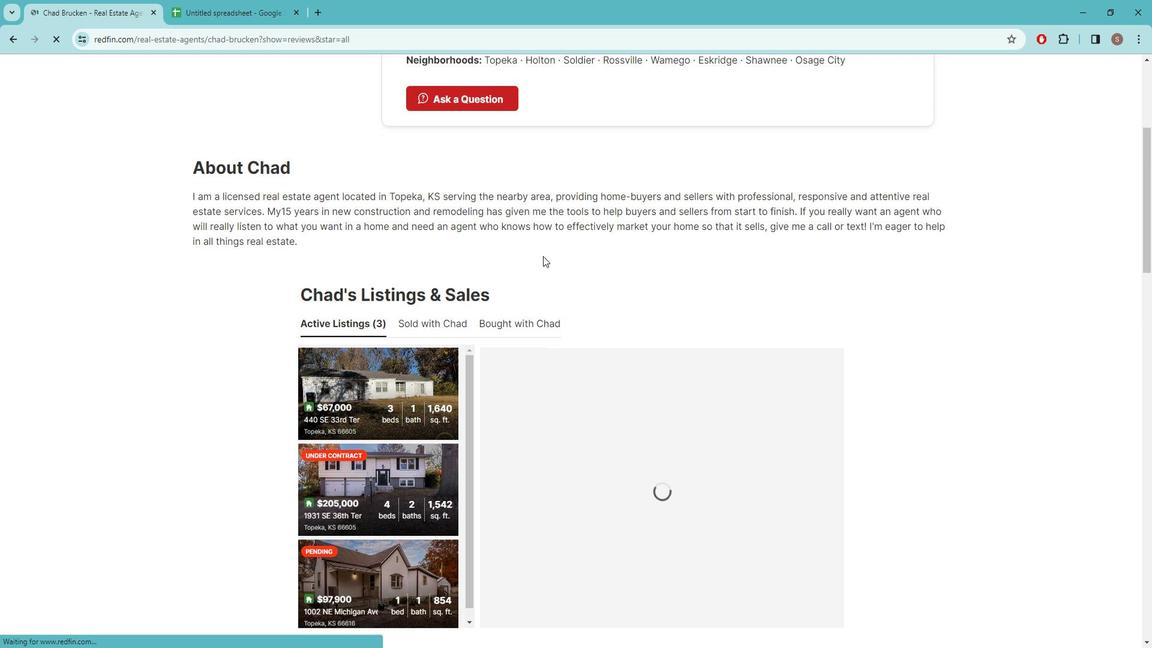
Action: Mouse scrolled (550, 253) with delta (0, 0)
Screenshot: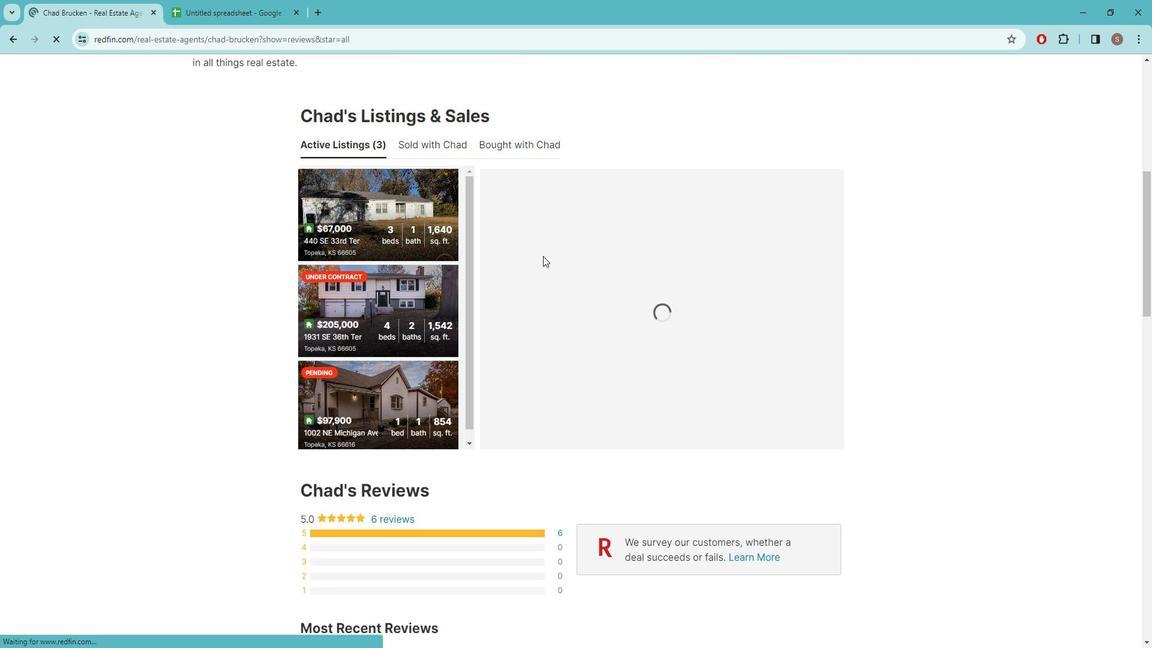 
Action: Mouse scrolled (550, 253) with delta (0, 0)
Screenshot: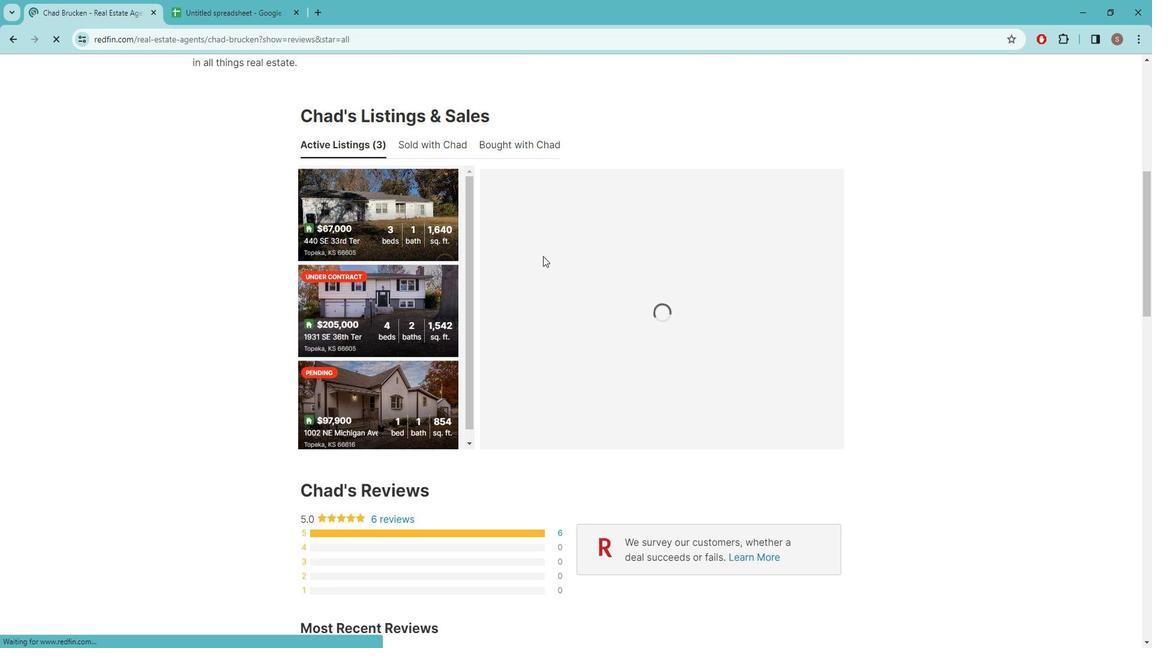 
Action: Mouse scrolled (550, 253) with delta (0, 0)
Screenshot: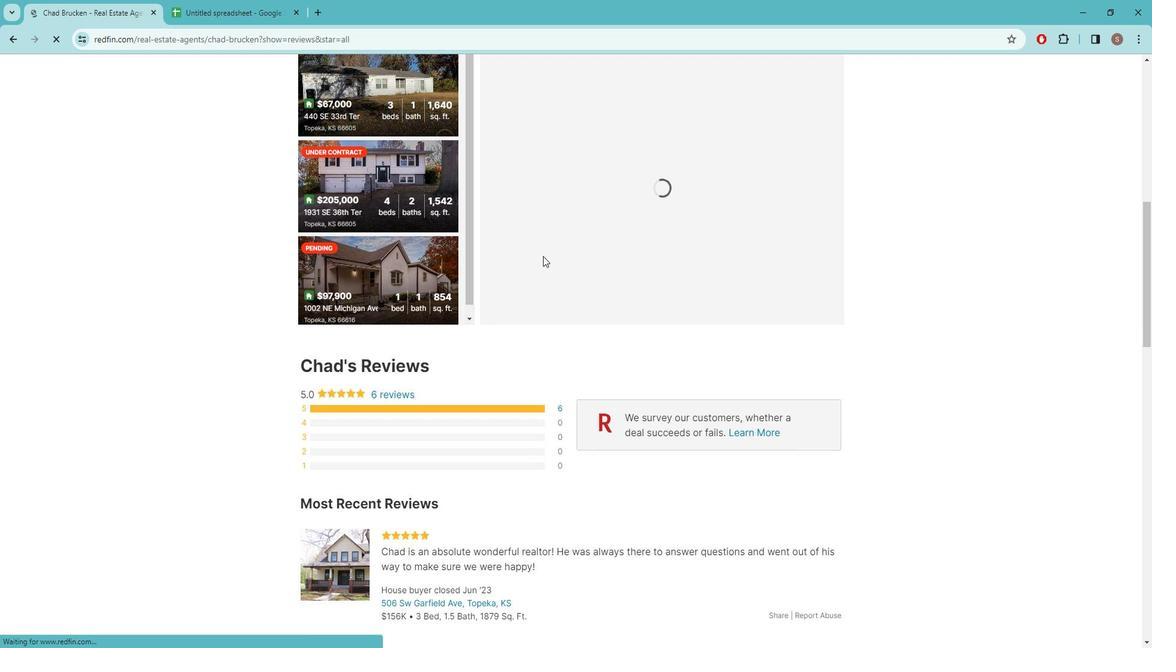 
Action: Mouse scrolled (550, 253) with delta (0, 0)
Screenshot: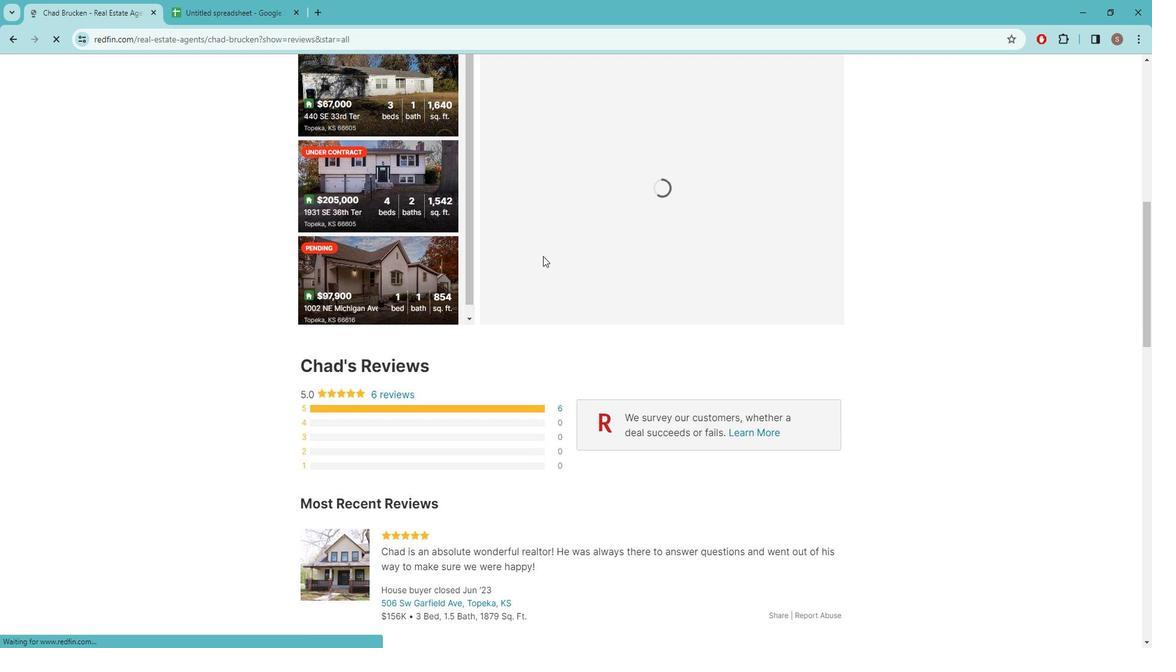 
Action: Mouse moved to (538, 321)
Screenshot: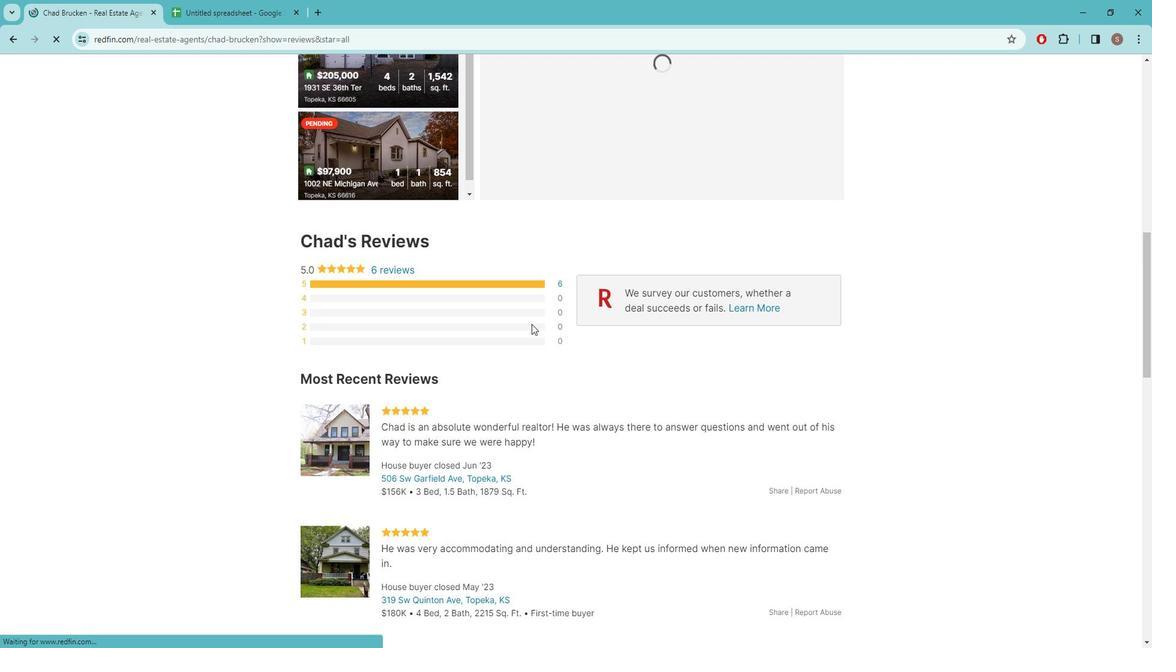 
Action: Mouse scrolled (538, 321) with delta (0, 0)
Screenshot: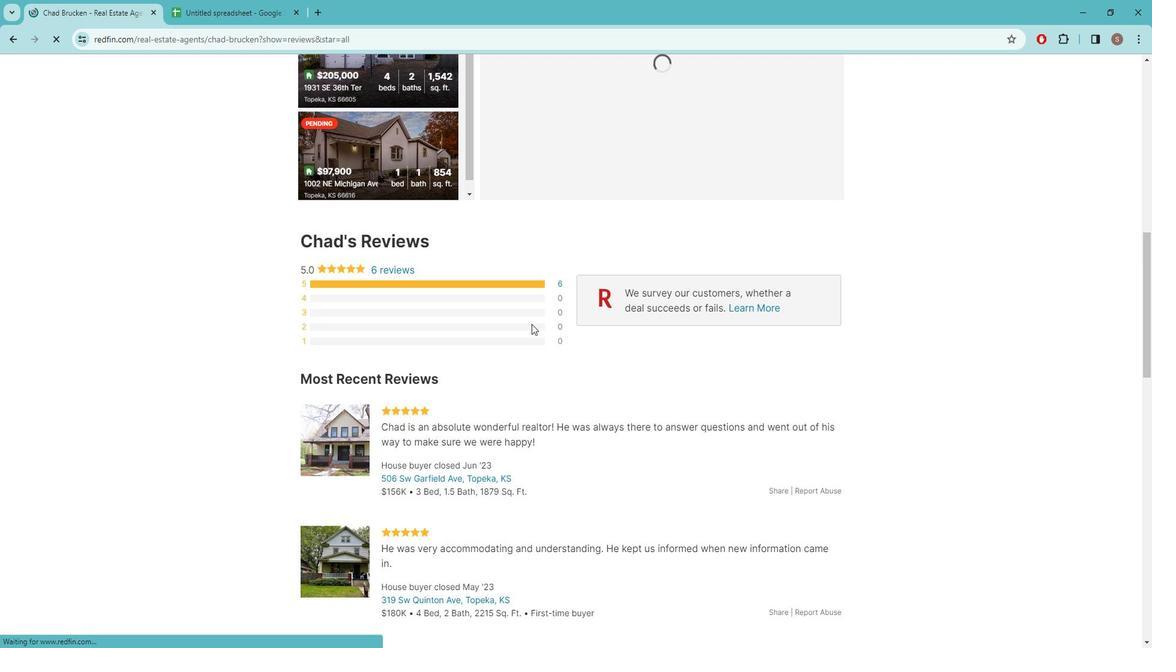 
Action: Mouse moved to (525, 362)
Screenshot: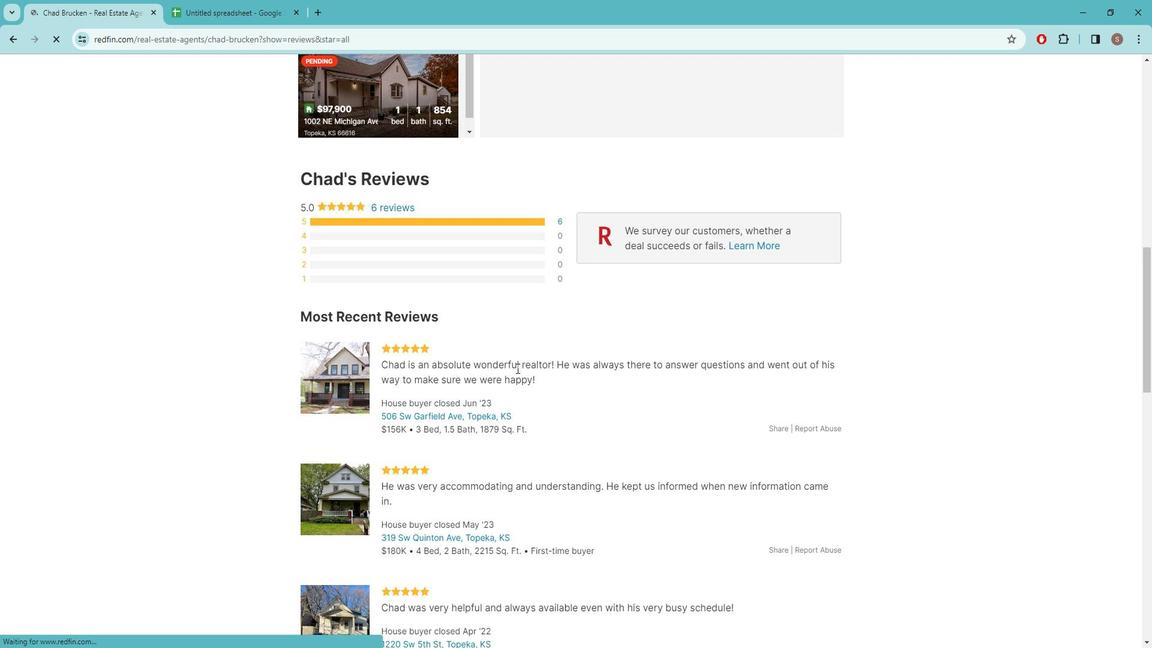 
Action: Mouse scrolled (525, 361) with delta (0, 0)
Screenshot: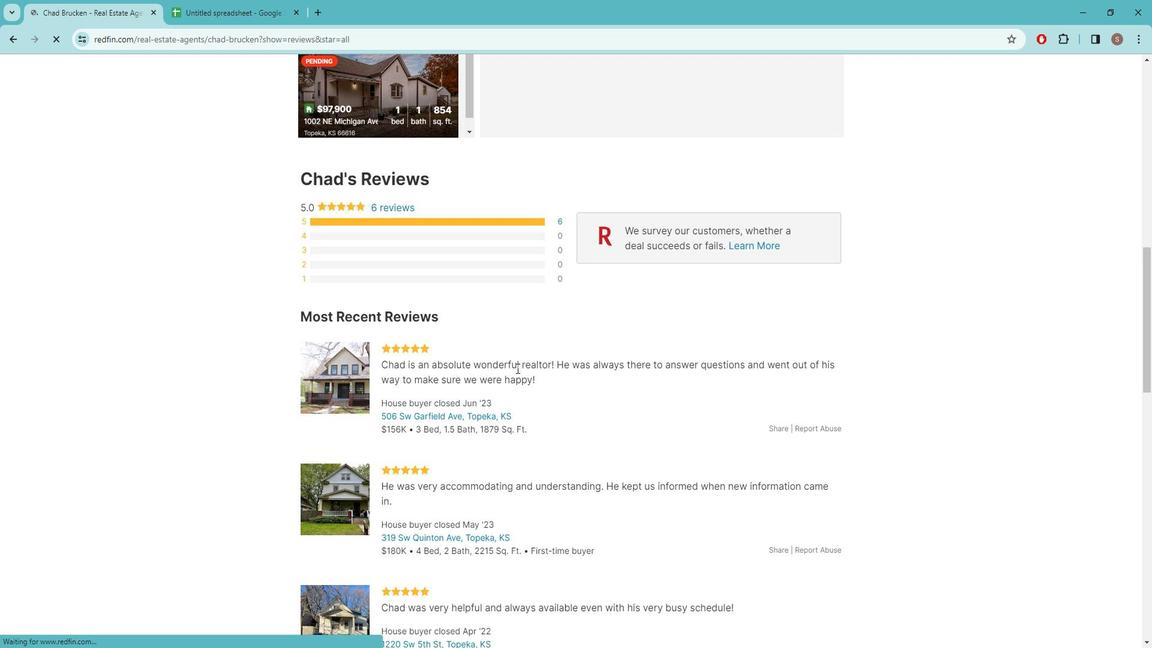 
Action: Mouse moved to (560, 332)
Screenshot: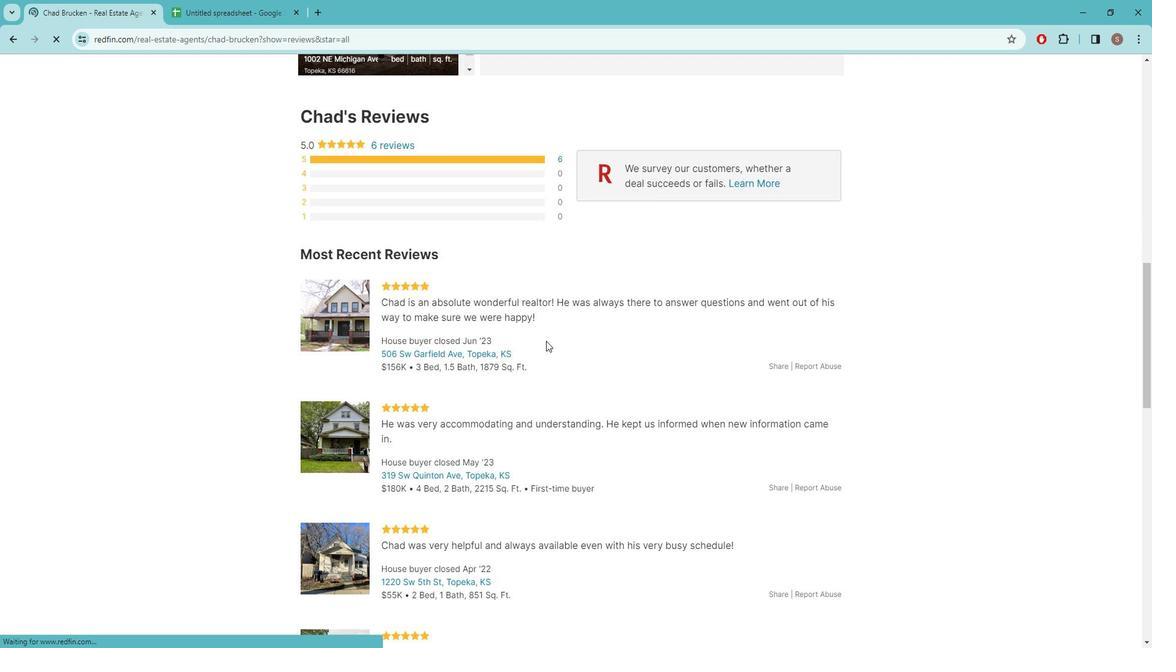 
Action: Mouse scrolled (560, 331) with delta (0, 0)
Screenshot: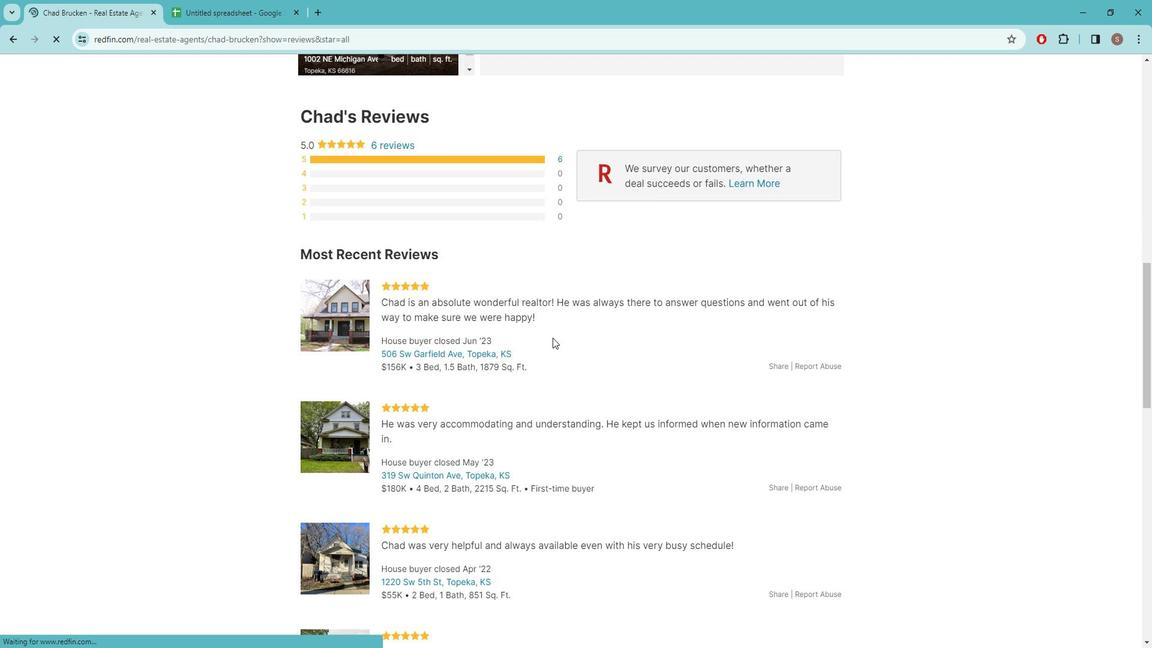 
Action: Mouse moved to (576, 317)
Screenshot: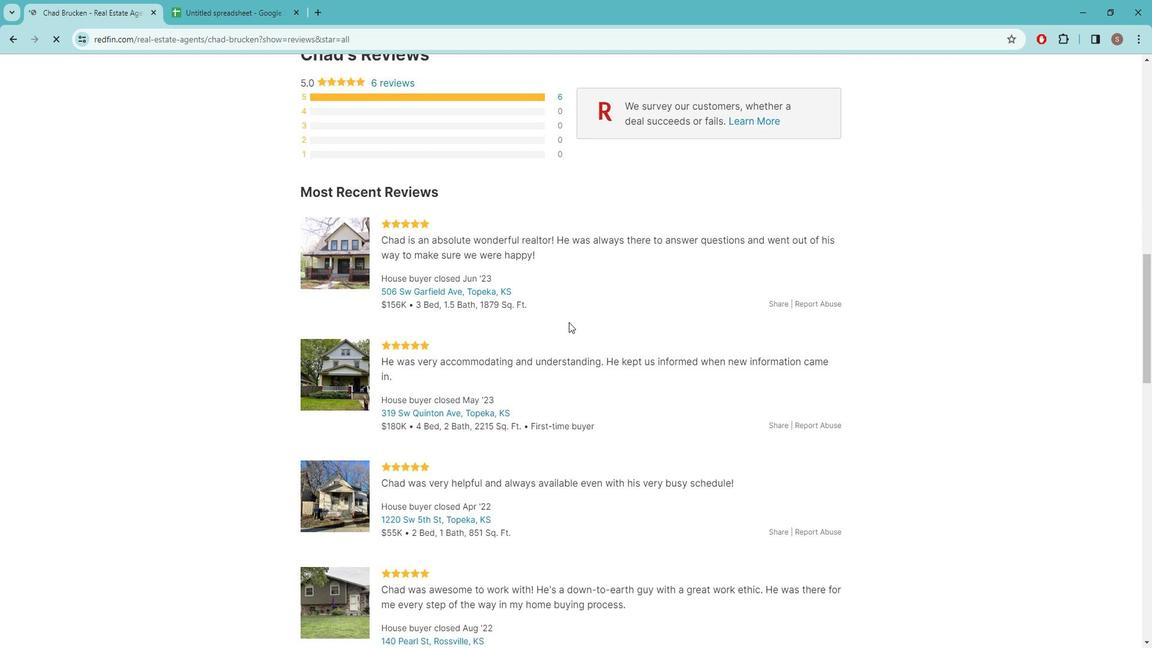 
Action: Mouse scrolled (576, 316) with delta (0, 0)
Screenshot: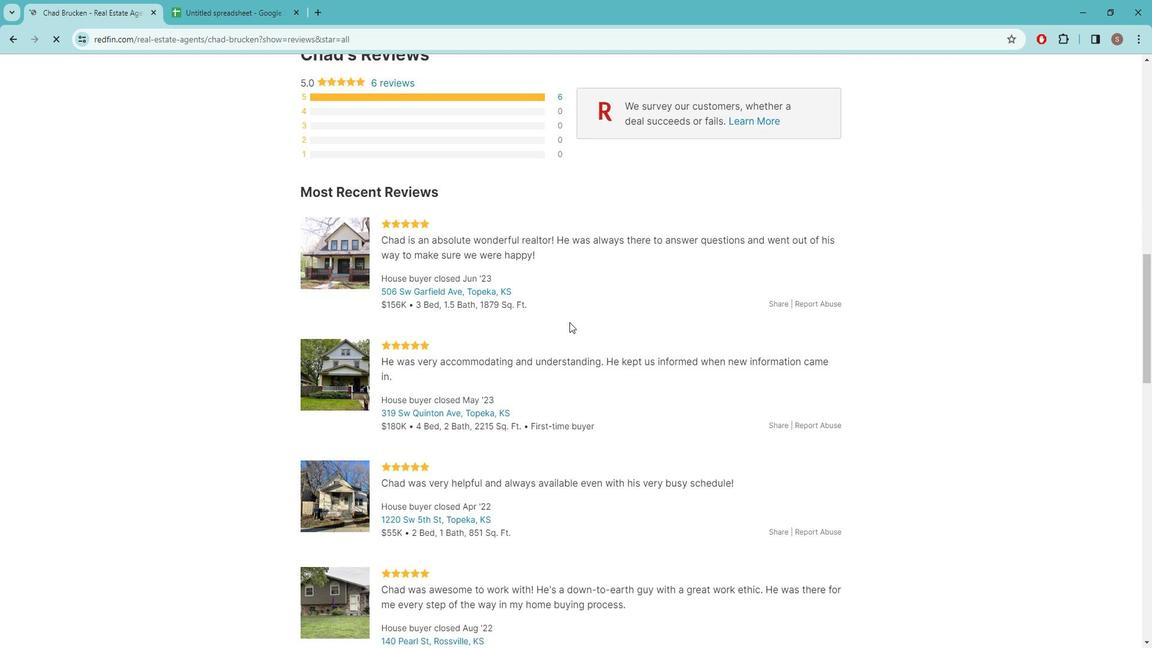 
Action: Mouse moved to (595, 308)
Screenshot: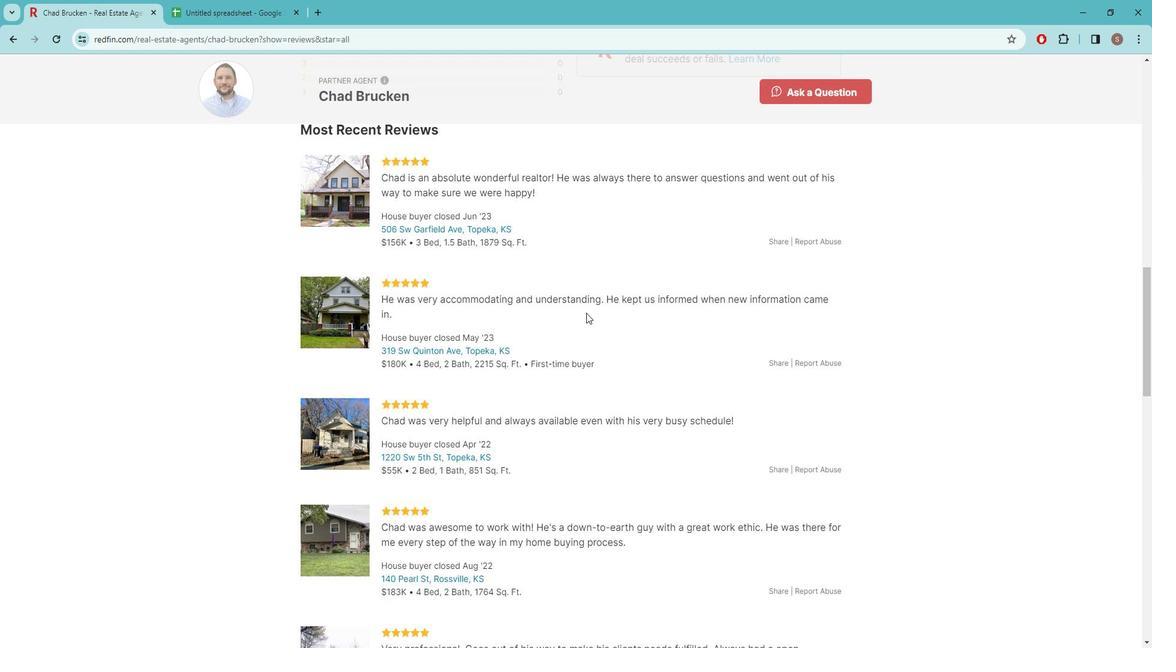 
Action: Mouse scrolled (595, 307) with delta (0, 0)
Screenshot: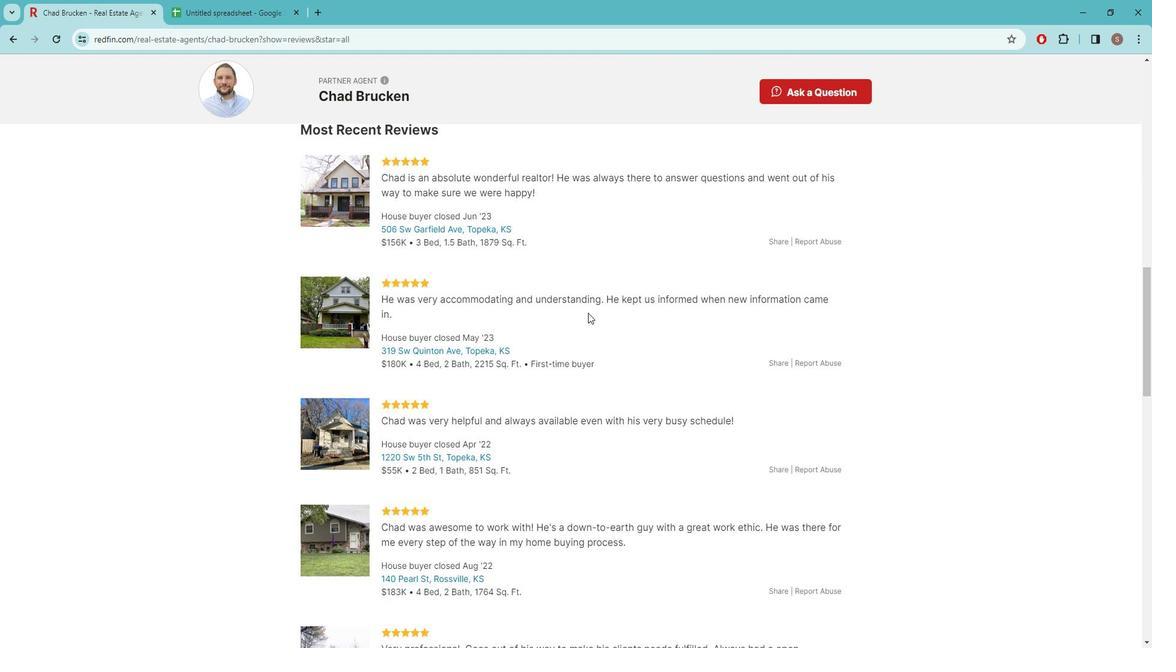 
Action: Mouse moved to (597, 307)
Screenshot: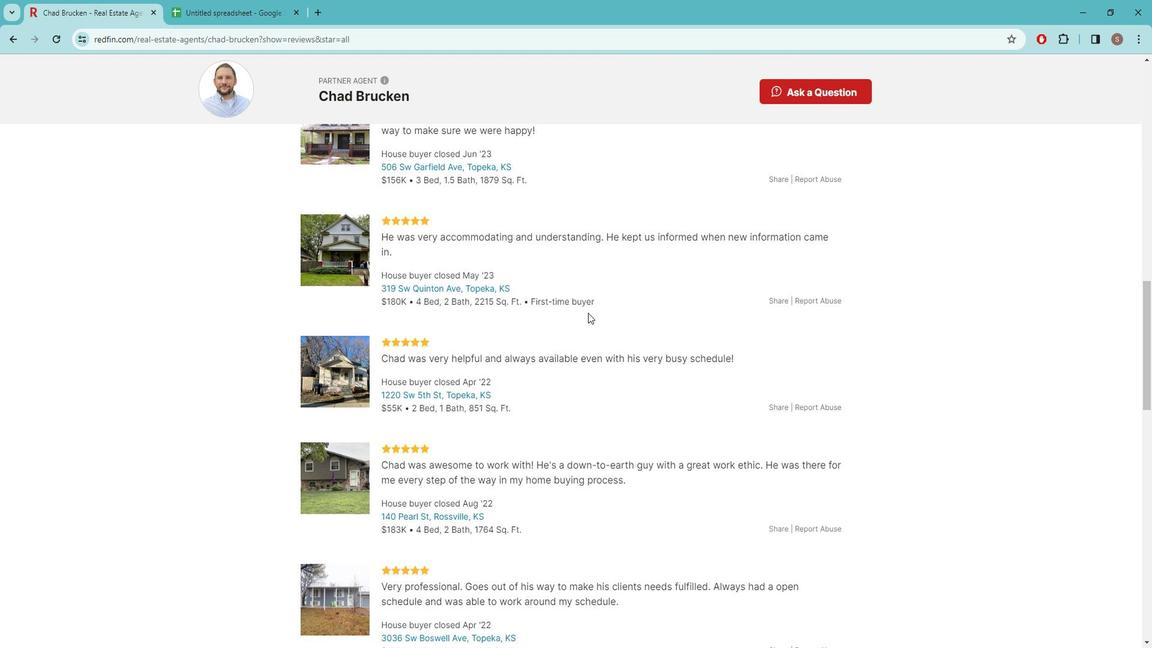 
Action: Mouse scrolled (597, 306) with delta (0, 0)
Screenshot: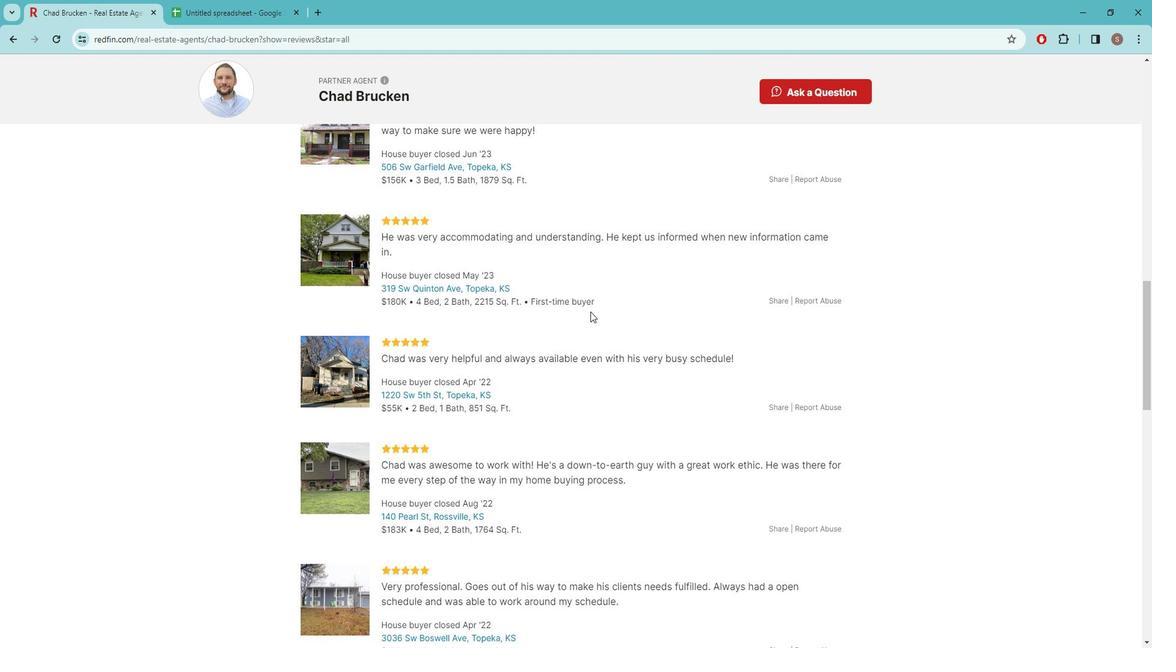 
Action: Mouse moved to (598, 307)
Screenshot: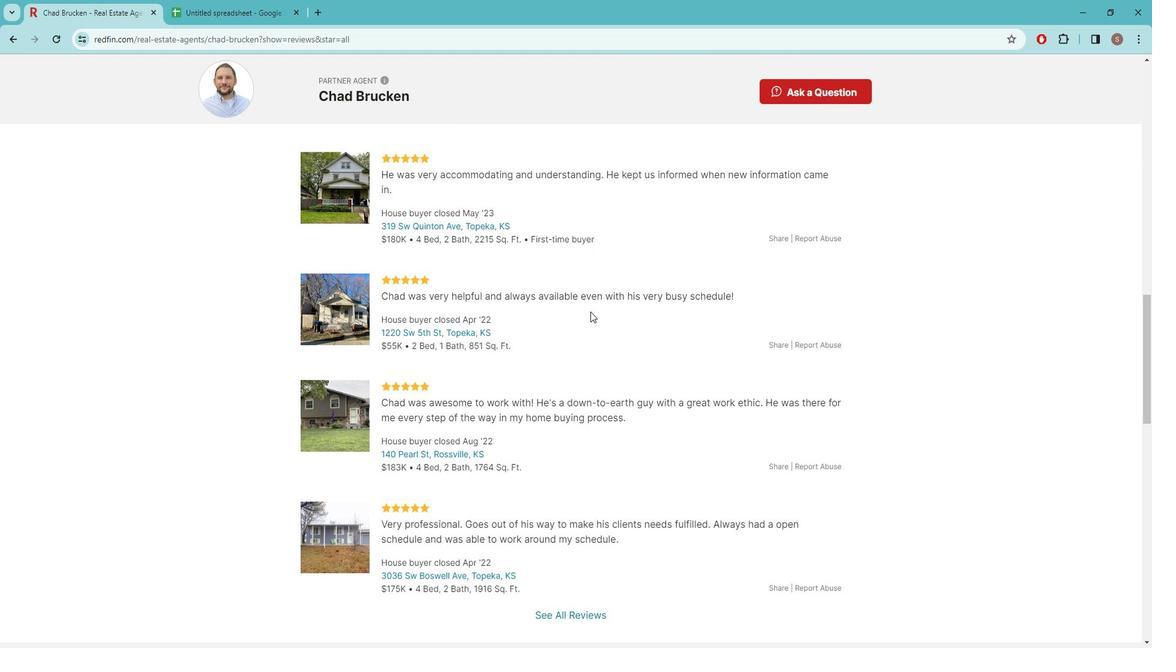 
Action: Mouse scrolled (598, 306) with delta (0, 0)
Screenshot: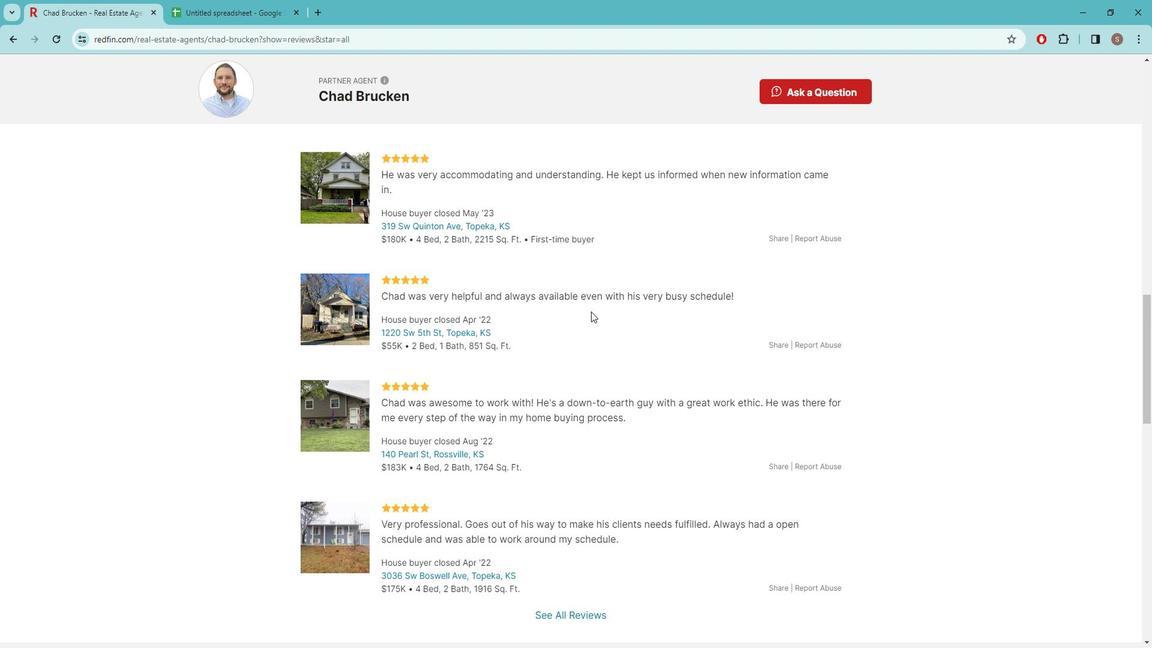 
Action: Mouse scrolled (598, 306) with delta (0, 0)
Screenshot: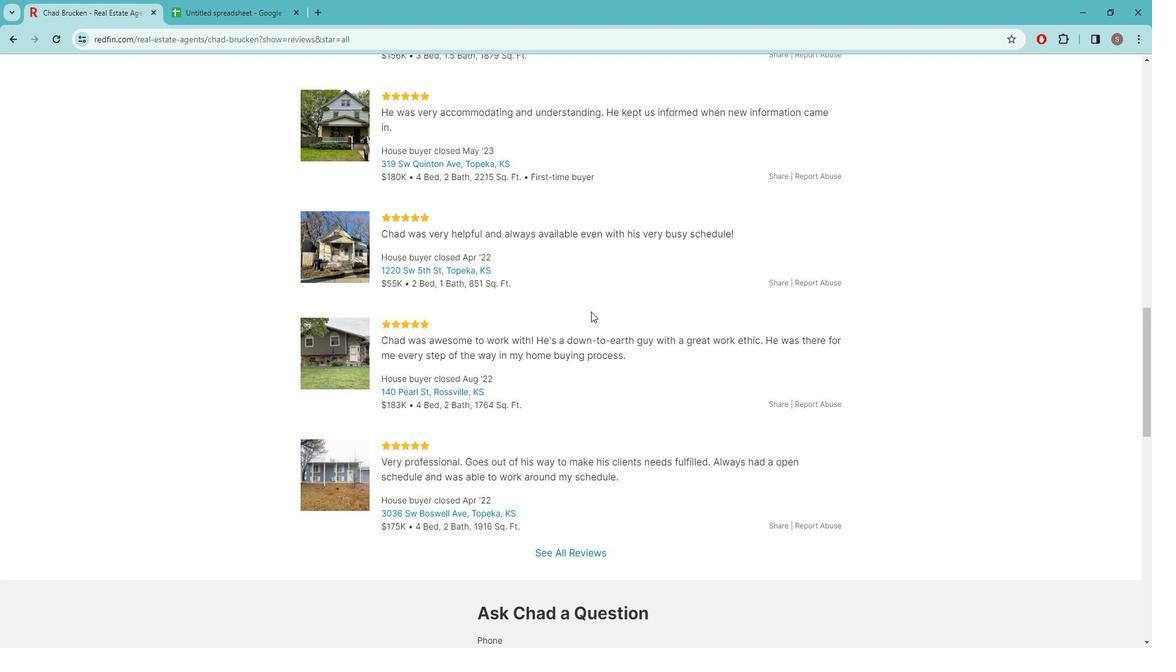 
Action: Mouse scrolled (598, 306) with delta (0, 0)
Screenshot: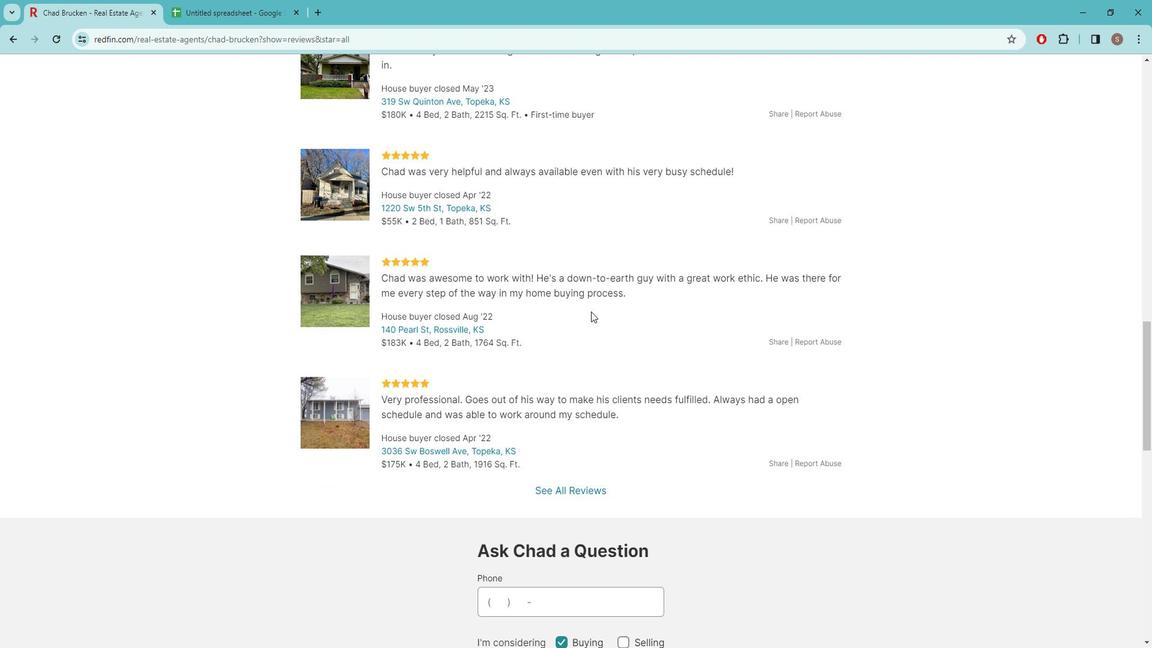 
Action: Mouse moved to (606, 310)
Screenshot: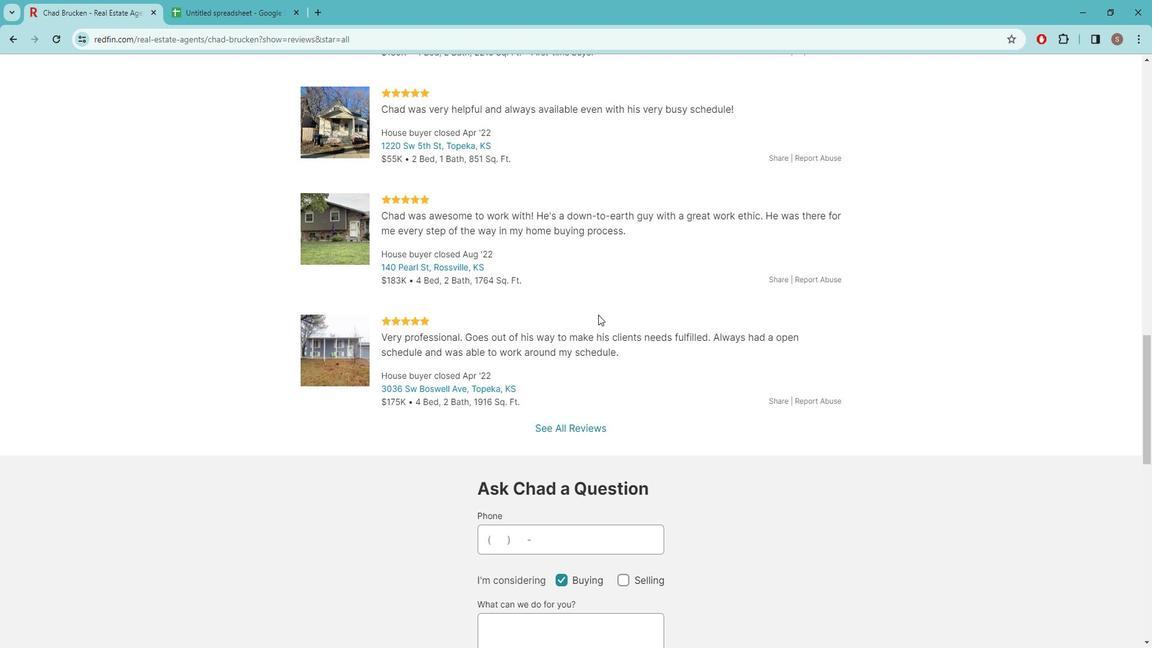 
Action: Mouse scrolled (606, 311) with delta (0, 0)
Screenshot: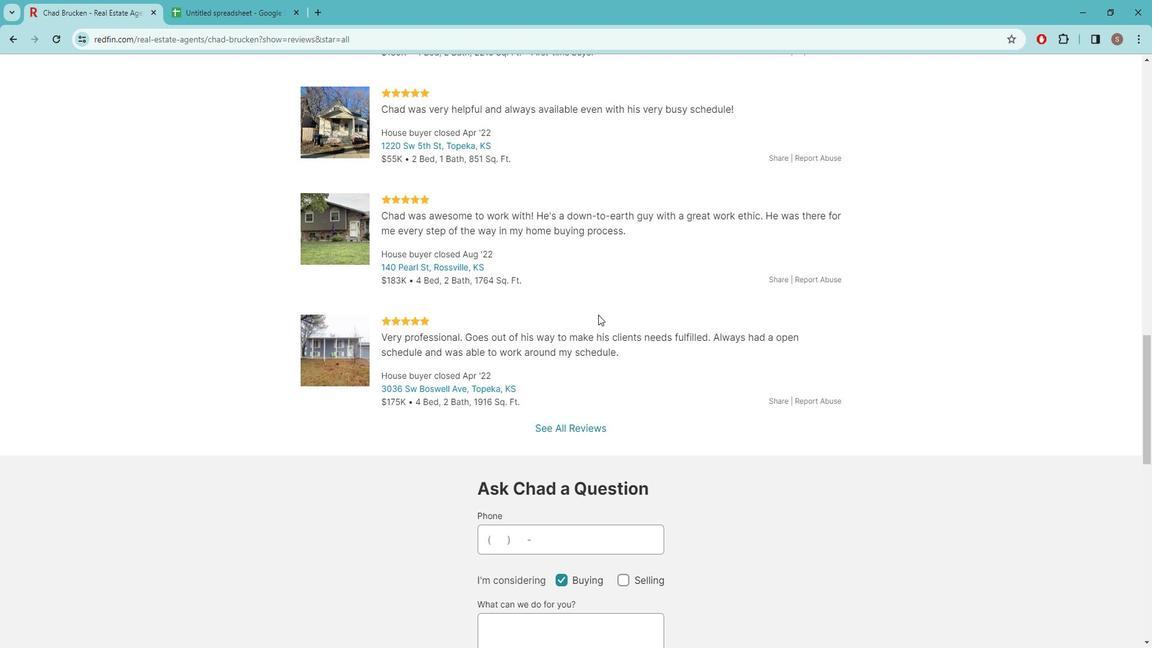 
Action: Mouse moved to (606, 316)
Screenshot: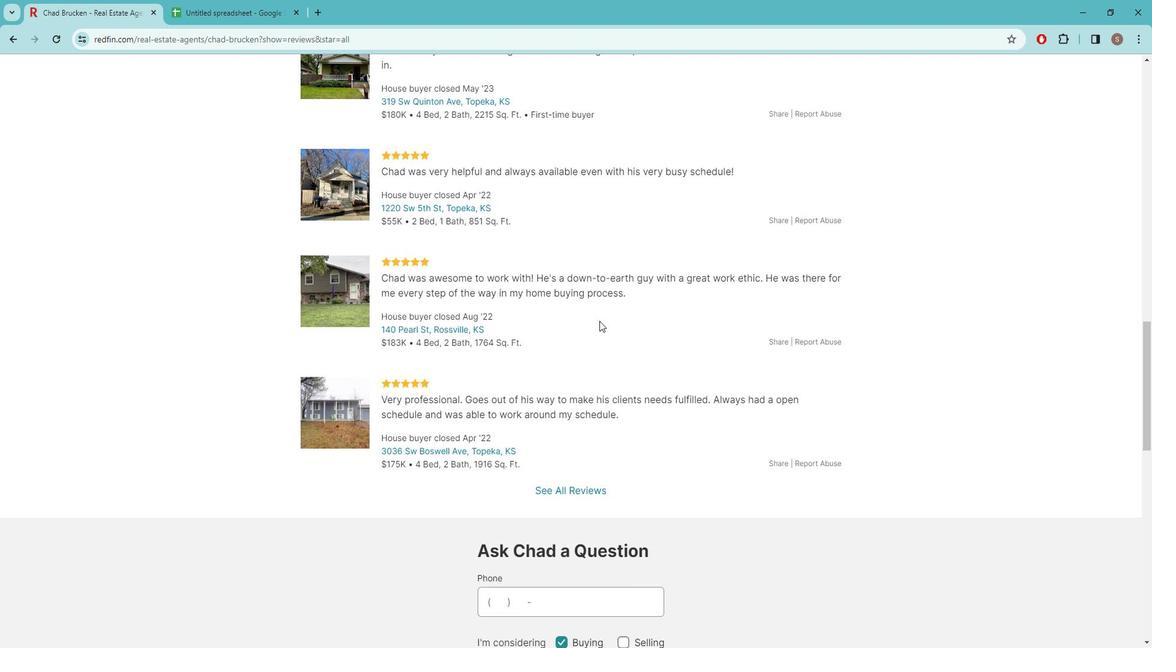 
Action: Mouse scrolled (606, 315) with delta (0, 0)
Screenshot: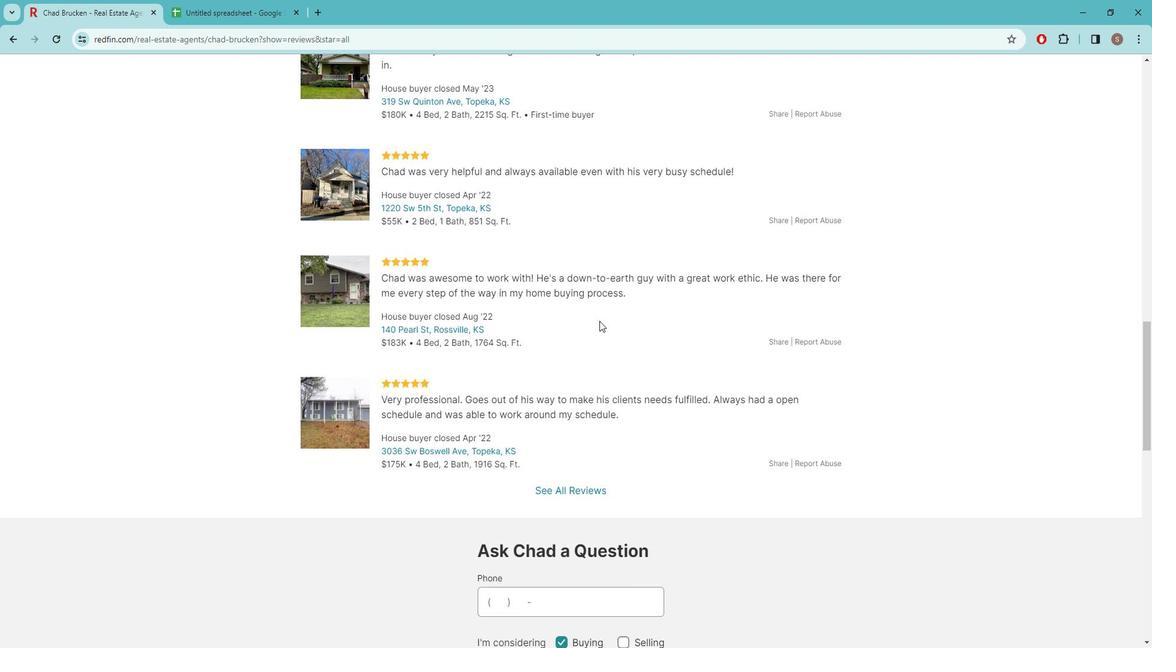 
Action: Mouse scrolled (606, 315) with delta (0, 0)
Screenshot: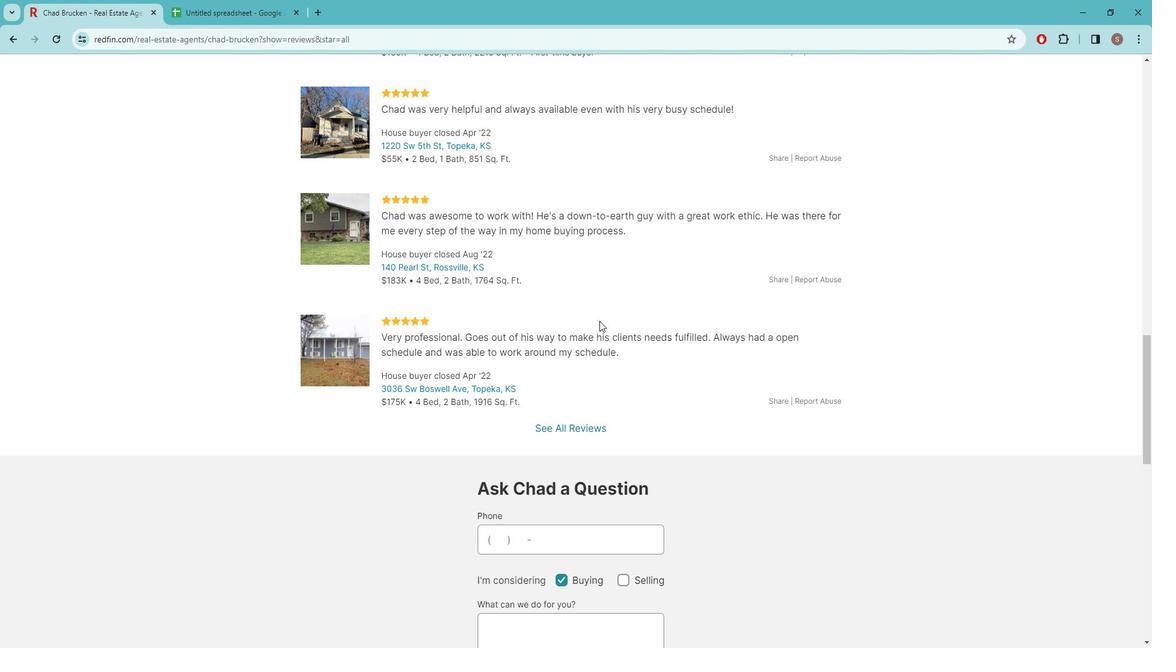
Action: Mouse scrolled (606, 315) with delta (0, 0)
Screenshot: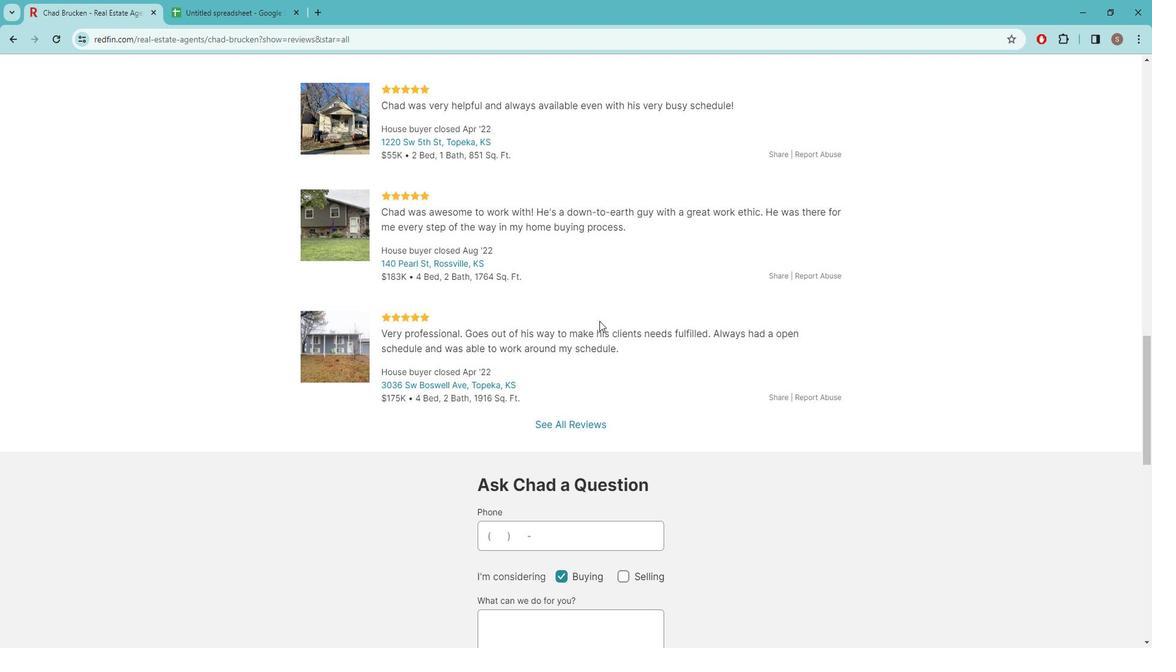 
Action: Mouse scrolled (606, 316) with delta (0, 0)
Screenshot: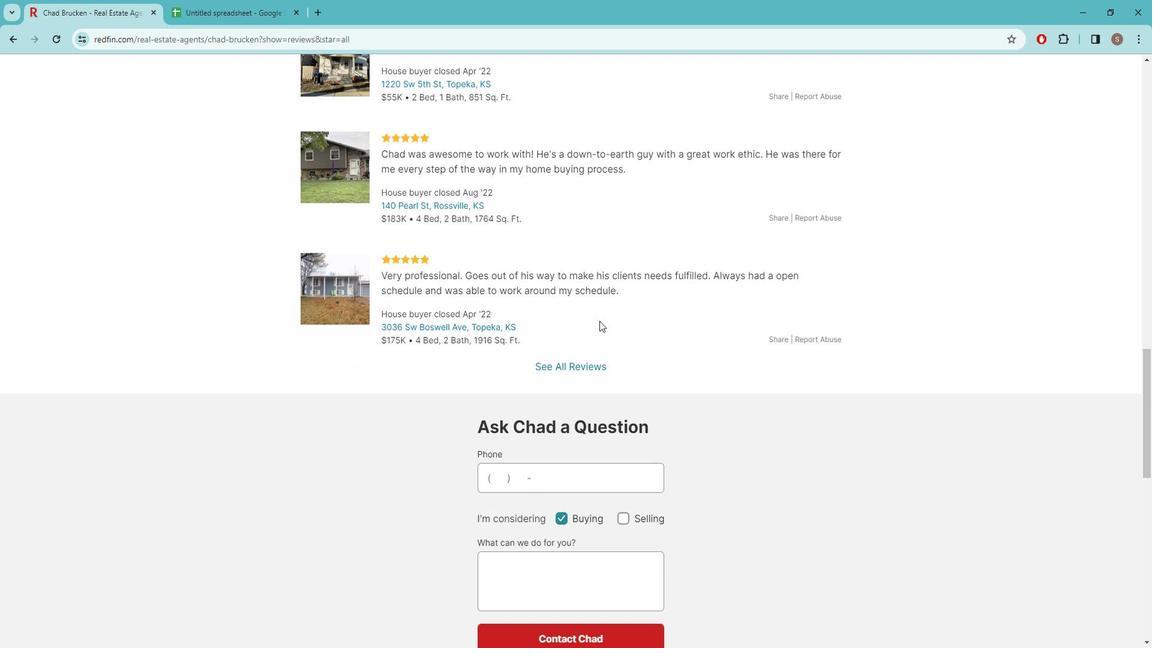 
Action: Mouse moved to (608, 316)
Screenshot: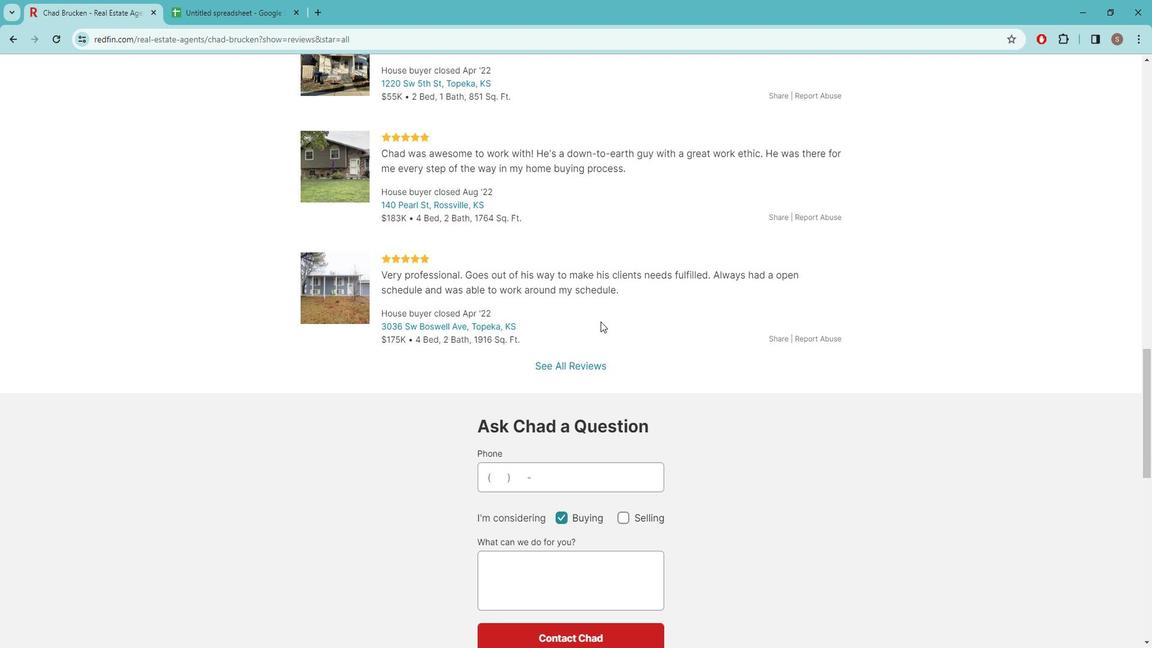 
Action: Mouse scrolled (608, 316) with delta (0, 0)
Screenshot: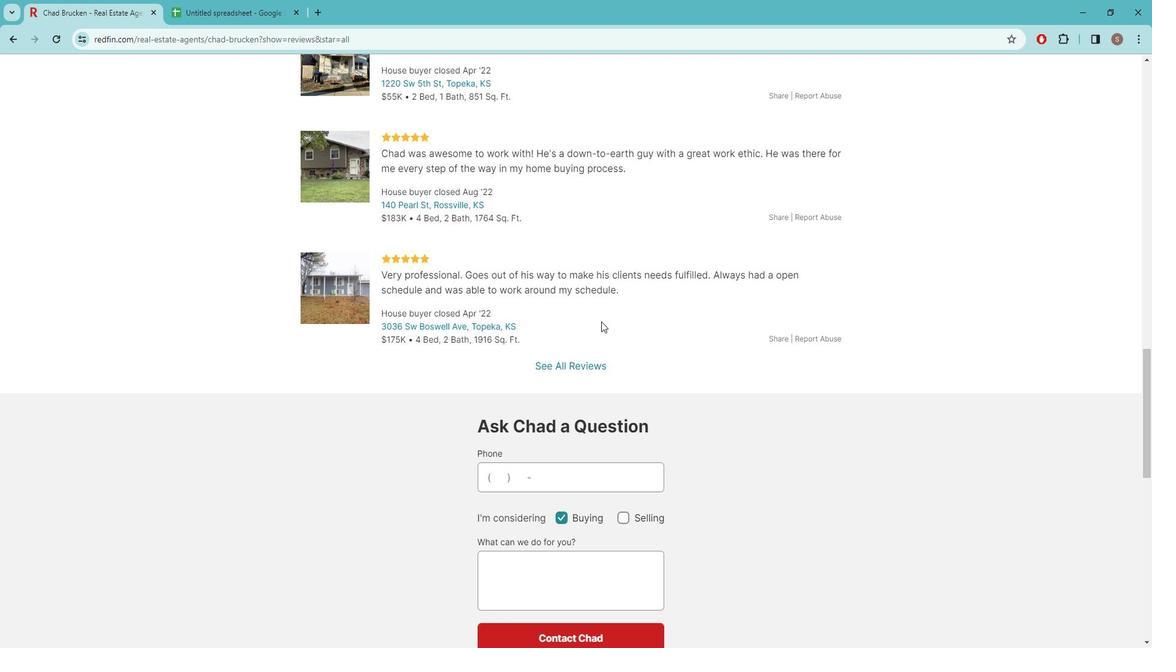 
Action: Mouse moved to (765, 345)
Screenshot: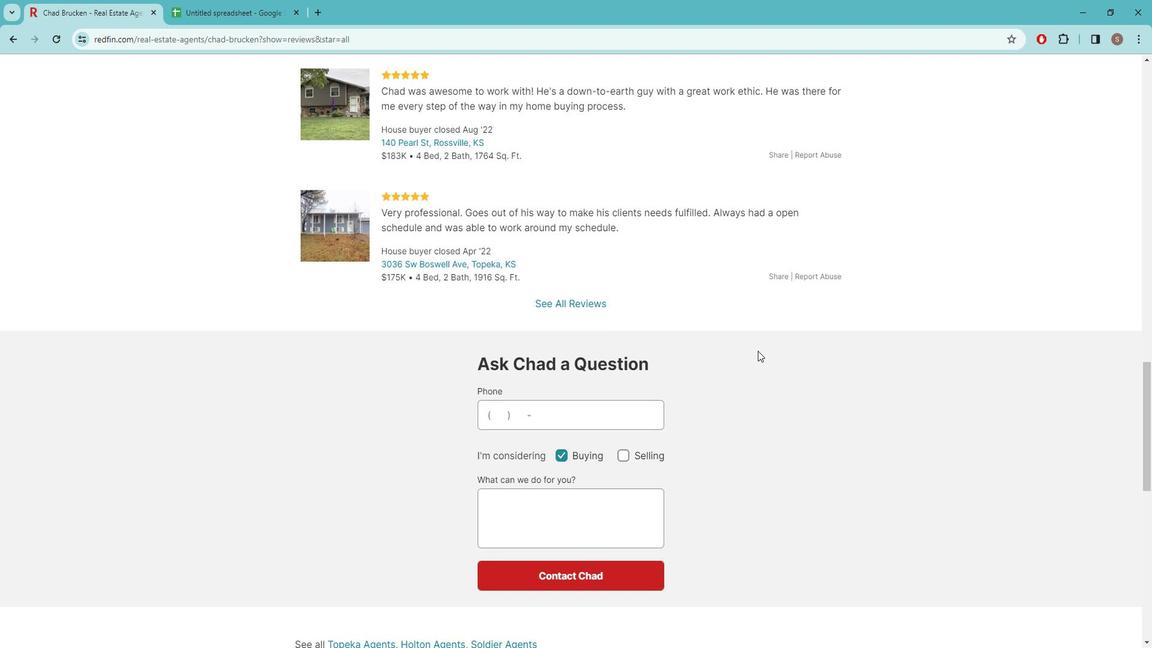 
